 Task: Buy 4 Brake Pressure from Brake System section under best seller category for shipping address: Amber Rodriguez, 4615 Clarence Court, Fayetteville, North Carolina 28307, Cell Number 9102435488. Pay from credit card ending with 6010, CVV 682
Action: Mouse moved to (16, 89)
Screenshot: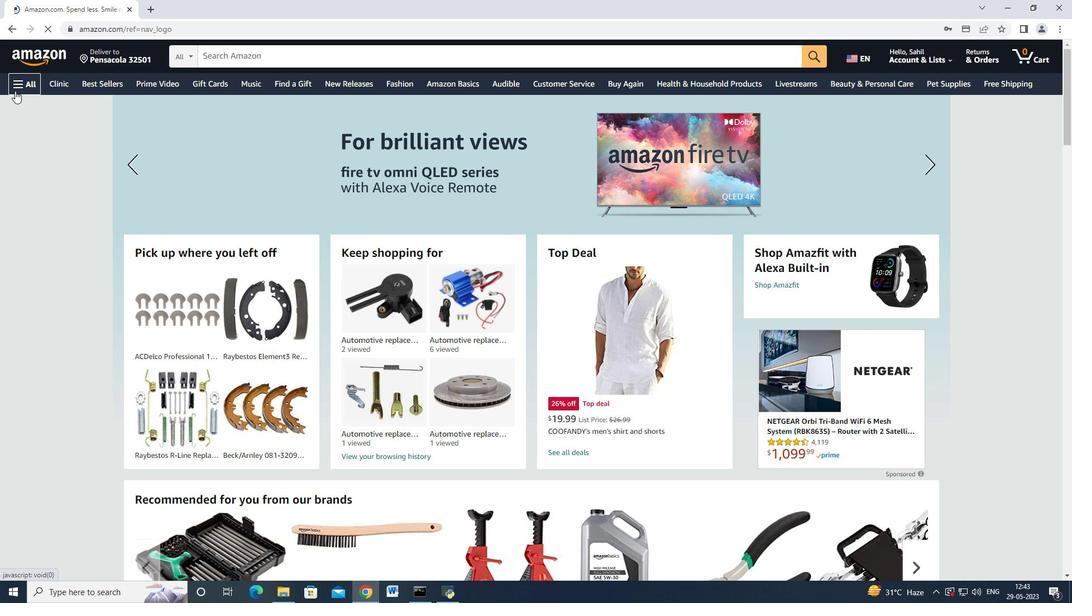 
Action: Mouse pressed left at (16, 89)
Screenshot: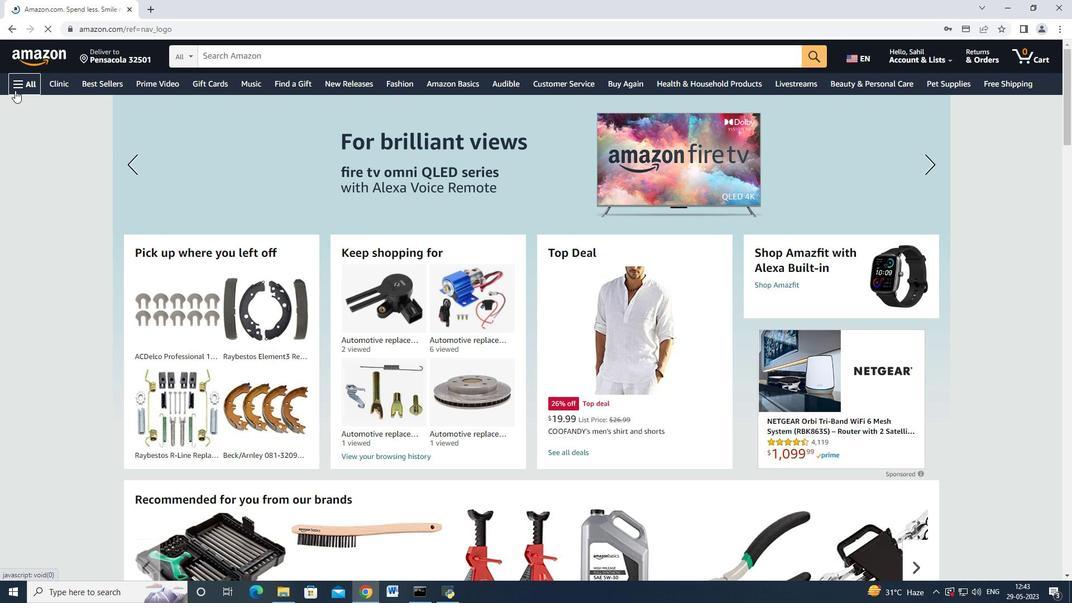 
Action: Mouse moved to (59, 399)
Screenshot: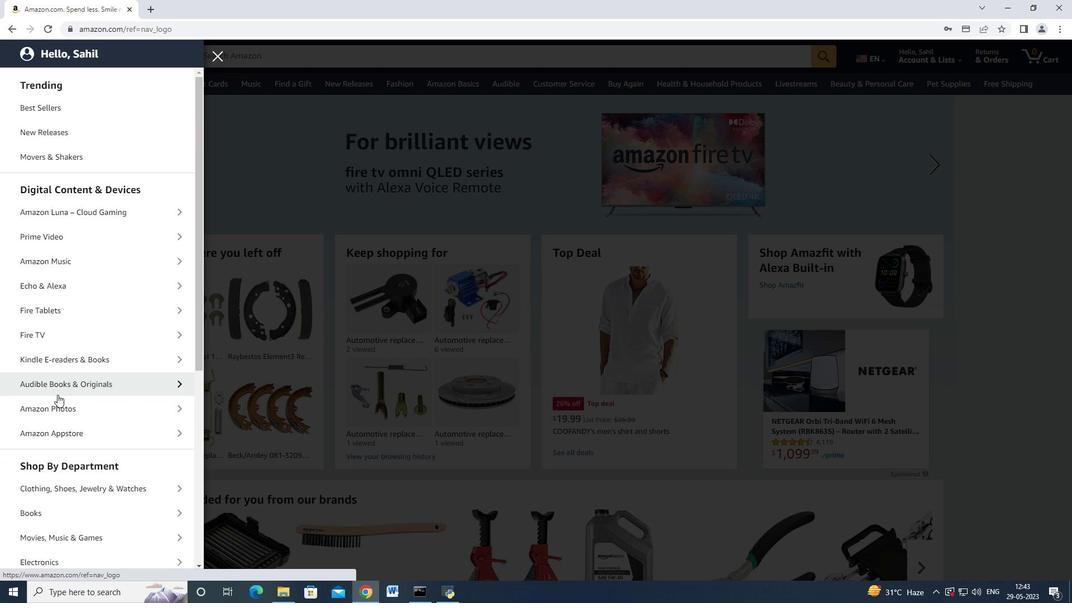 
Action: Mouse scrolled (59, 398) with delta (0, 0)
Screenshot: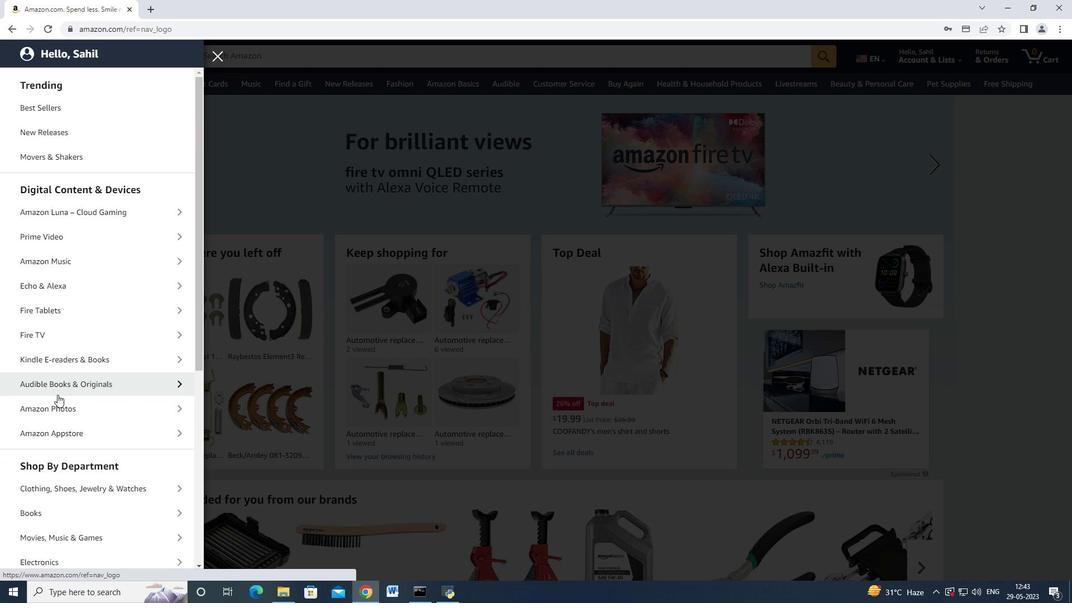 
Action: Mouse moved to (60, 399)
Screenshot: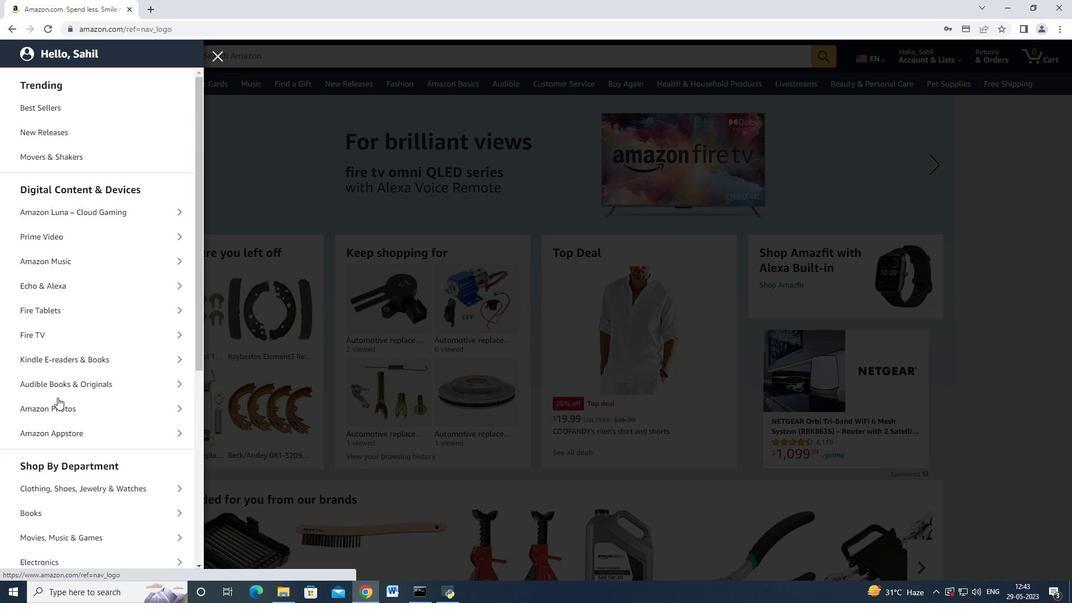 
Action: Mouse scrolled (60, 398) with delta (0, 0)
Screenshot: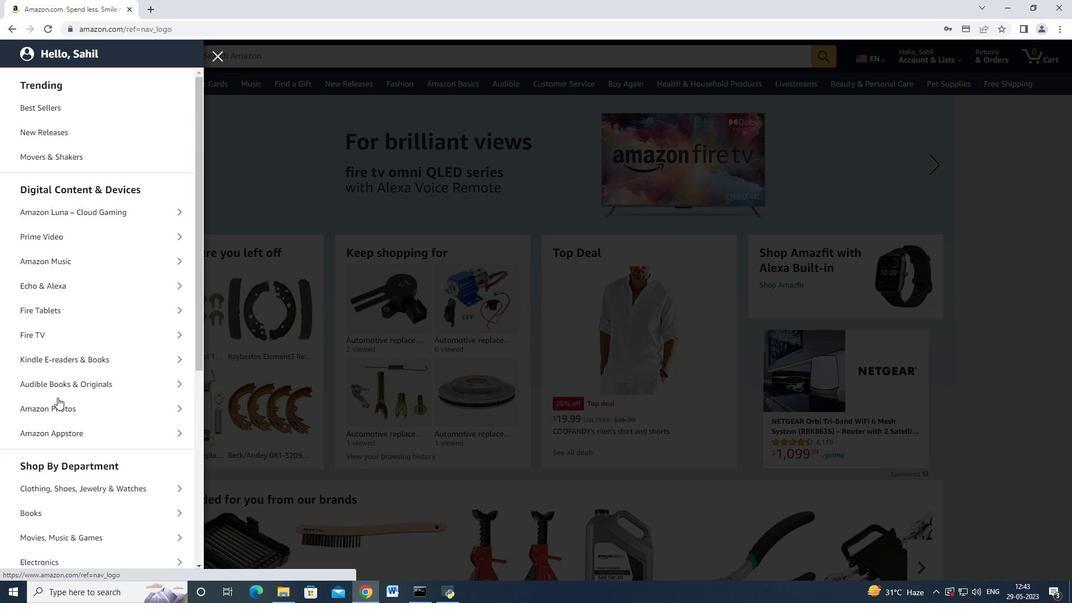 
Action: Mouse moved to (60, 399)
Screenshot: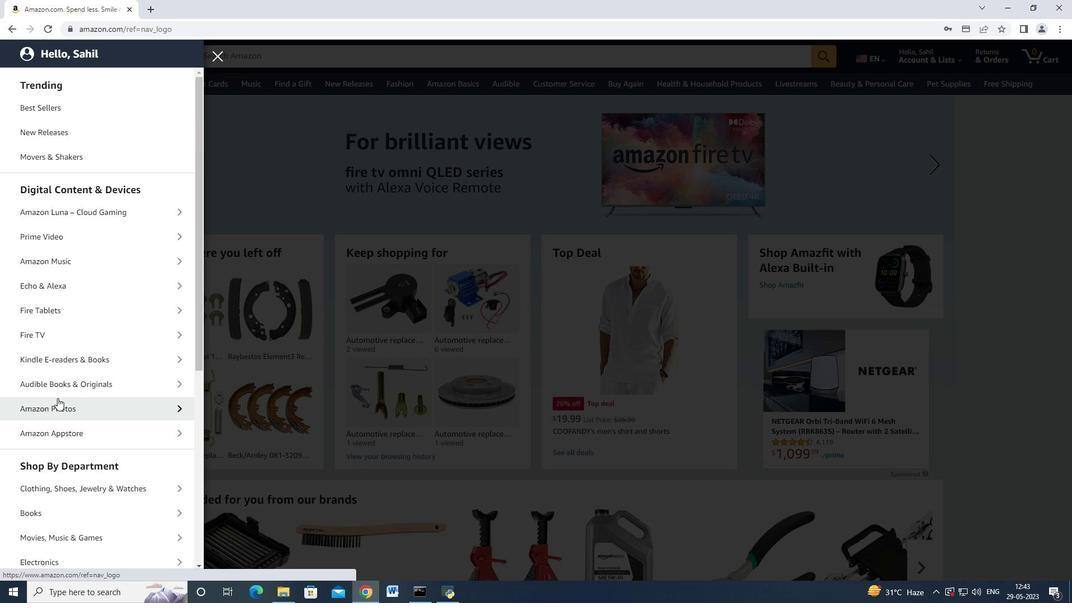 
Action: Mouse scrolled (60, 398) with delta (0, 0)
Screenshot: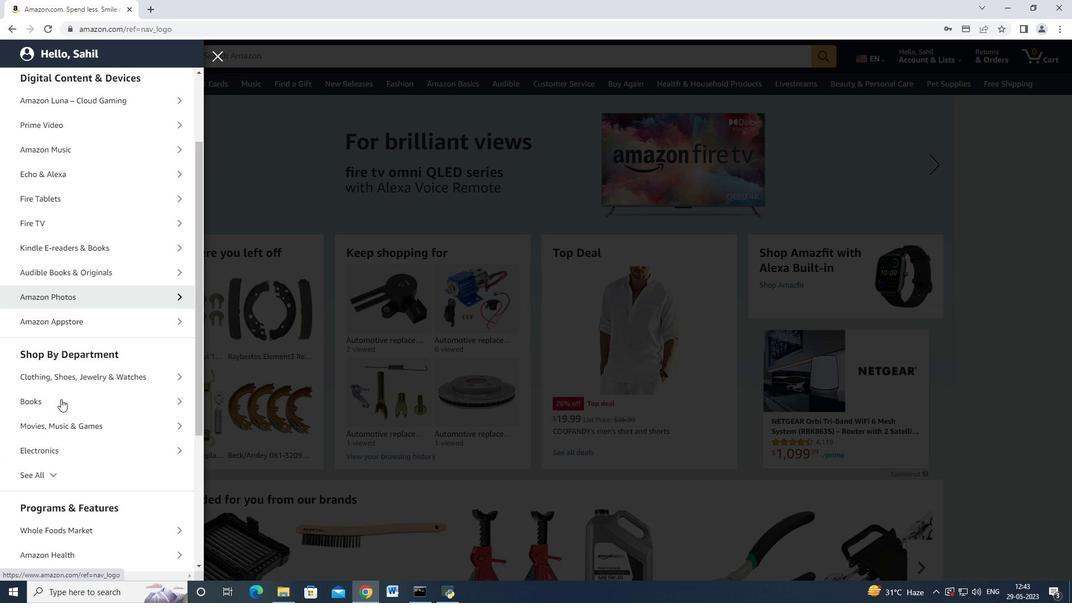
Action: Mouse moved to (48, 417)
Screenshot: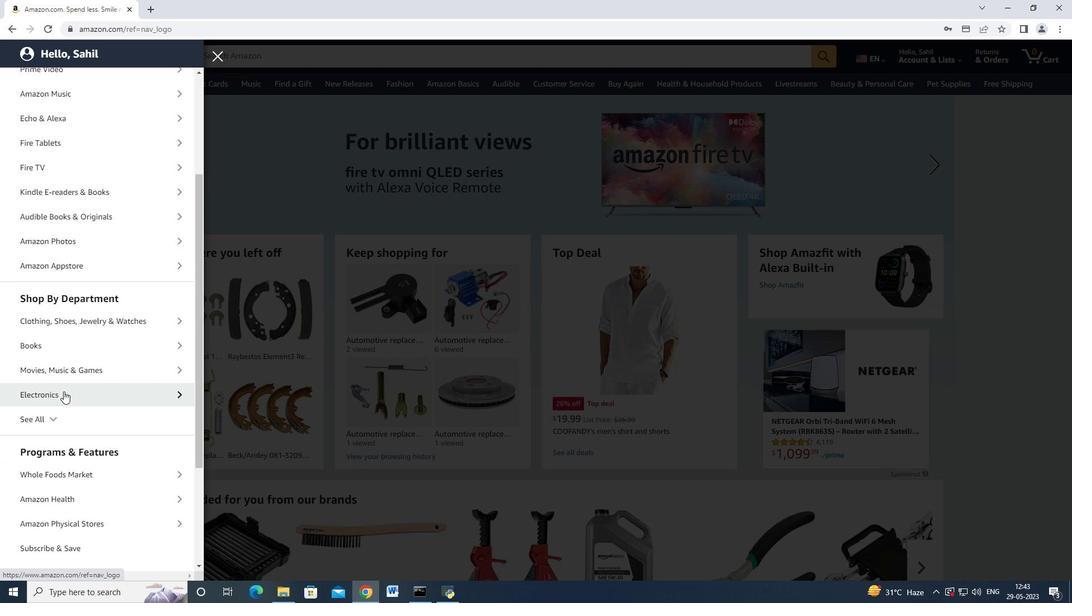 
Action: Mouse pressed left at (48, 417)
Screenshot: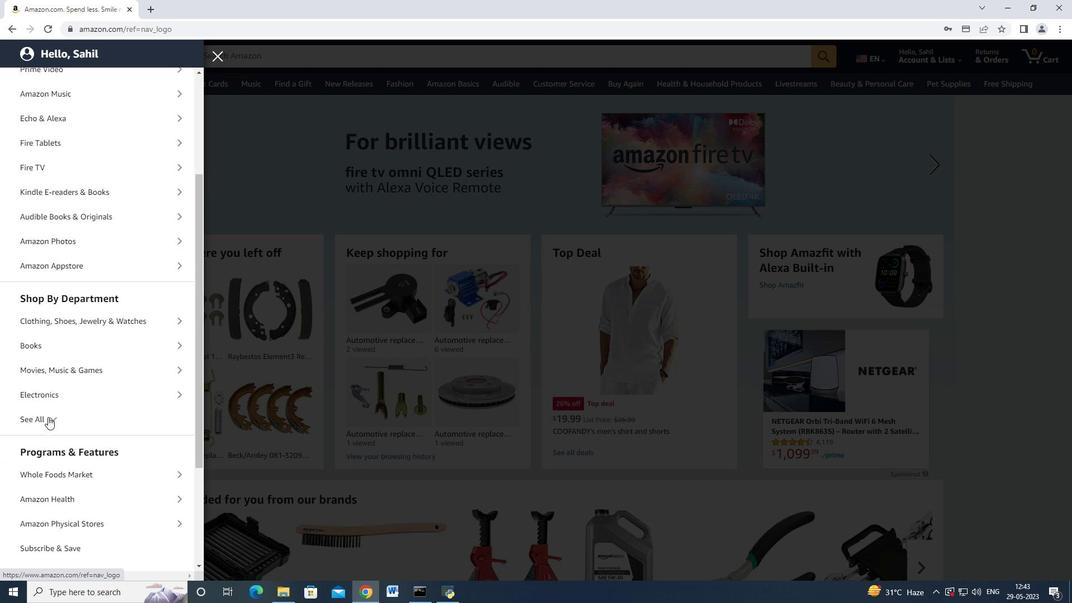 
Action: Mouse moved to (56, 411)
Screenshot: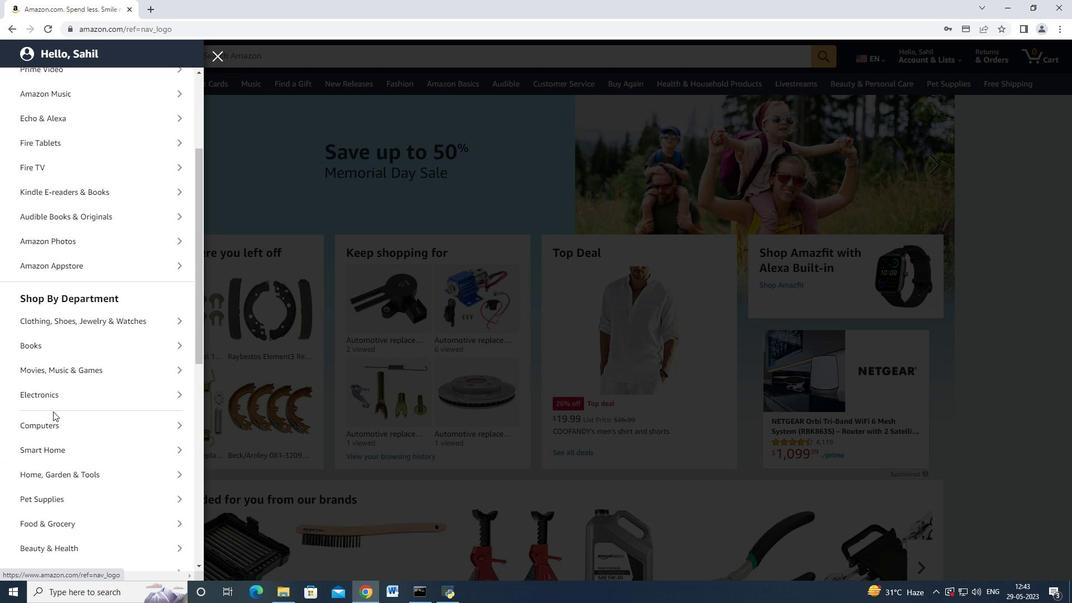 
Action: Mouse scrolled (56, 410) with delta (0, 0)
Screenshot: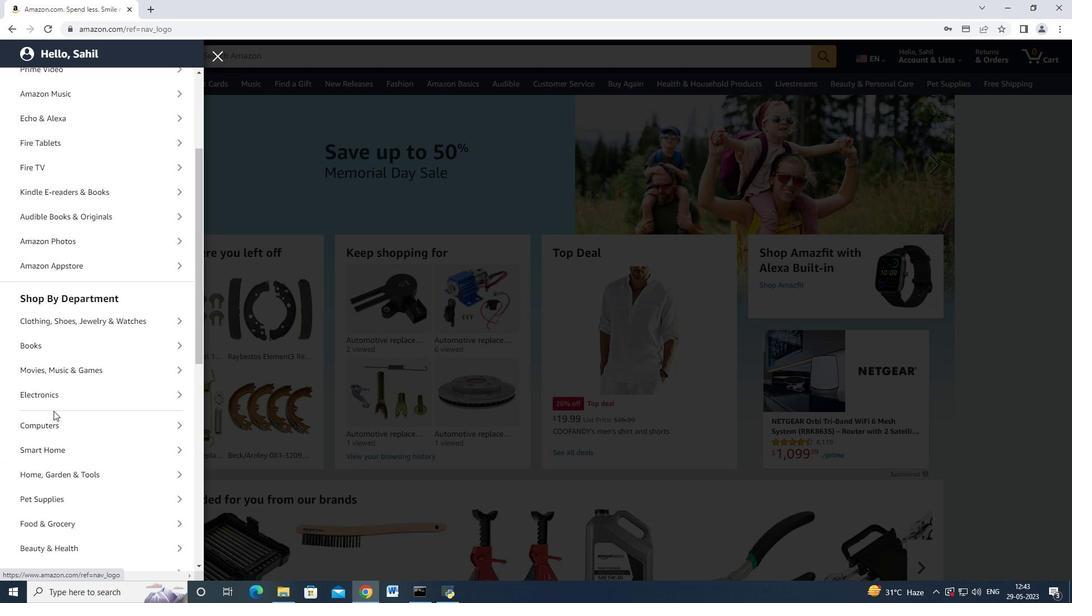 
Action: Mouse scrolled (56, 410) with delta (0, 0)
Screenshot: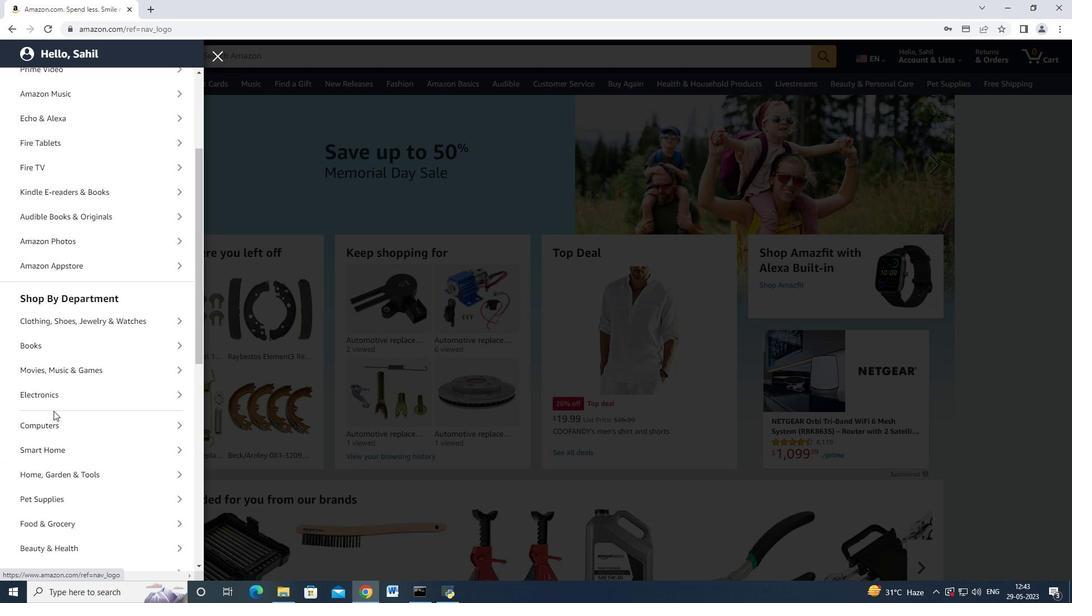 
Action: Mouse scrolled (56, 410) with delta (0, 0)
Screenshot: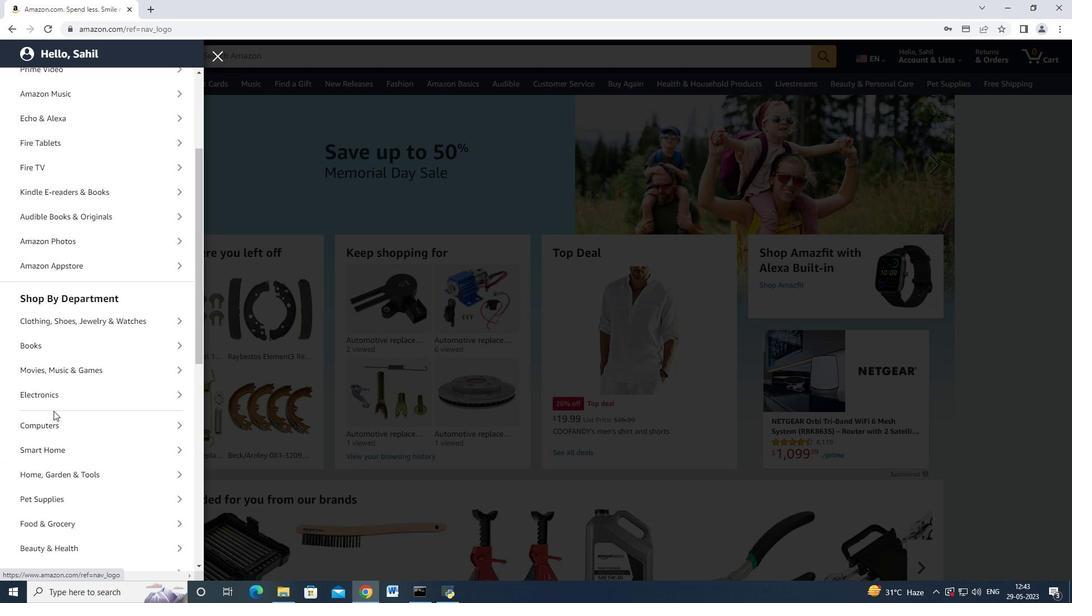 
Action: Mouse moved to (56, 411)
Screenshot: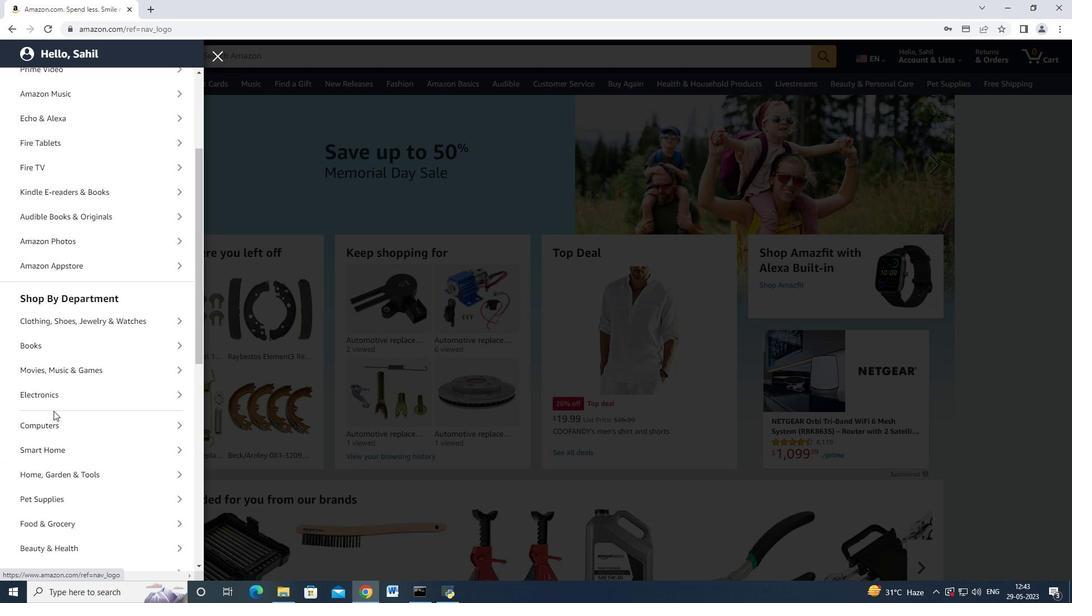 
Action: Mouse scrolled (56, 410) with delta (0, 0)
Screenshot: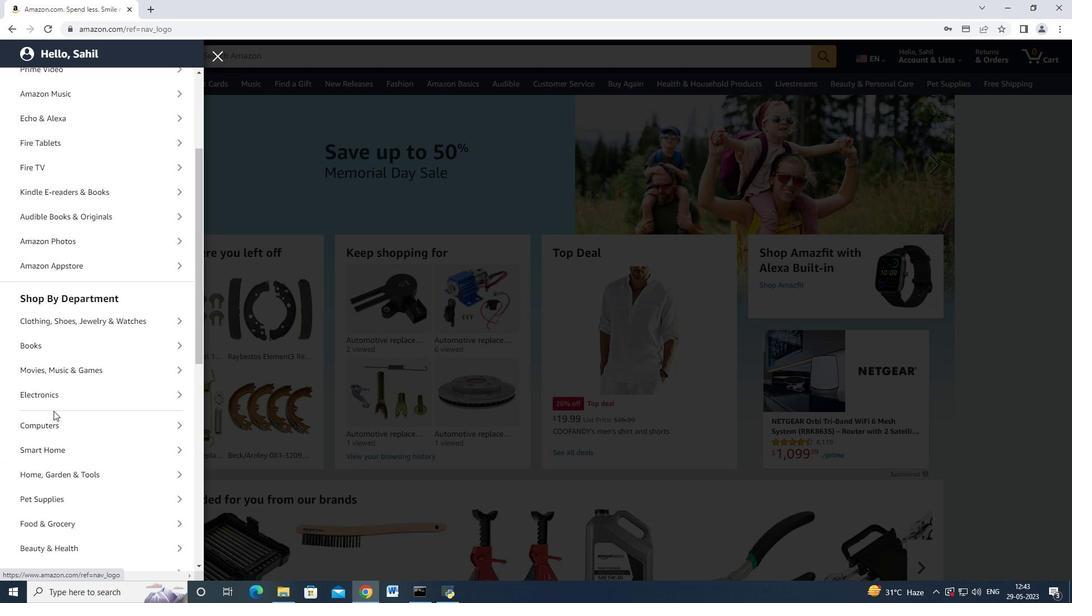 
Action: Mouse moved to (61, 441)
Screenshot: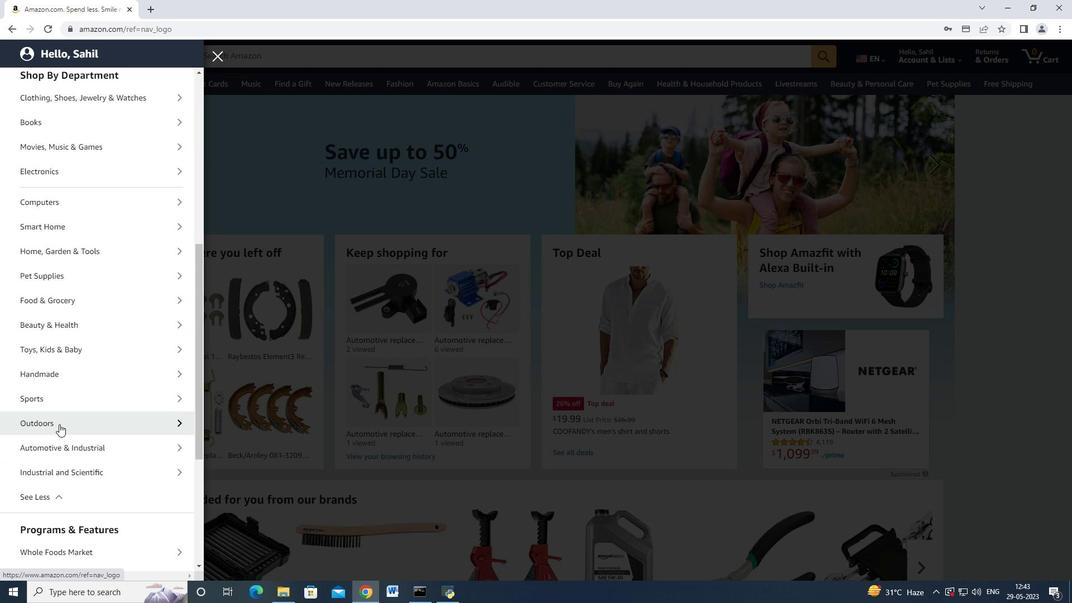 
Action: Mouse pressed left at (61, 441)
Screenshot: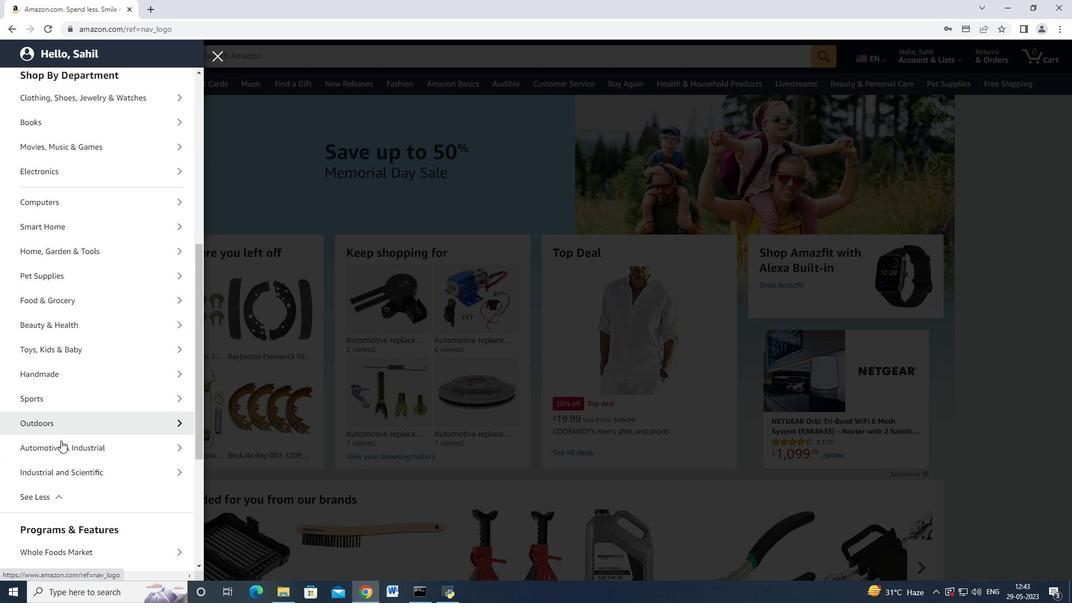 
Action: Mouse moved to (94, 128)
Screenshot: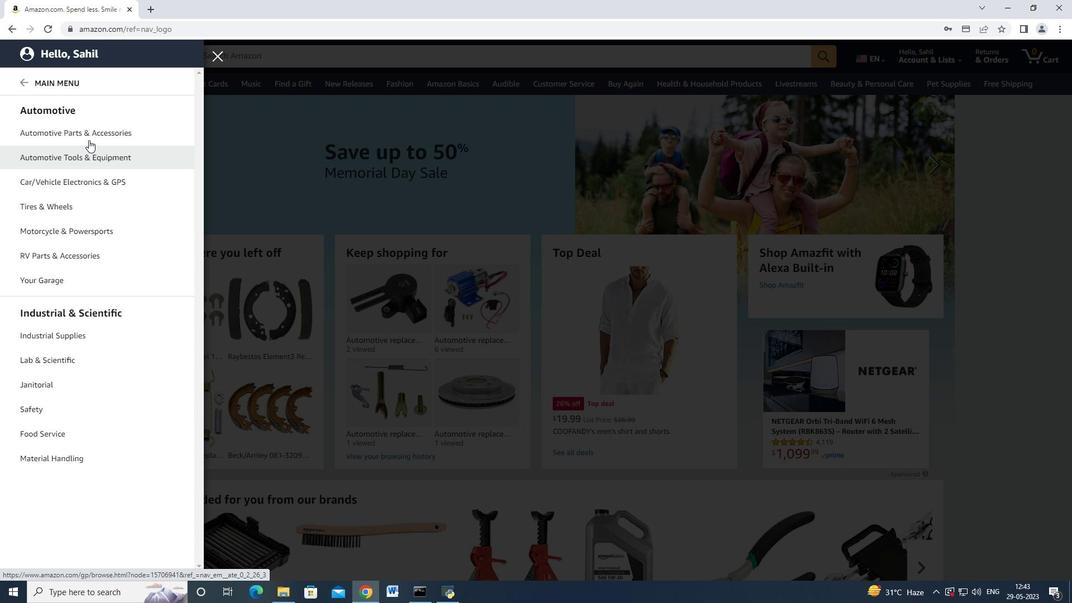 
Action: Mouse pressed left at (94, 128)
Screenshot: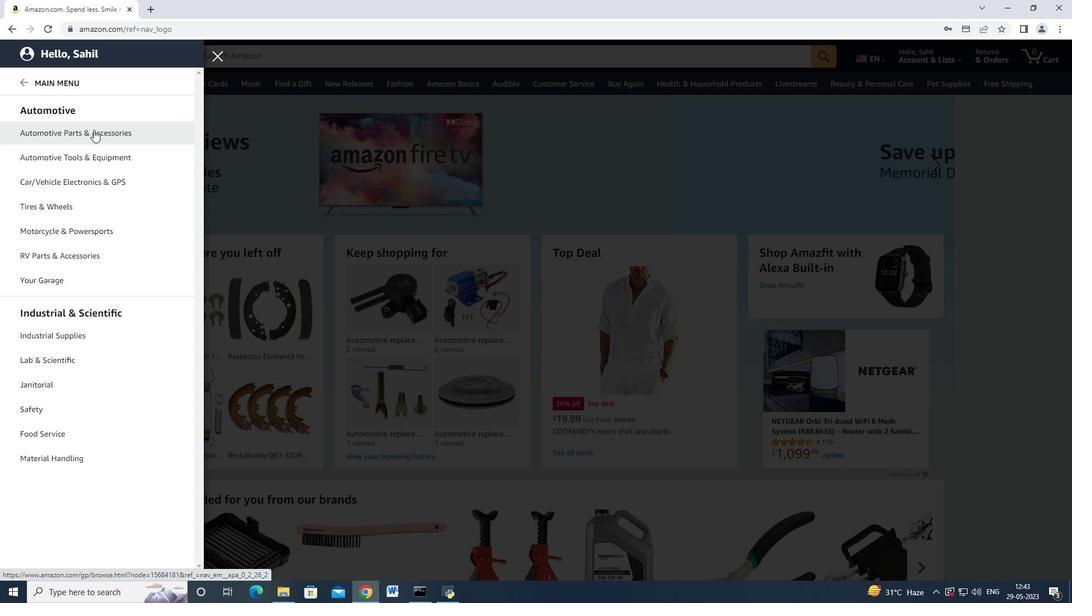 
Action: Mouse moved to (353, 287)
Screenshot: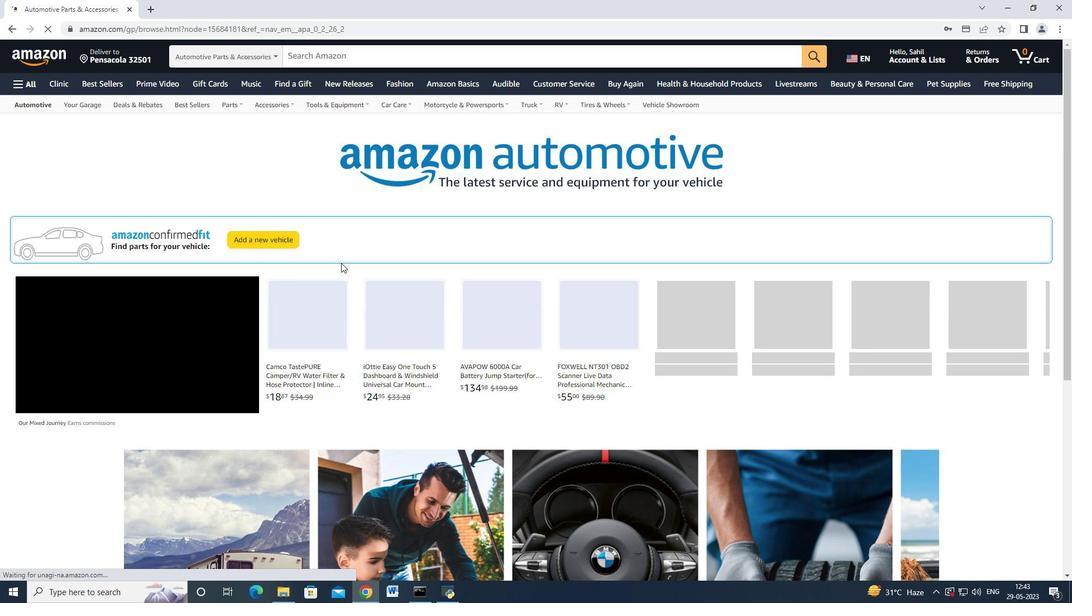 
Action: Mouse scrolled (353, 287) with delta (0, 0)
Screenshot: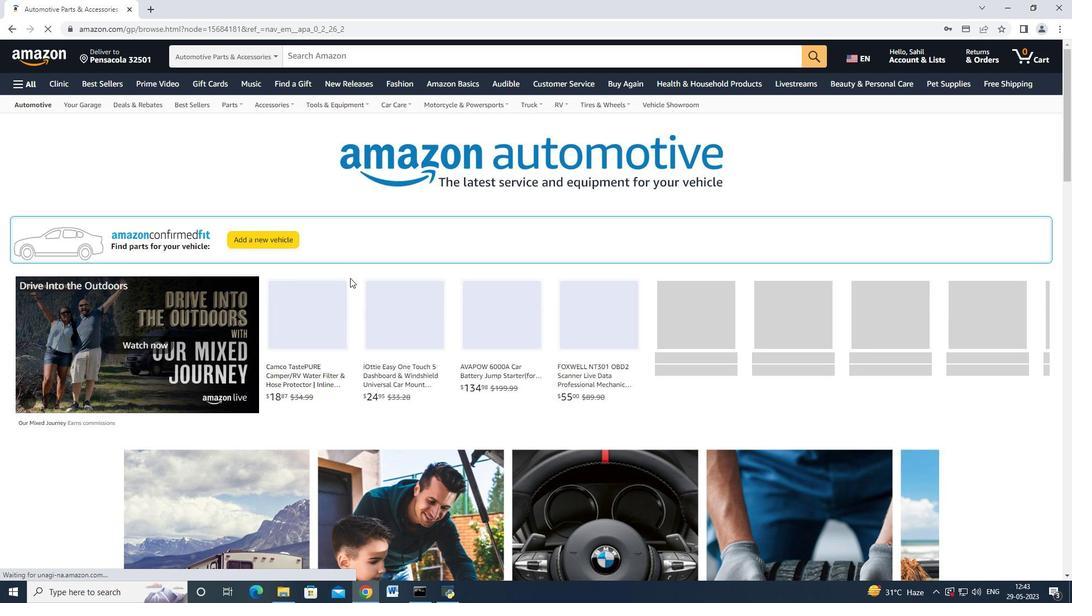 
Action: Mouse scrolled (353, 287) with delta (0, 0)
Screenshot: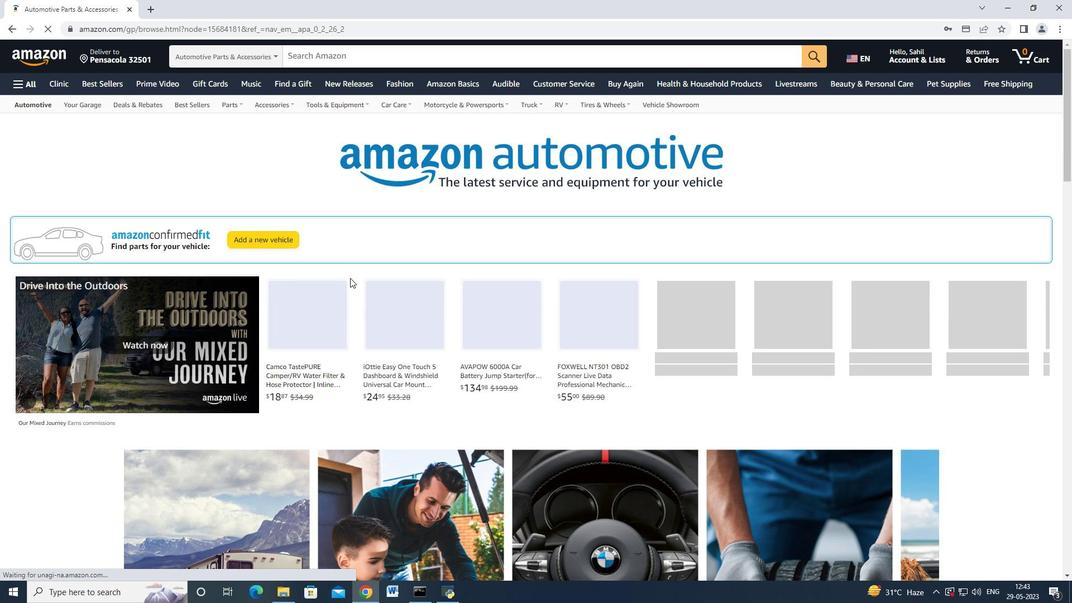 
Action: Mouse scrolled (353, 288) with delta (0, 0)
Screenshot: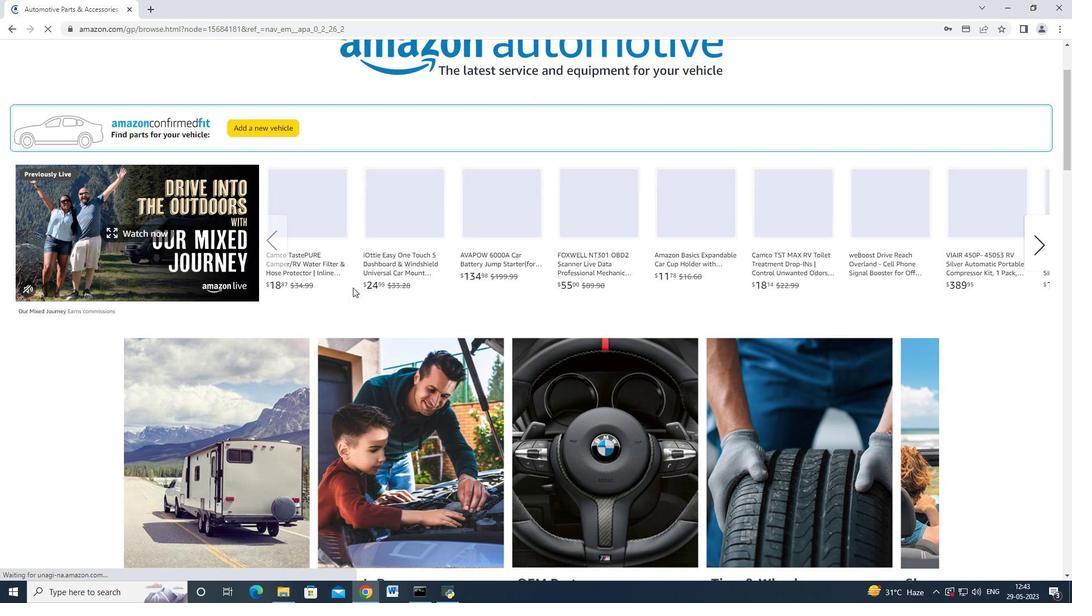 
Action: Mouse scrolled (353, 288) with delta (0, 0)
Screenshot: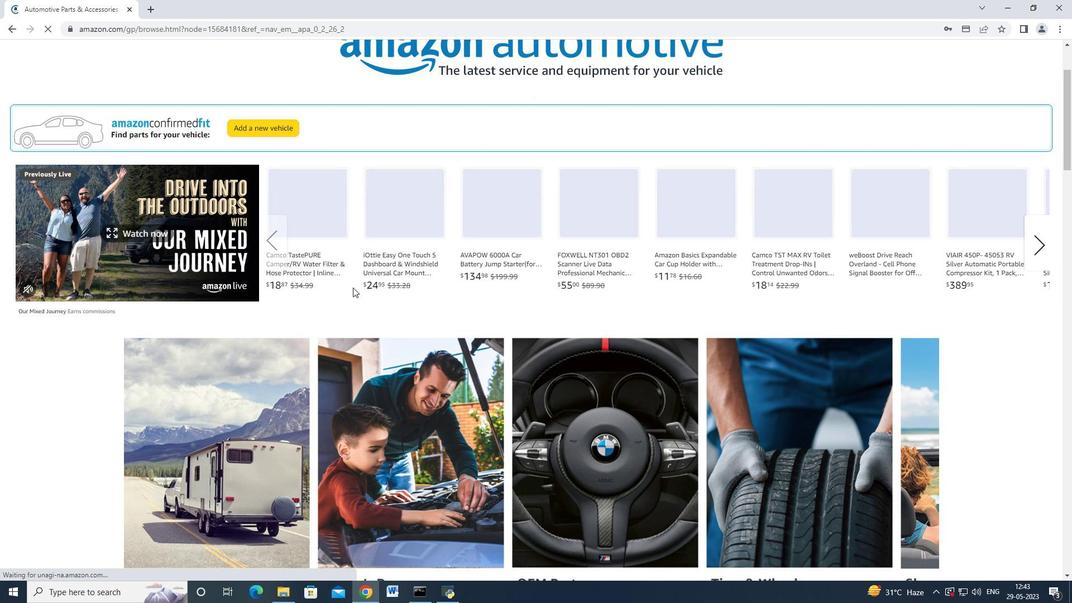
Action: Mouse scrolled (353, 288) with delta (0, 0)
Screenshot: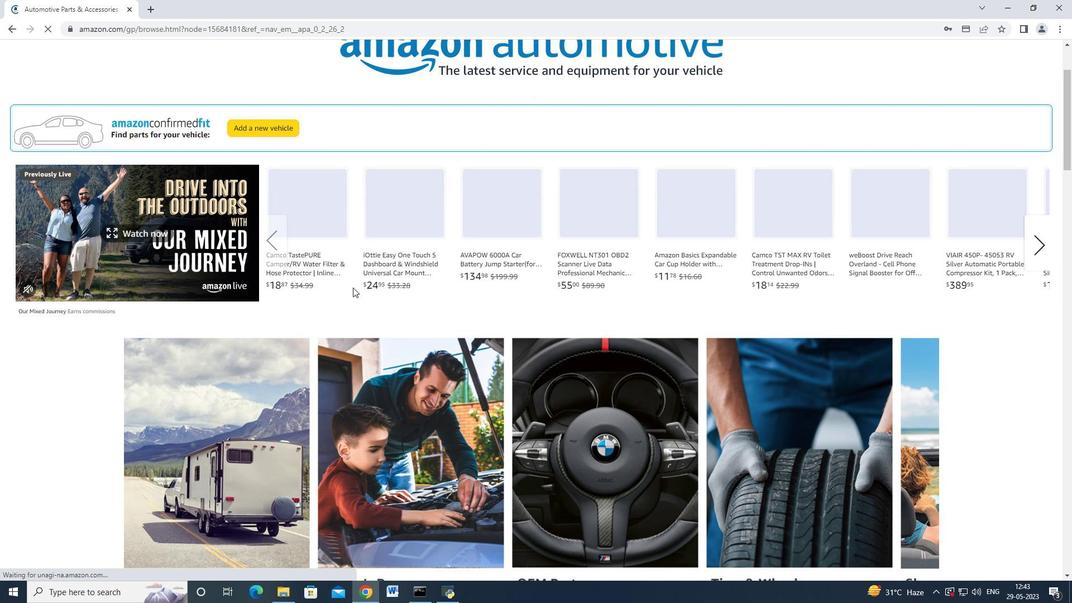 
Action: Mouse moved to (354, 285)
Screenshot: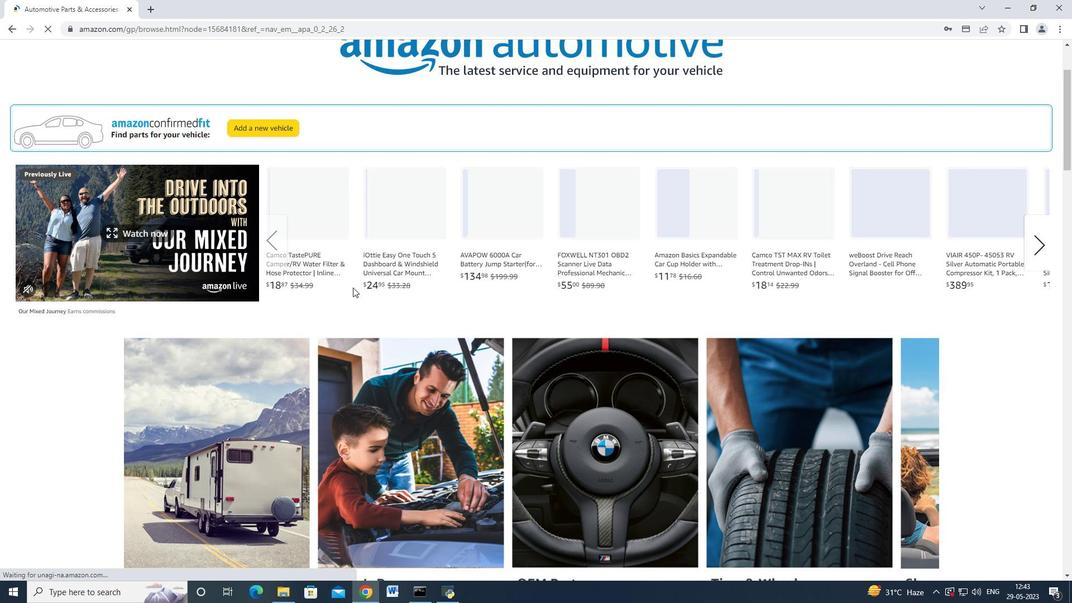 
Action: Mouse scrolled (354, 286) with delta (0, 0)
Screenshot: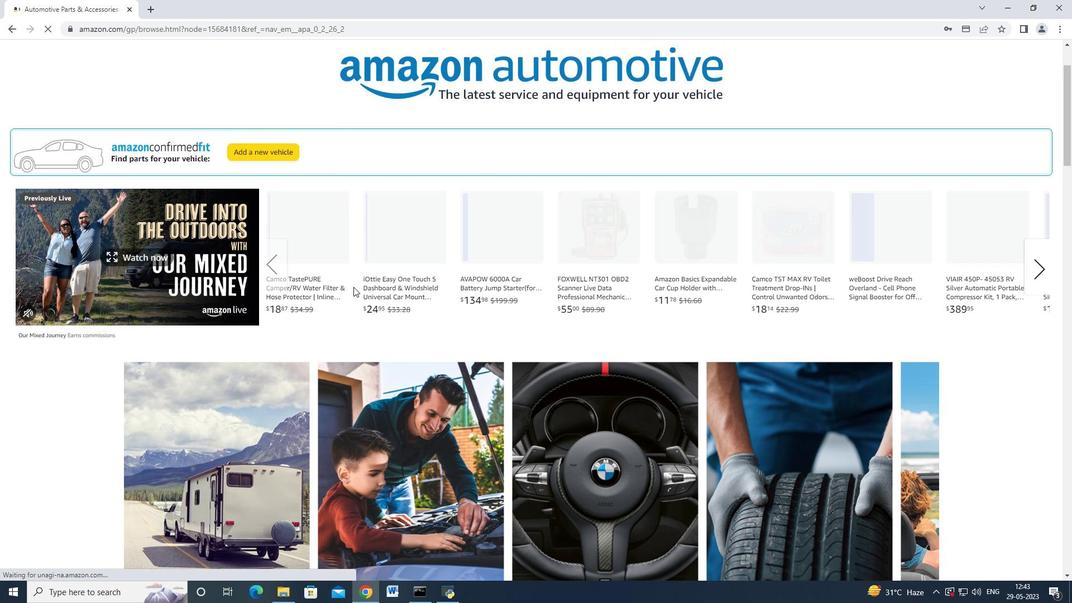 
Action: Mouse scrolled (354, 286) with delta (0, 0)
Screenshot: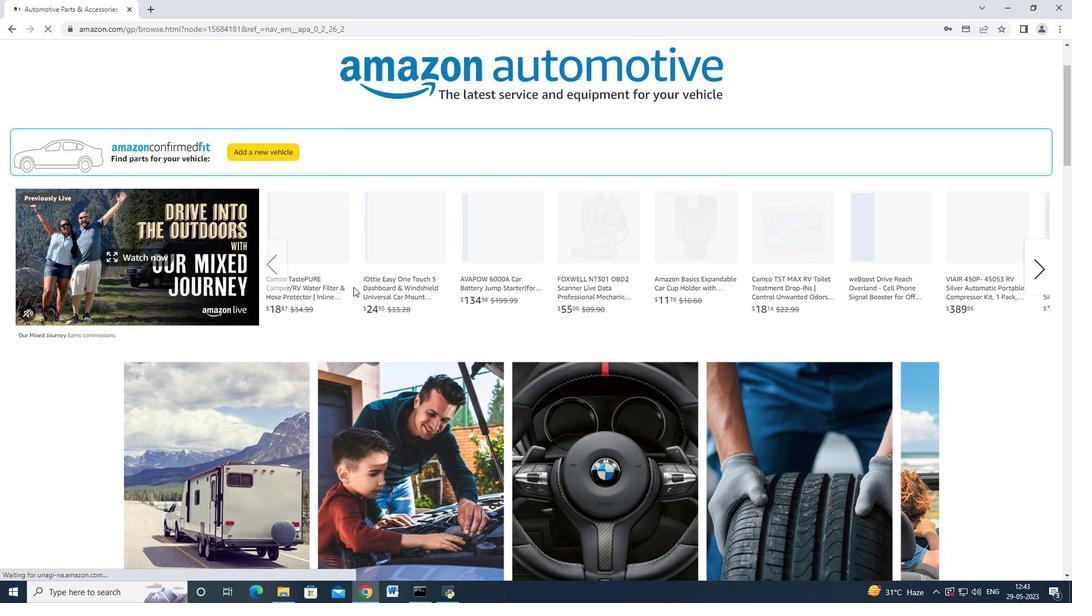 
Action: Mouse scrolled (354, 286) with delta (0, 0)
Screenshot: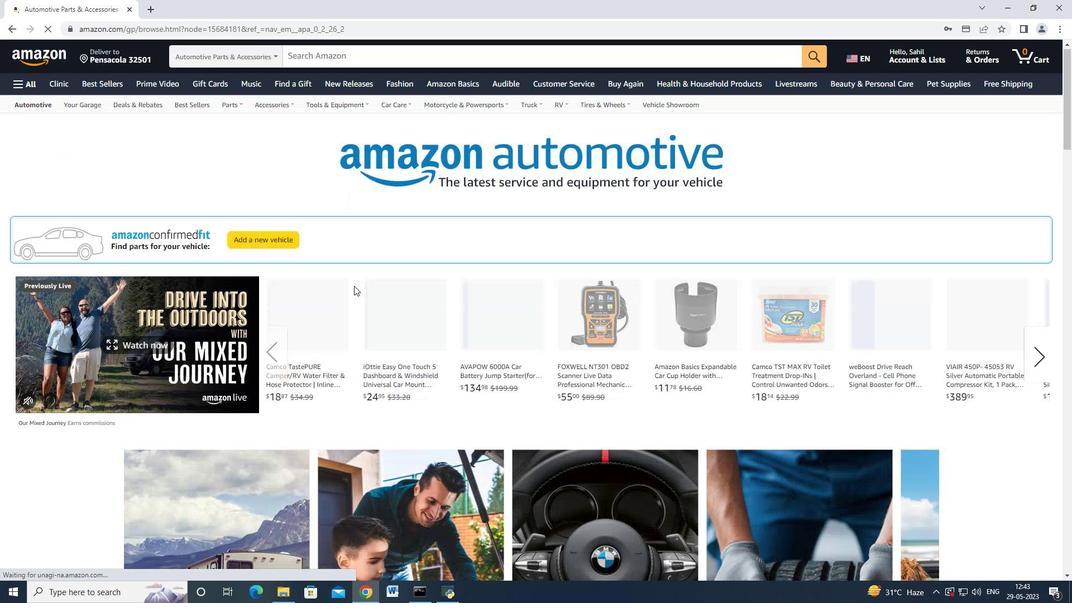 
Action: Mouse moved to (177, 104)
Screenshot: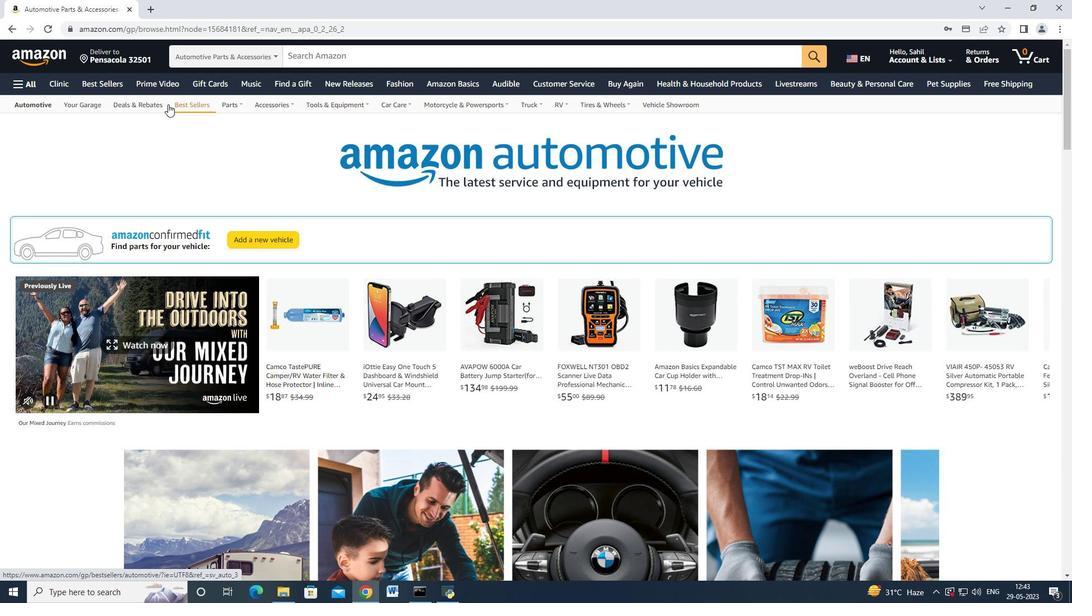 
Action: Mouse pressed left at (177, 104)
Screenshot: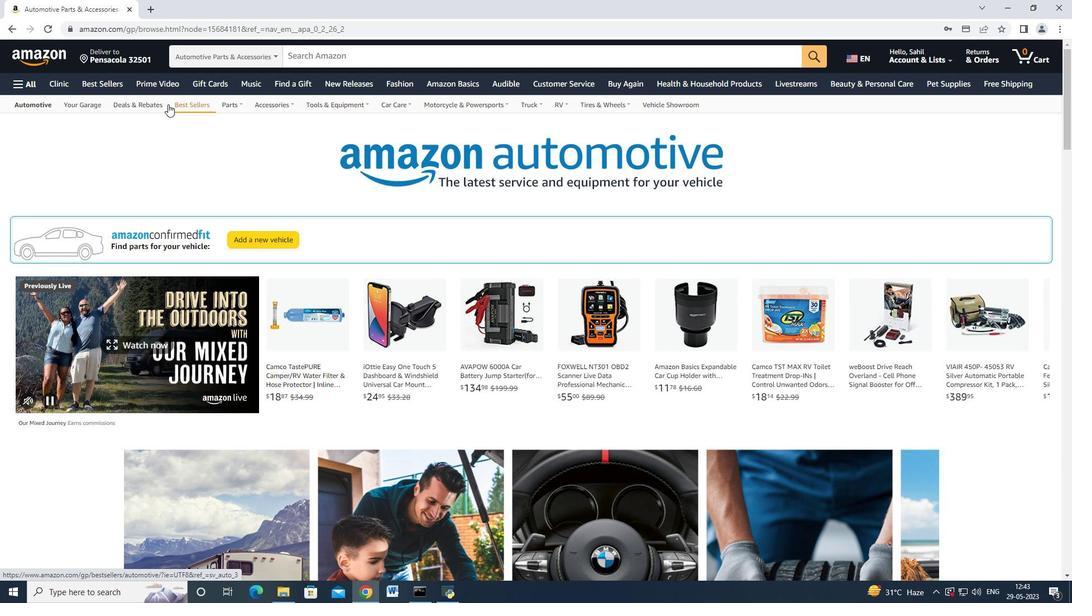 
Action: Mouse moved to (244, 192)
Screenshot: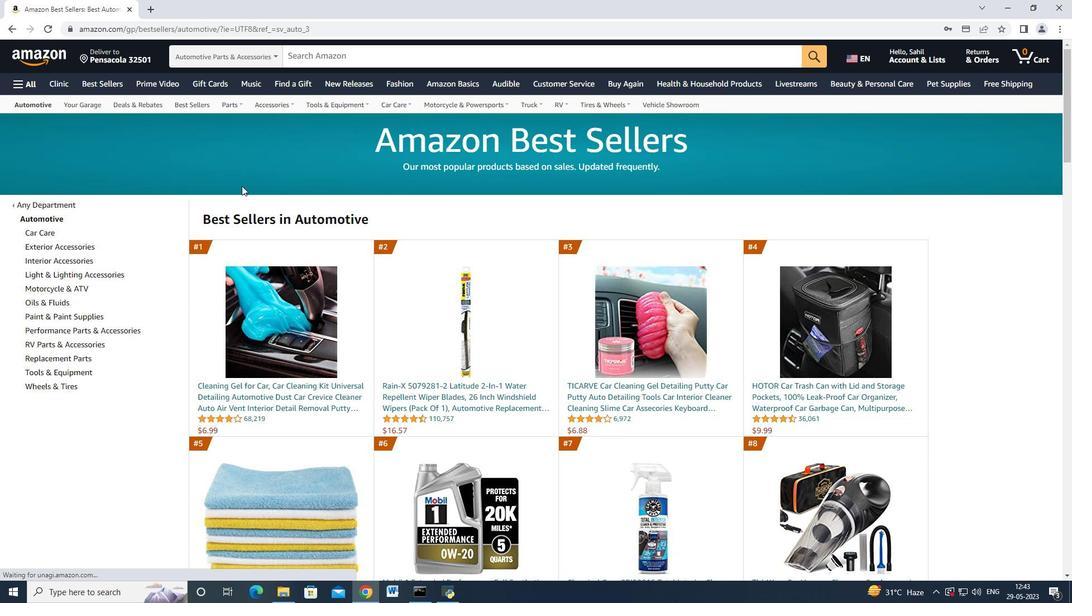 
Action: Mouse scrolled (244, 191) with delta (0, 0)
Screenshot: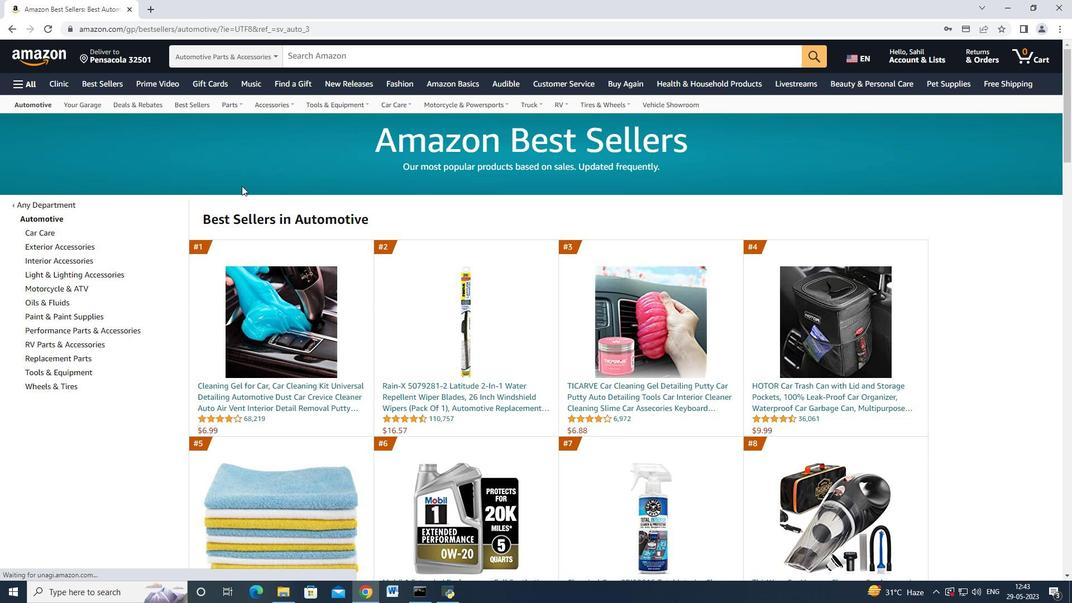 
Action: Mouse moved to (85, 297)
Screenshot: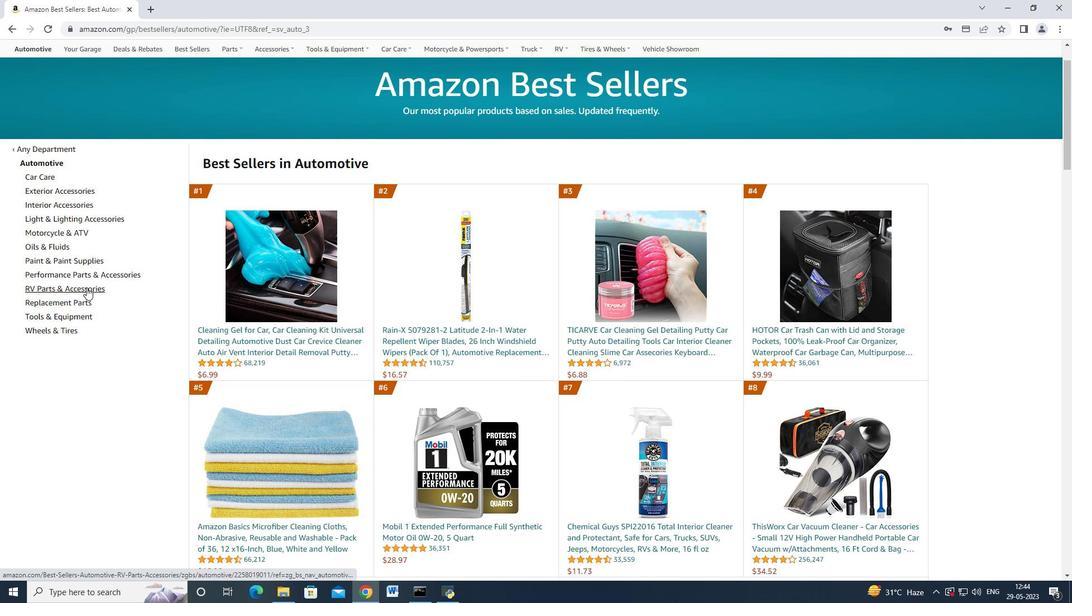 
Action: Mouse pressed left at (85, 297)
Screenshot: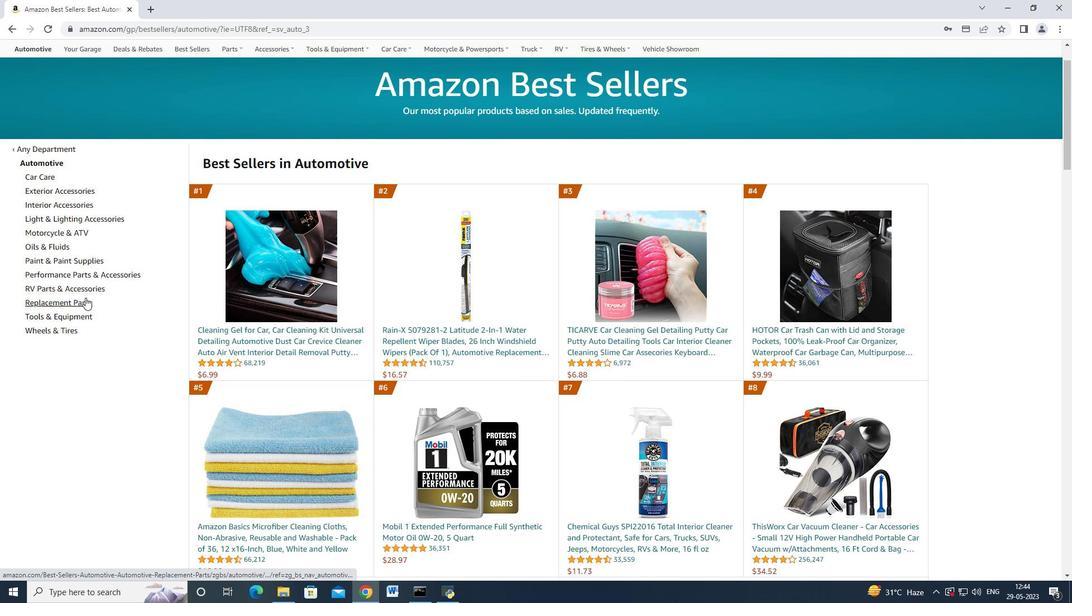 
Action: Mouse moved to (81, 339)
Screenshot: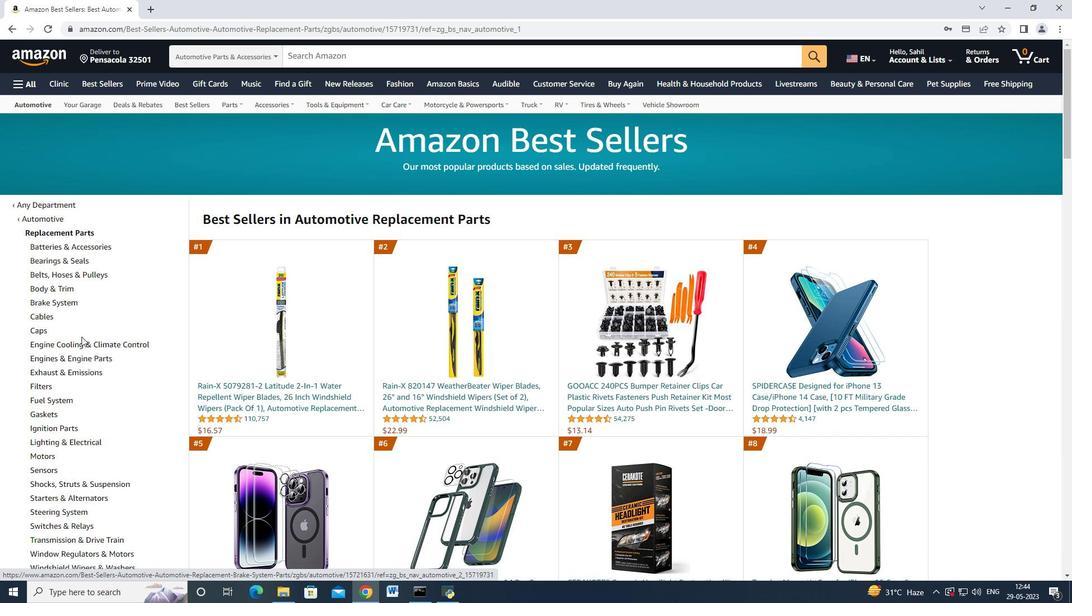 
Action: Mouse scrolled (81, 338) with delta (0, 0)
Screenshot: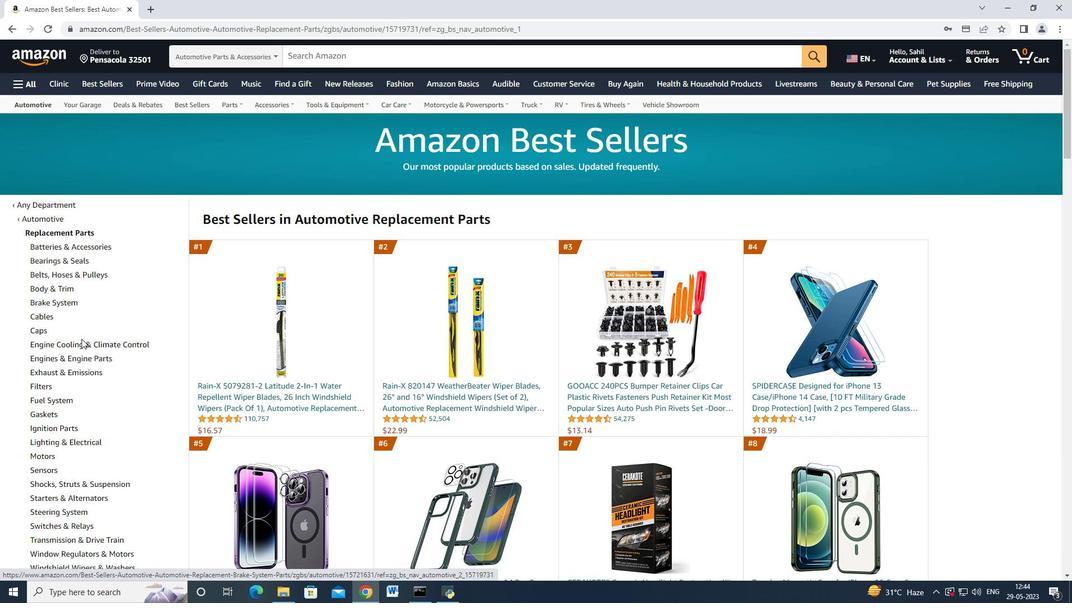 
Action: Mouse moved to (76, 364)
Screenshot: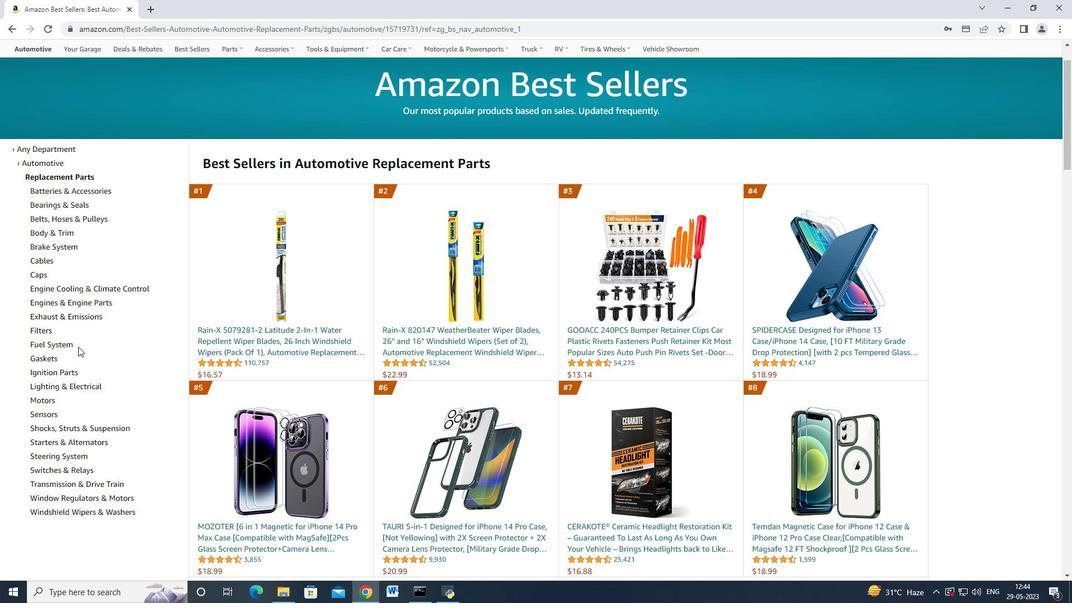 
Action: Mouse scrolled (76, 363) with delta (0, 0)
Screenshot: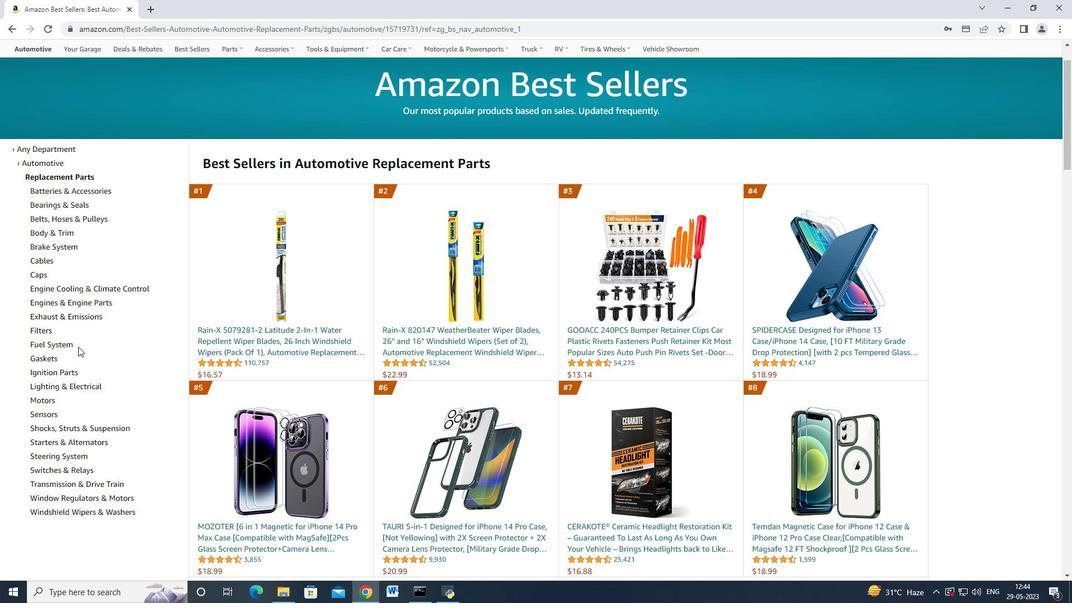 
Action: Mouse moved to (51, 187)
Screenshot: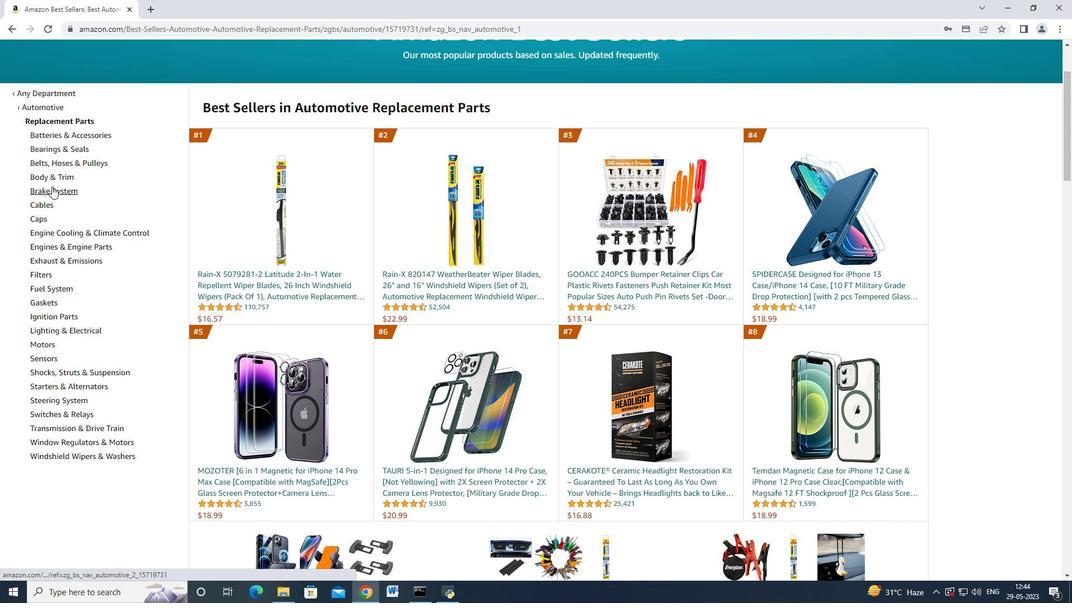 
Action: Mouse pressed left at (51, 187)
Screenshot: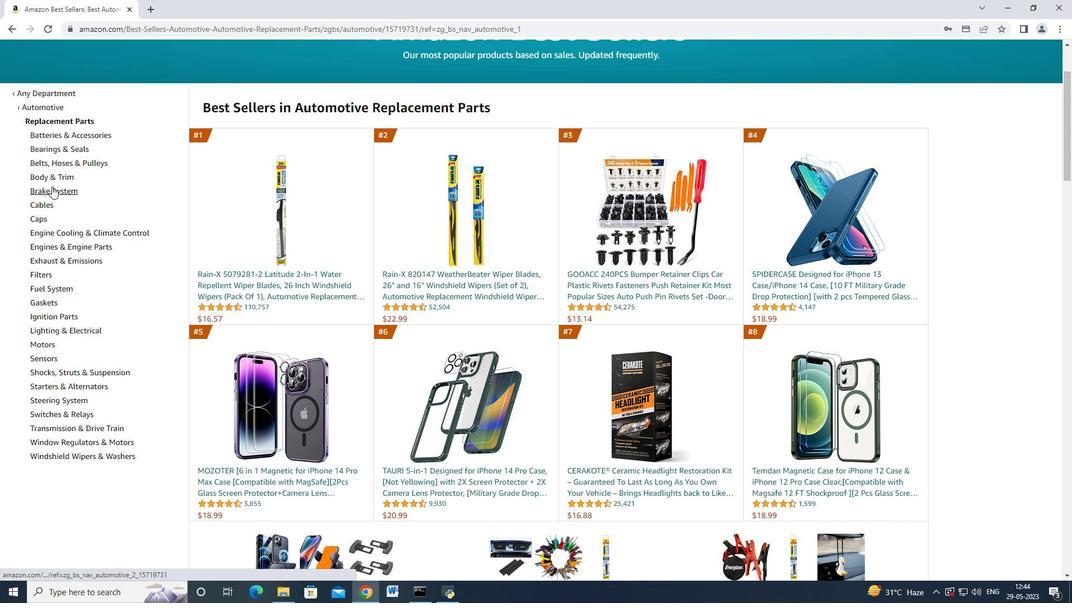 
Action: Mouse moved to (98, 361)
Screenshot: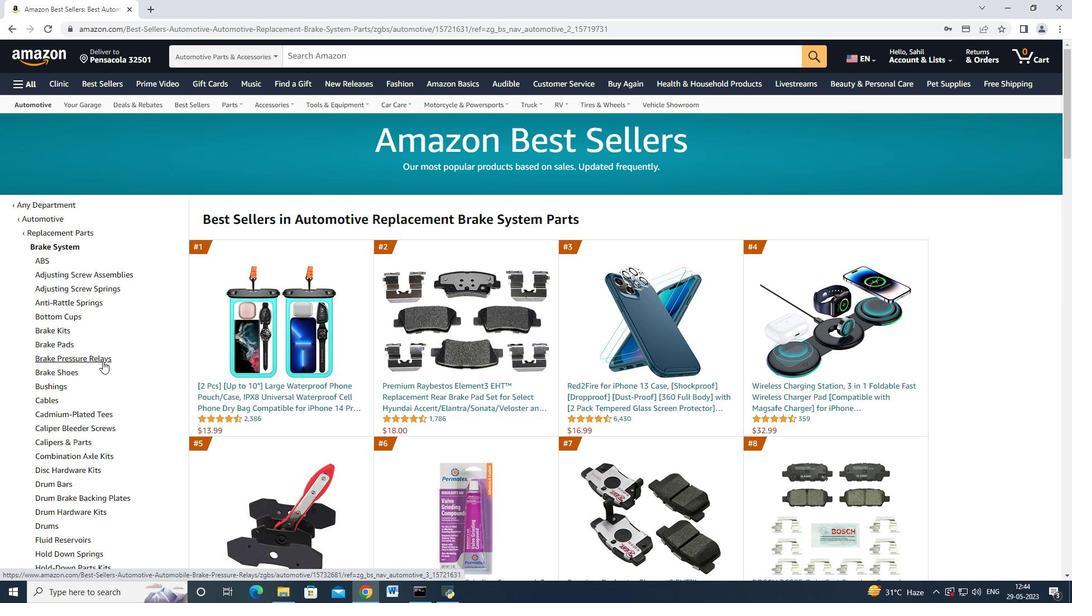 
Action: Mouse pressed left at (98, 361)
Screenshot: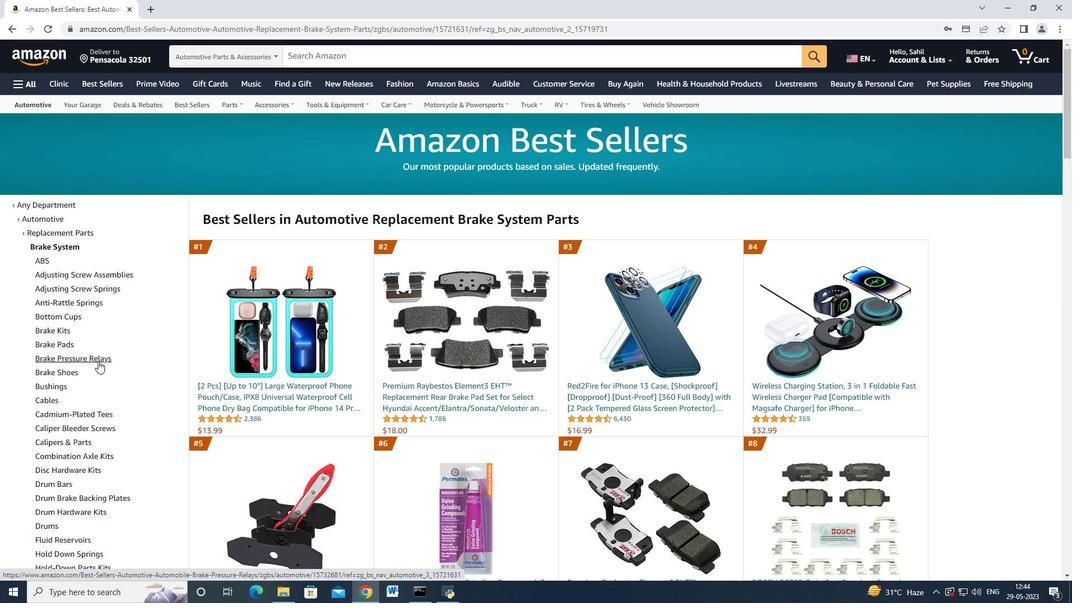 
Action: Mouse moved to (335, 426)
Screenshot: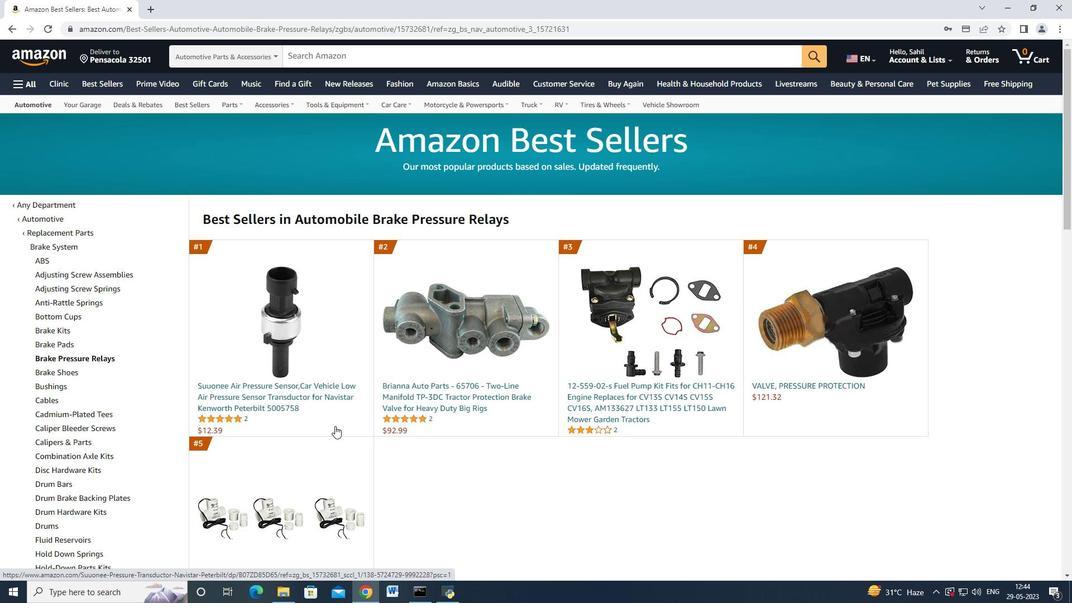 
Action: Mouse scrolled (335, 426) with delta (0, 0)
Screenshot: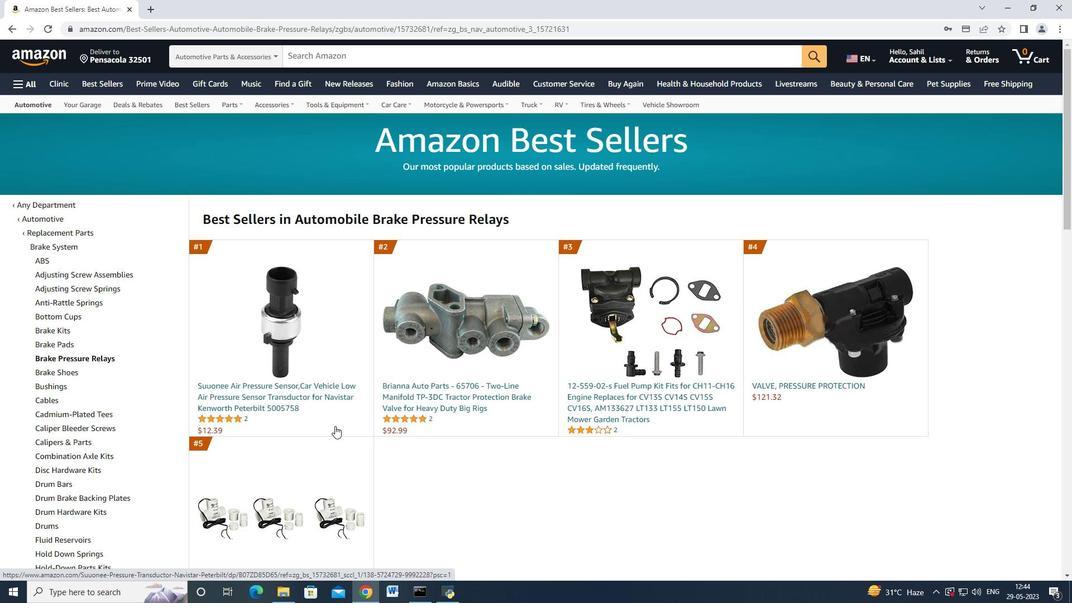 
Action: Mouse moved to (335, 427)
Screenshot: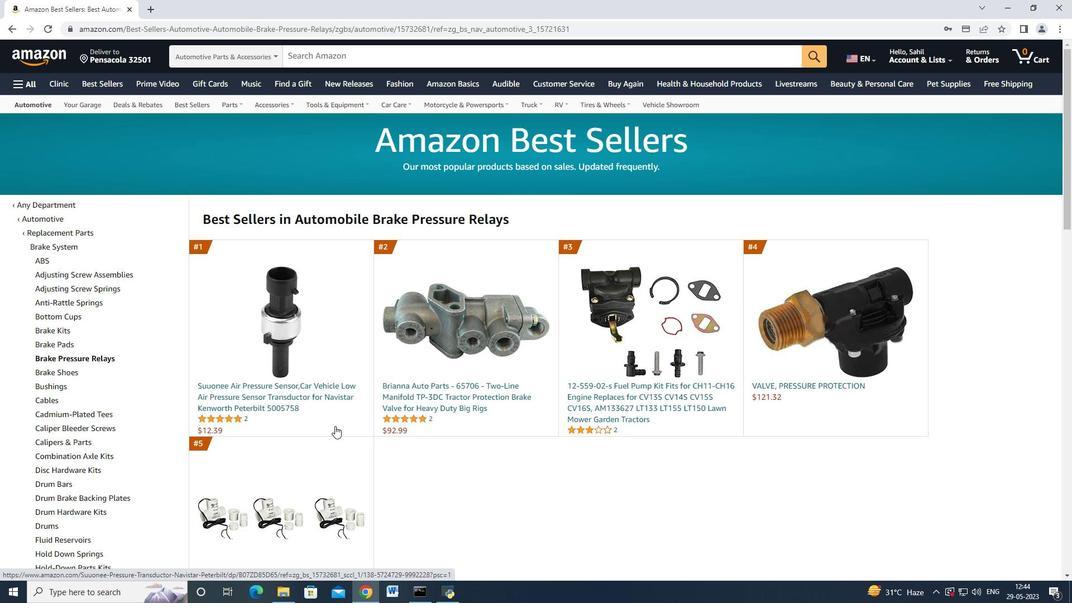 
Action: Mouse scrolled (335, 426) with delta (0, 0)
Screenshot: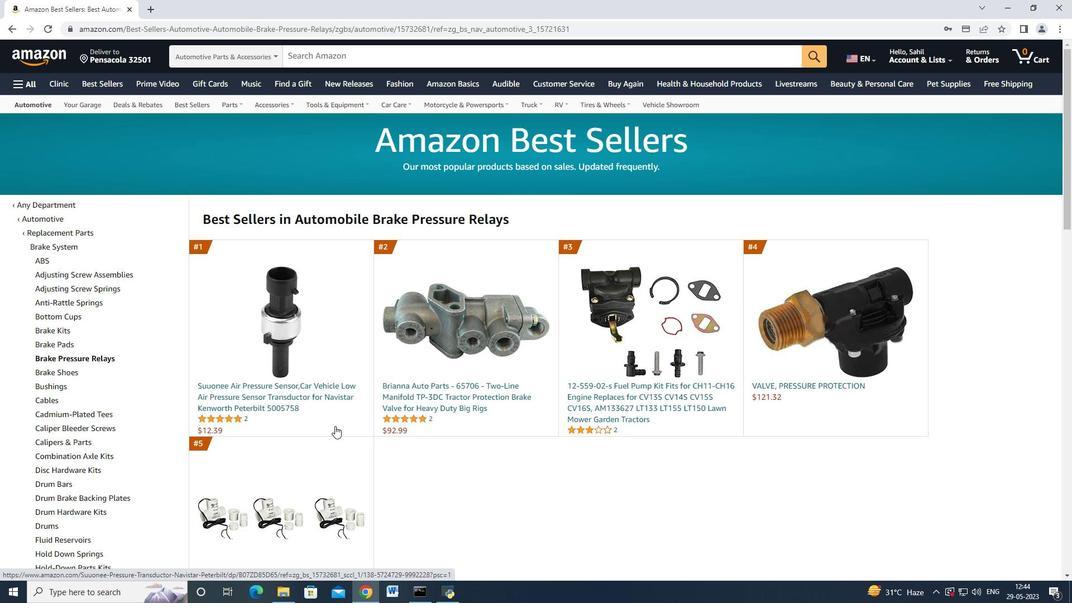 
Action: Mouse scrolled (335, 426) with delta (0, 0)
Screenshot: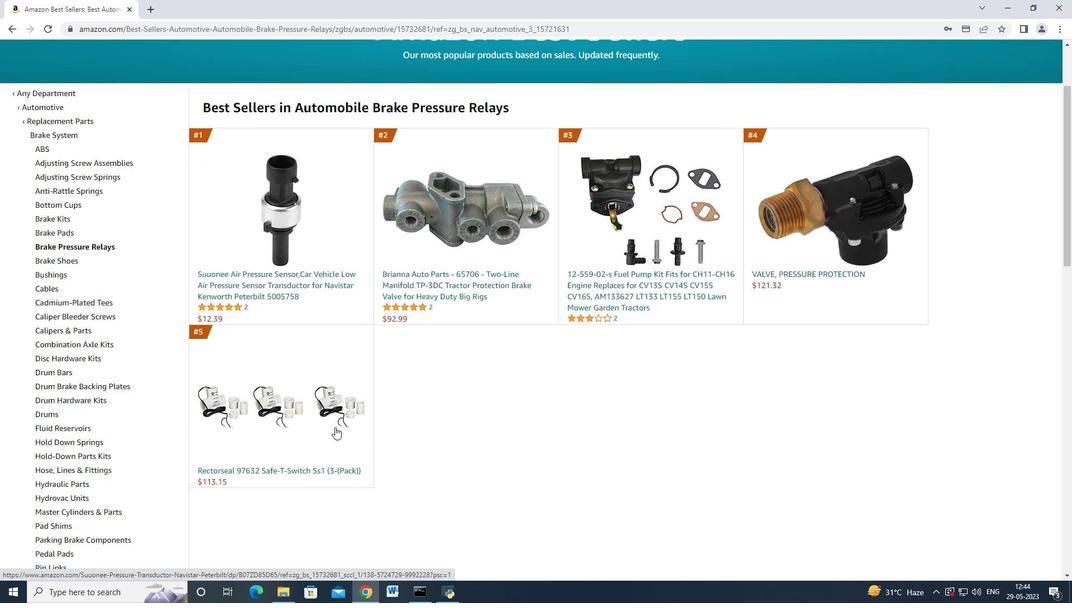
Action: Mouse moved to (370, 311)
Screenshot: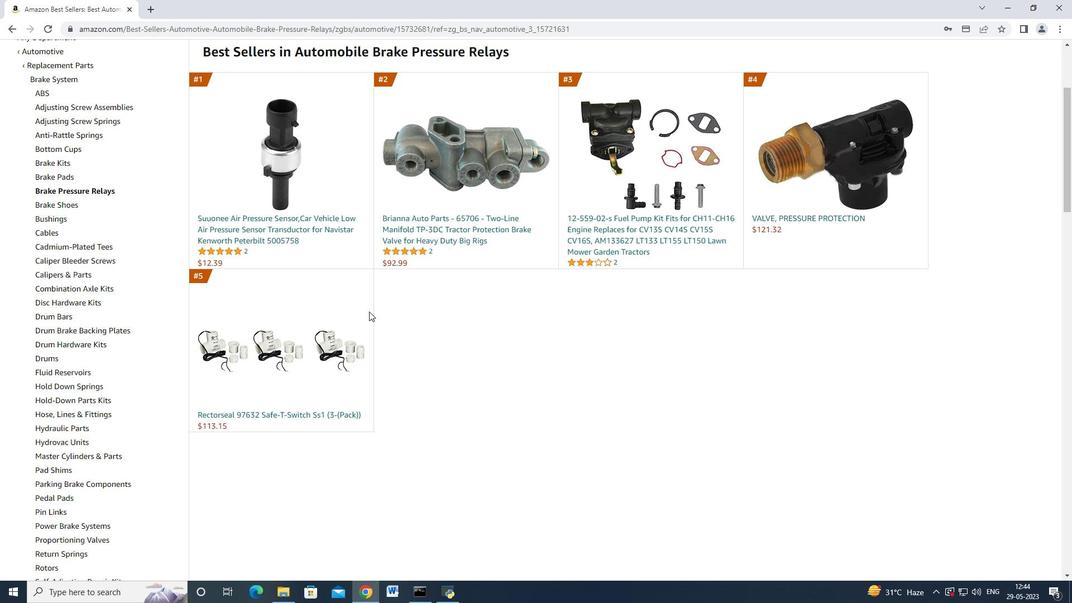 
Action: Mouse scrolled (370, 312) with delta (0, 0)
Screenshot: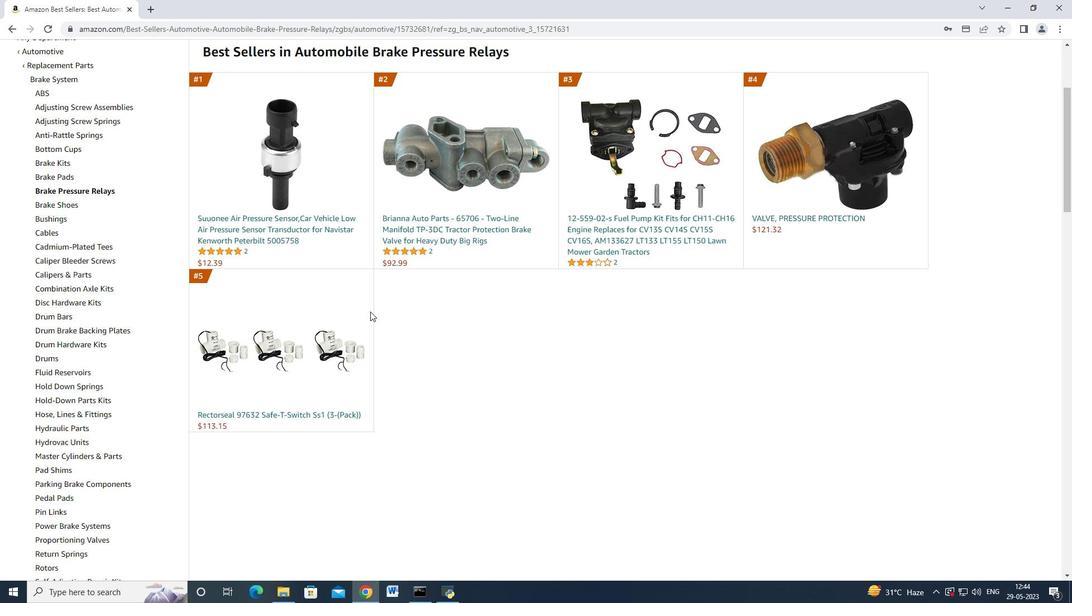 
Action: Mouse moved to (138, 269)
Screenshot: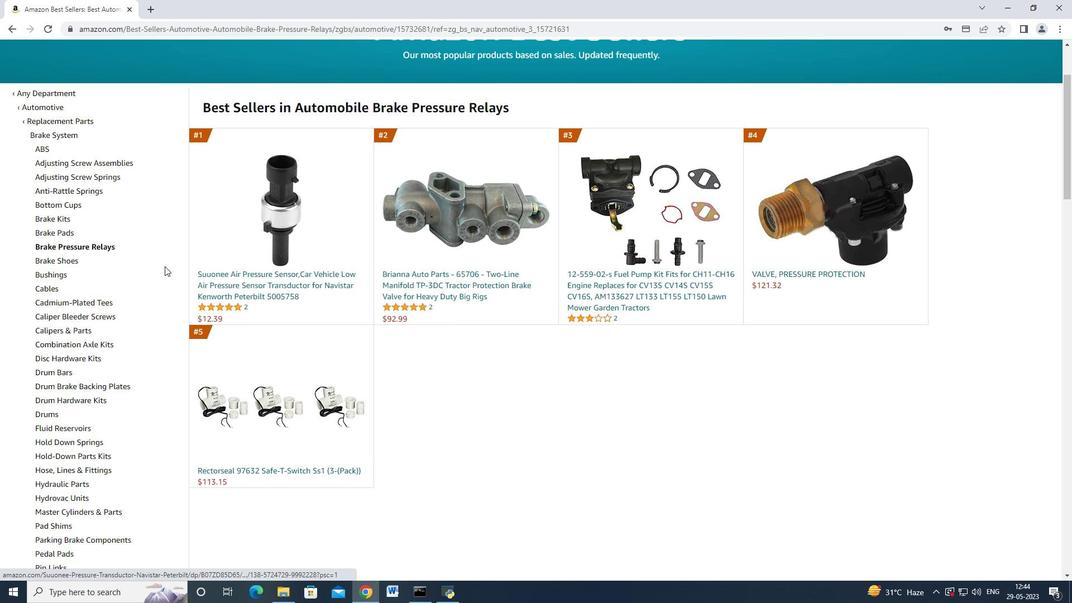
Action: Mouse scrolled (138, 268) with delta (0, 0)
Screenshot: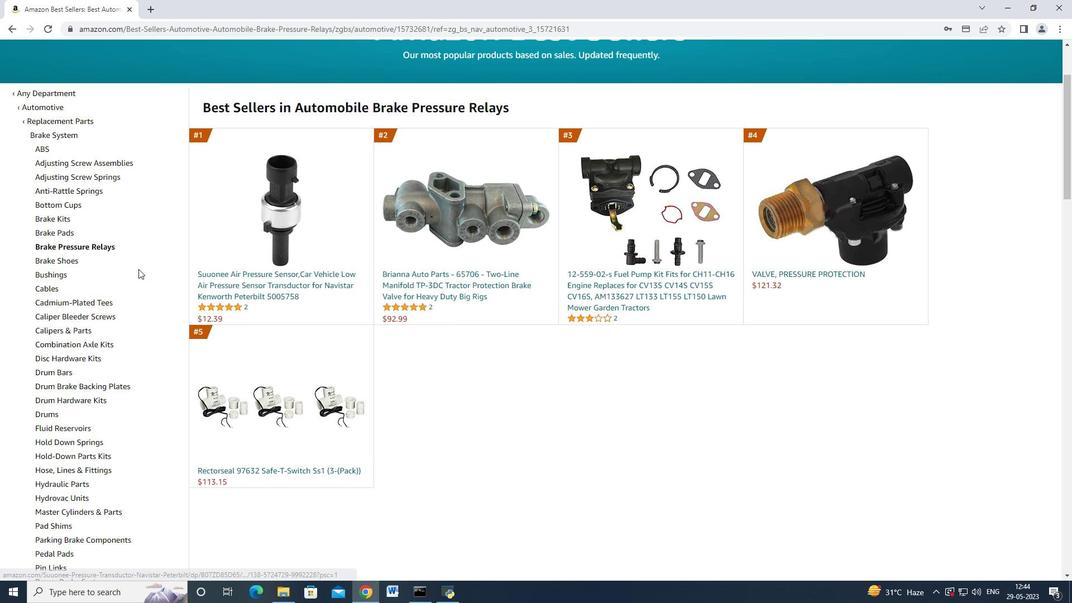
Action: Mouse scrolled (138, 268) with delta (0, 0)
Screenshot: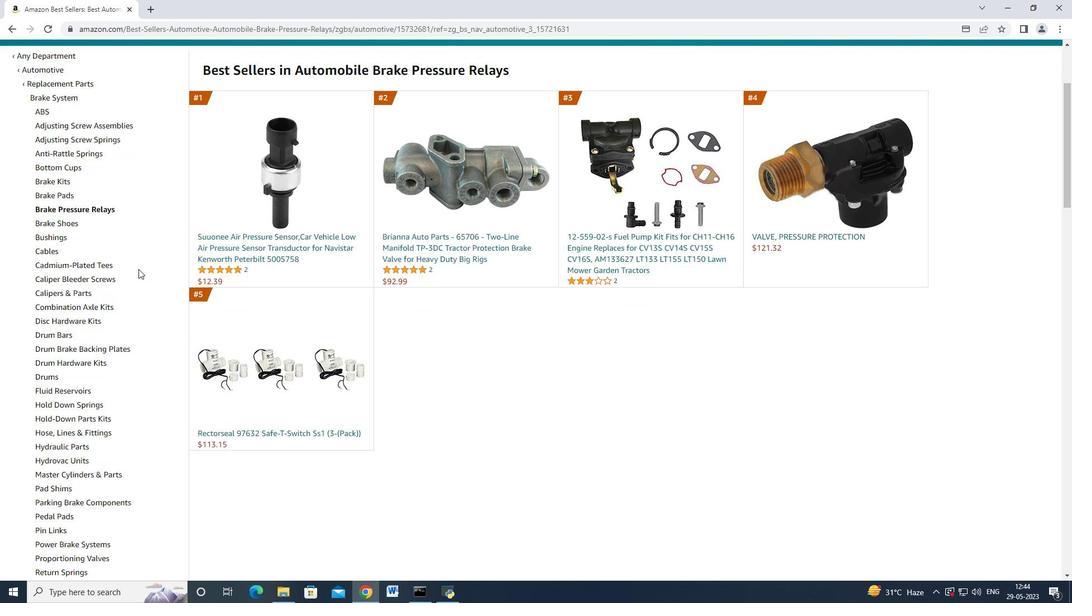 
Action: Mouse scrolled (138, 268) with delta (0, 0)
Screenshot: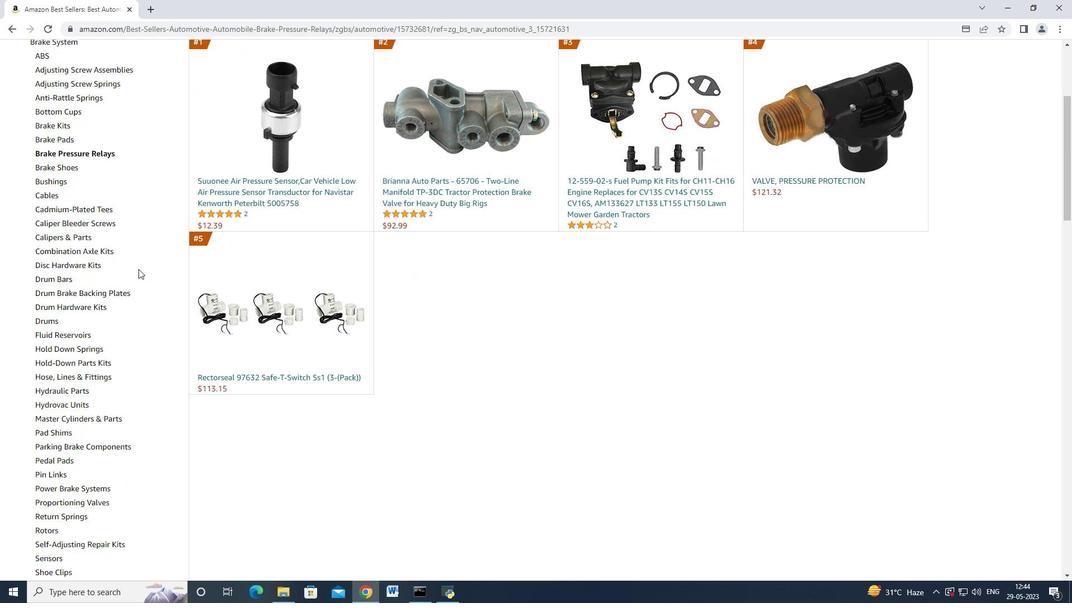 
Action: Mouse scrolled (138, 268) with delta (0, 0)
Screenshot: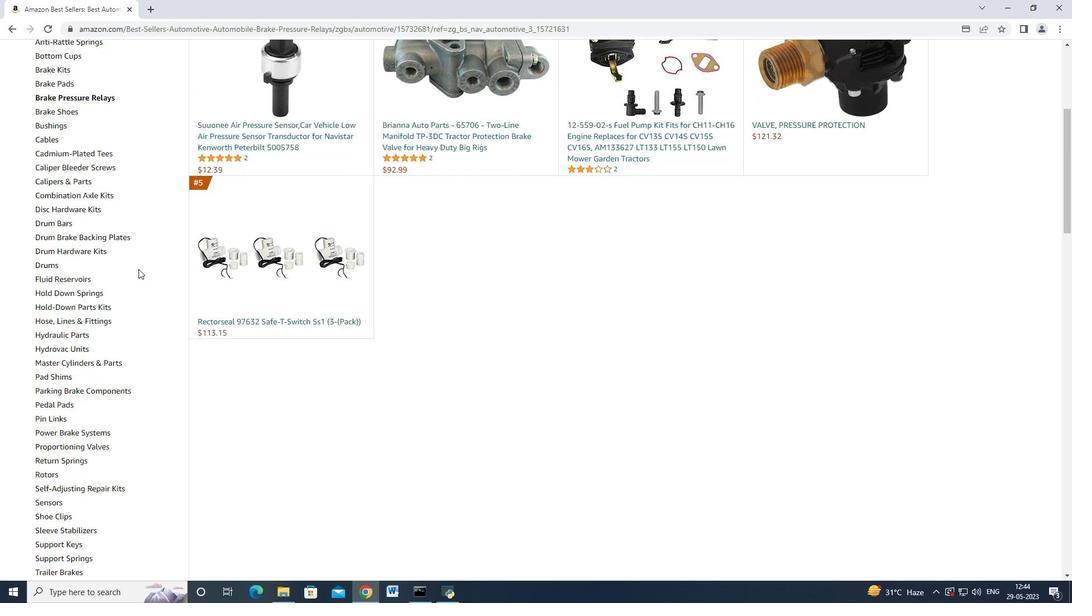 
Action: Mouse scrolled (138, 268) with delta (0, 0)
Screenshot: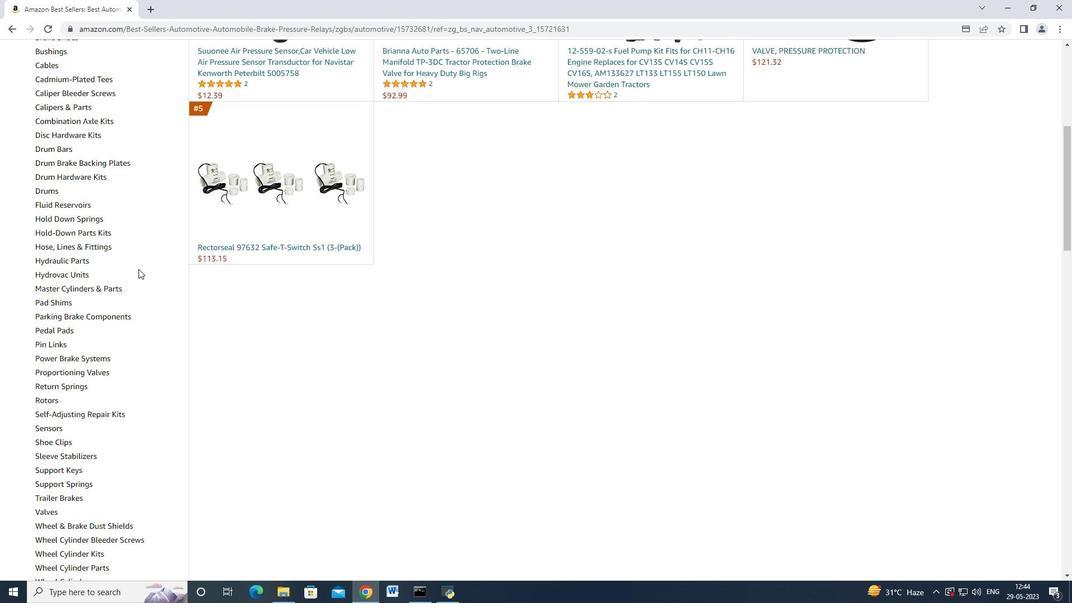 
Action: Mouse moved to (75, 440)
Screenshot: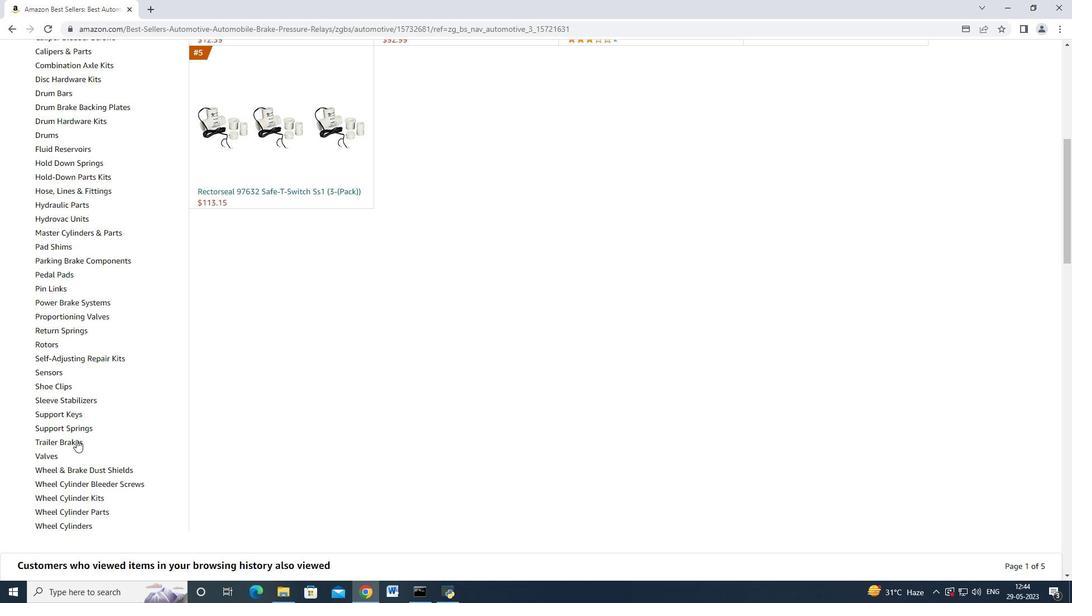
Action: Mouse pressed left at (75, 440)
Screenshot: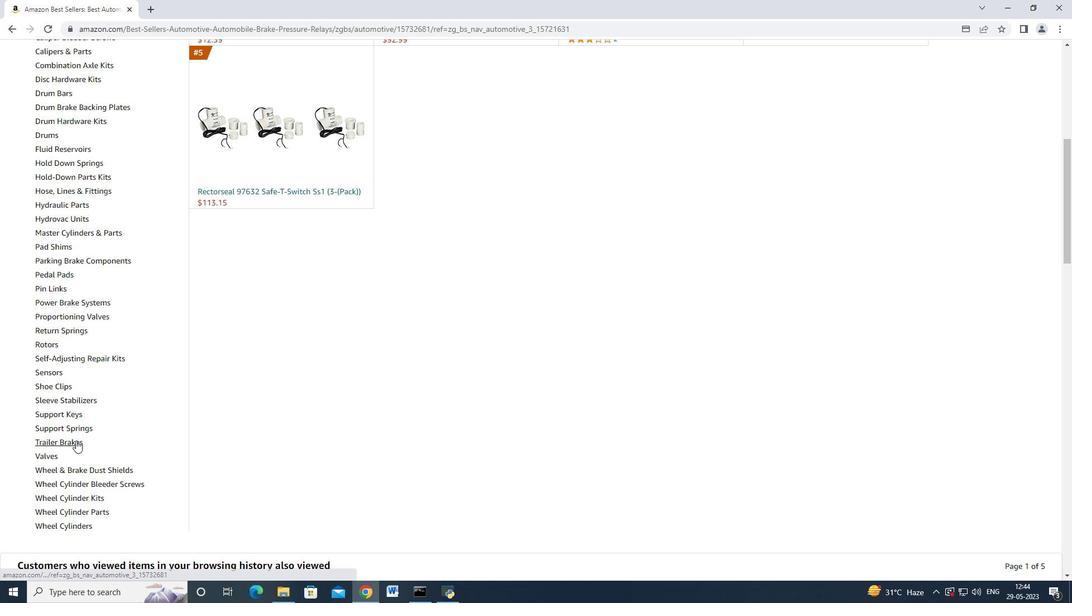 
Action: Mouse moved to (88, 418)
Screenshot: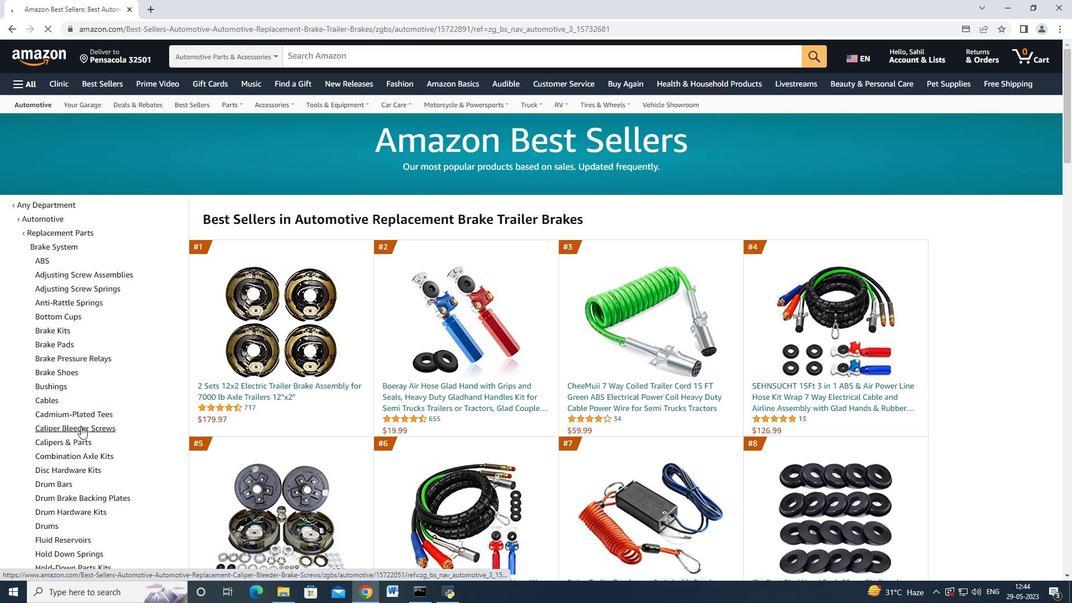 
Action: Mouse scrolled (88, 418) with delta (0, 0)
Screenshot: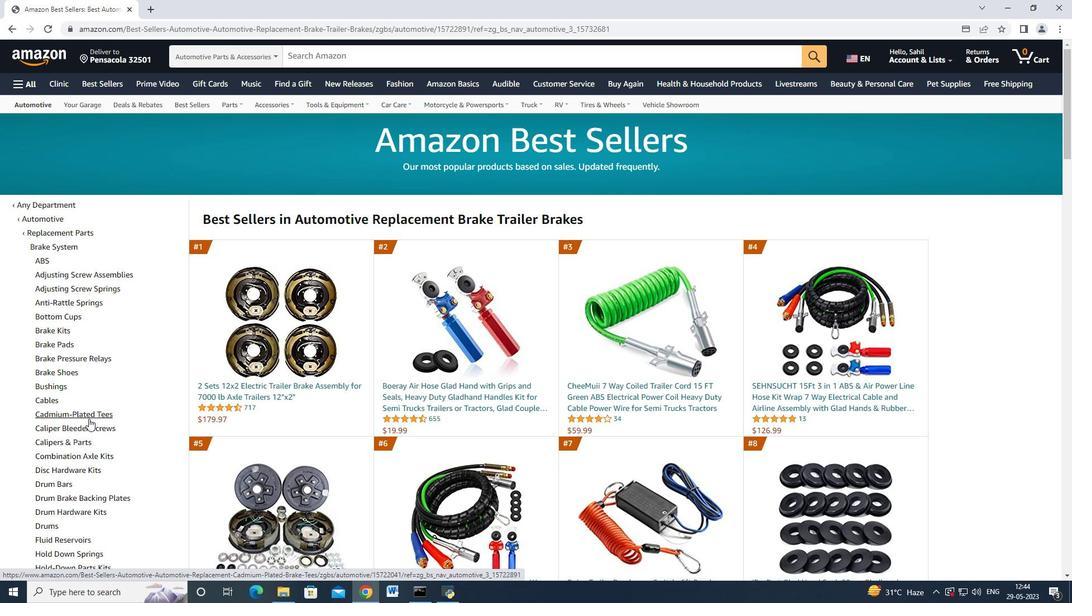 
Action: Mouse scrolled (88, 418) with delta (0, 0)
Screenshot: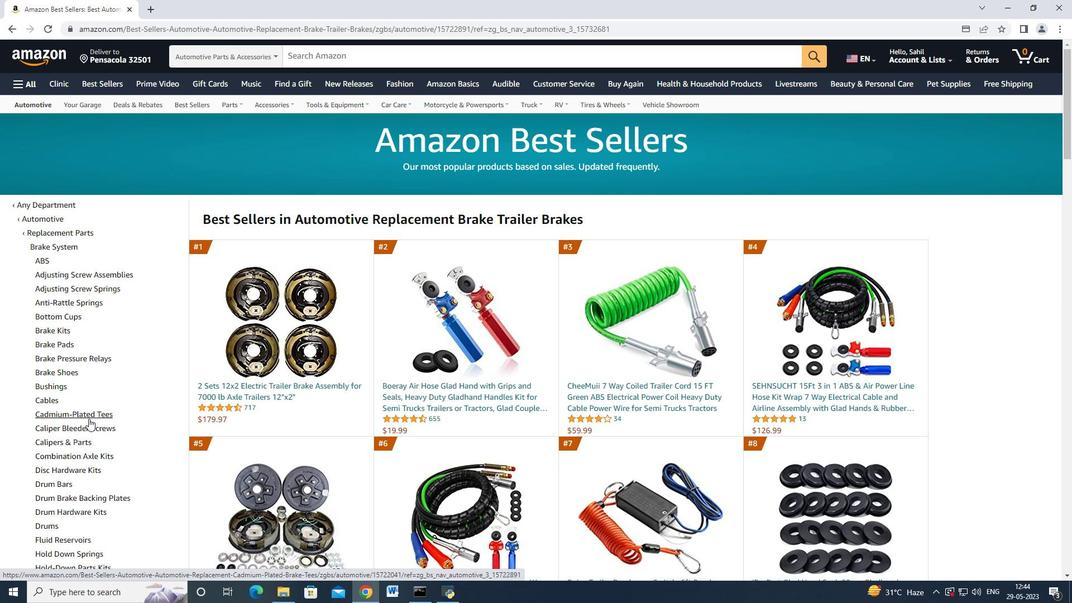 
Action: Mouse scrolled (88, 418) with delta (0, 0)
Screenshot: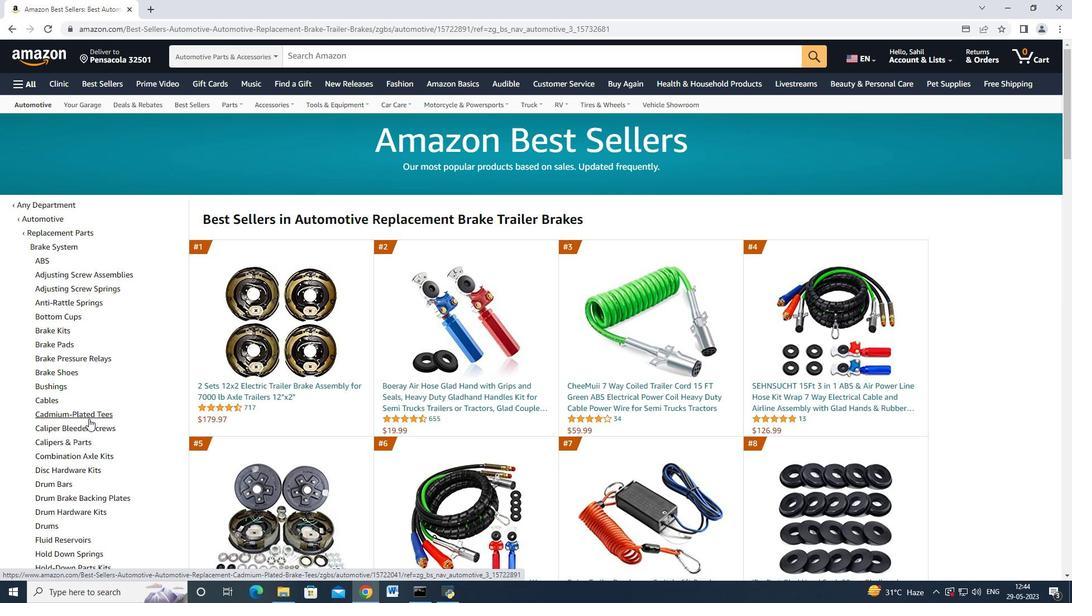 
Action: Mouse scrolled (88, 418) with delta (0, 0)
Screenshot: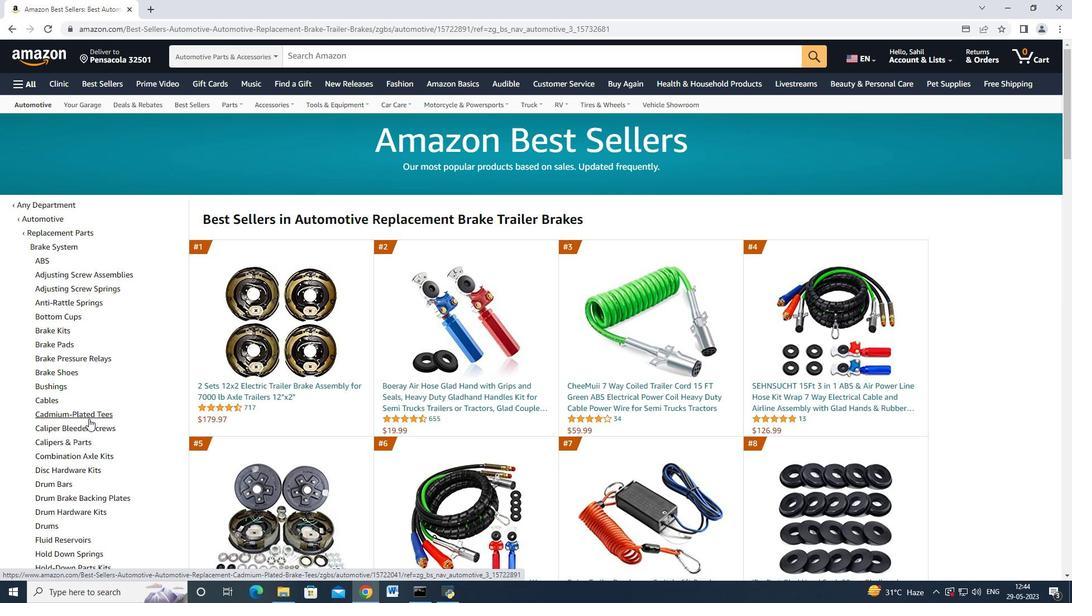 
Action: Mouse moved to (89, 418)
Screenshot: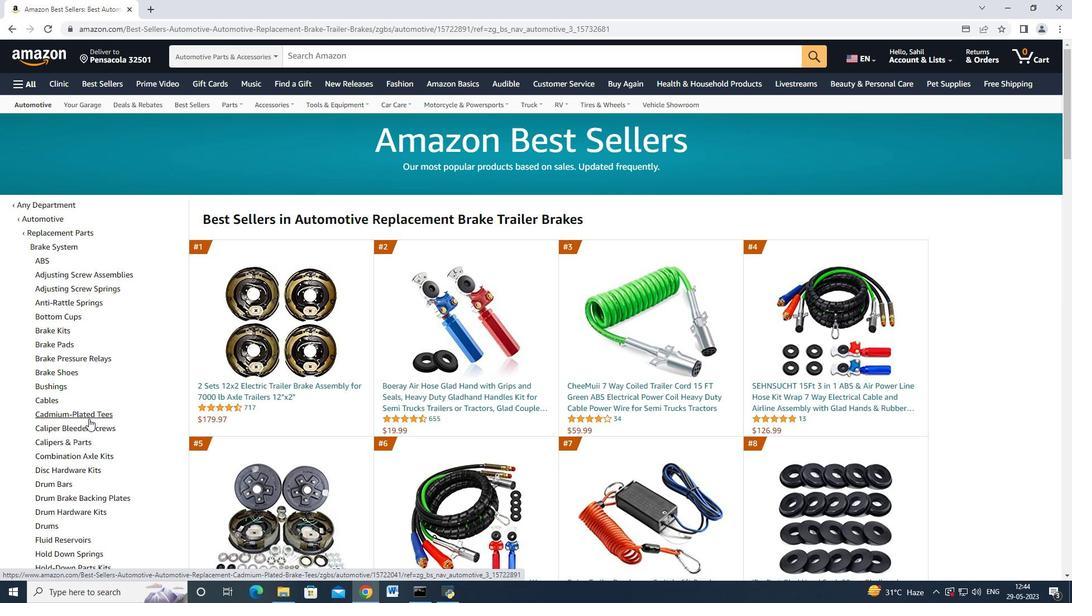 
Action: Mouse scrolled (89, 418) with delta (0, 0)
Screenshot: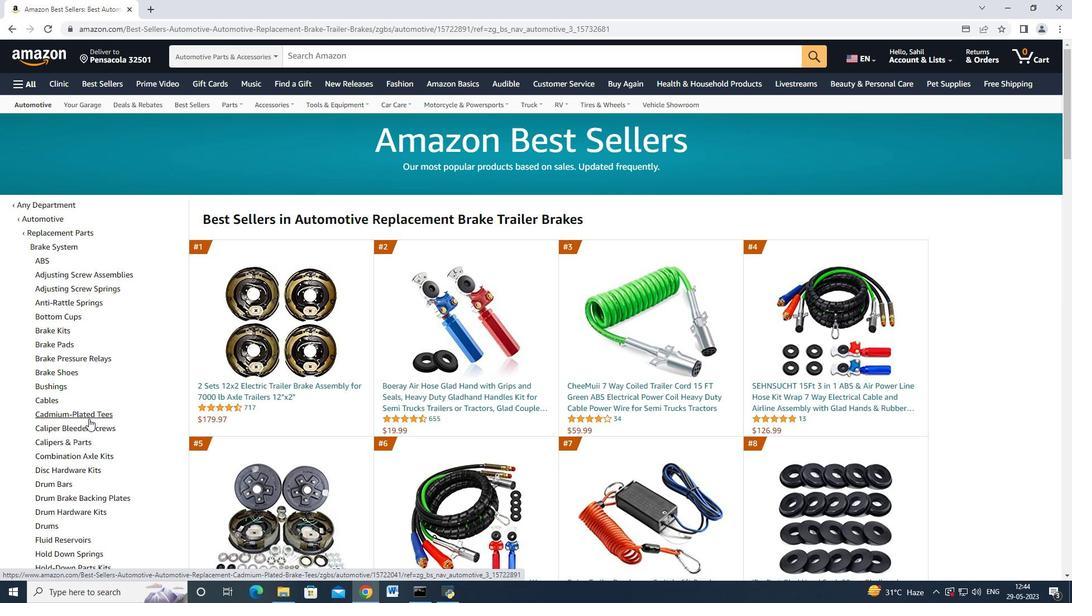 
Action: Mouse scrolled (89, 418) with delta (0, 0)
Screenshot: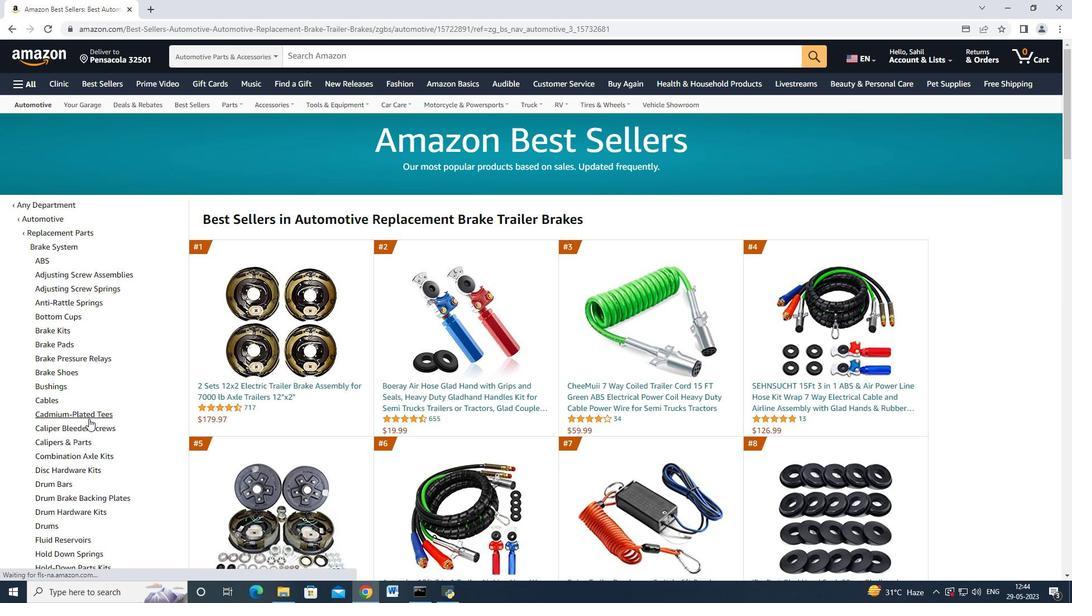 
Action: Mouse moved to (89, 418)
Screenshot: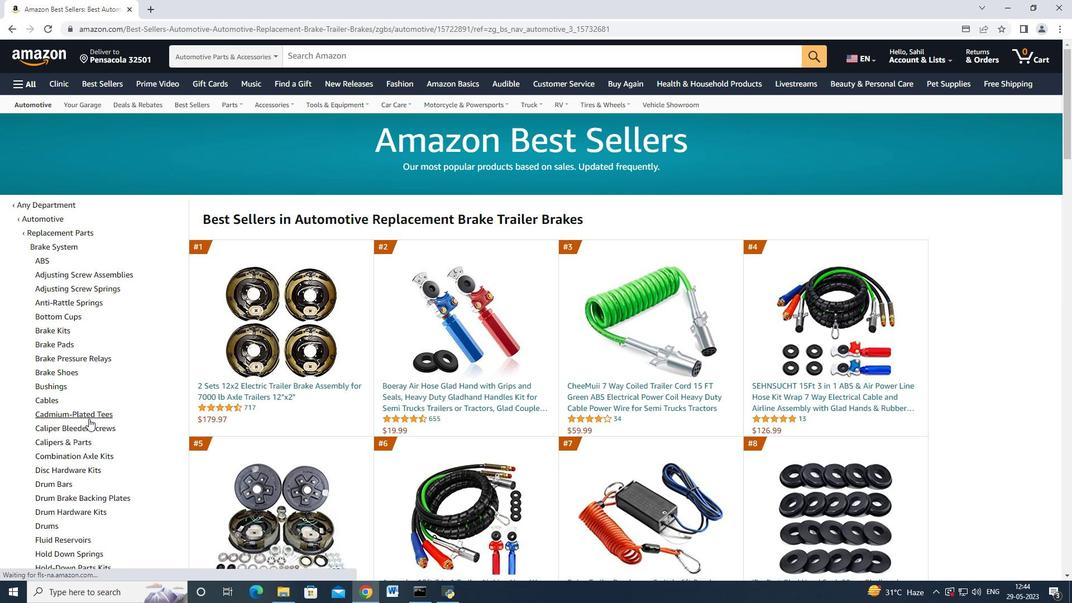 
Action: Mouse scrolled (89, 418) with delta (0, 0)
Screenshot: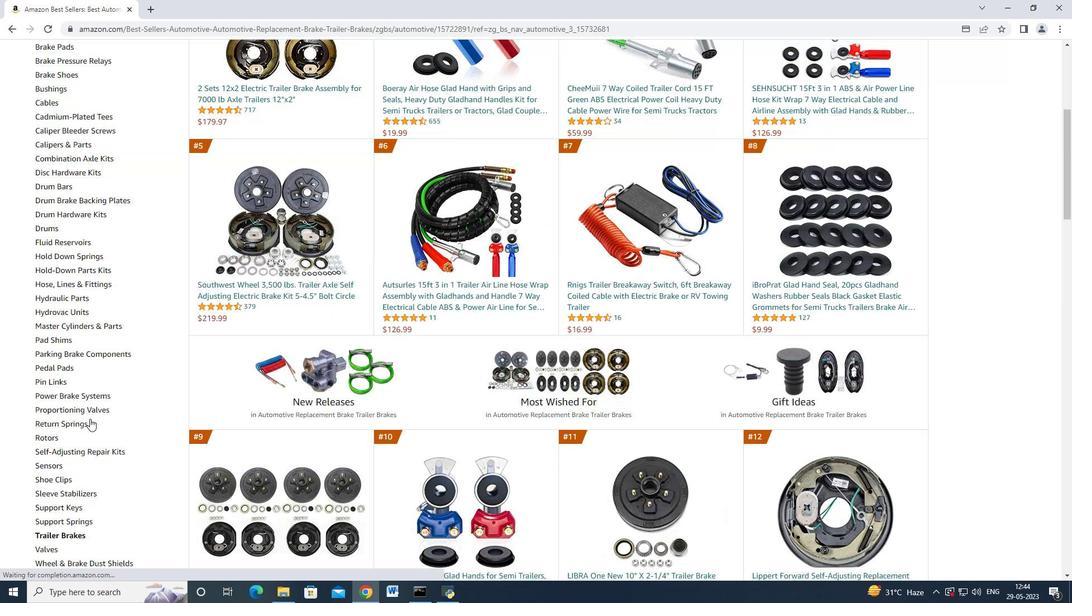 
Action: Mouse scrolled (89, 418) with delta (0, 0)
Screenshot: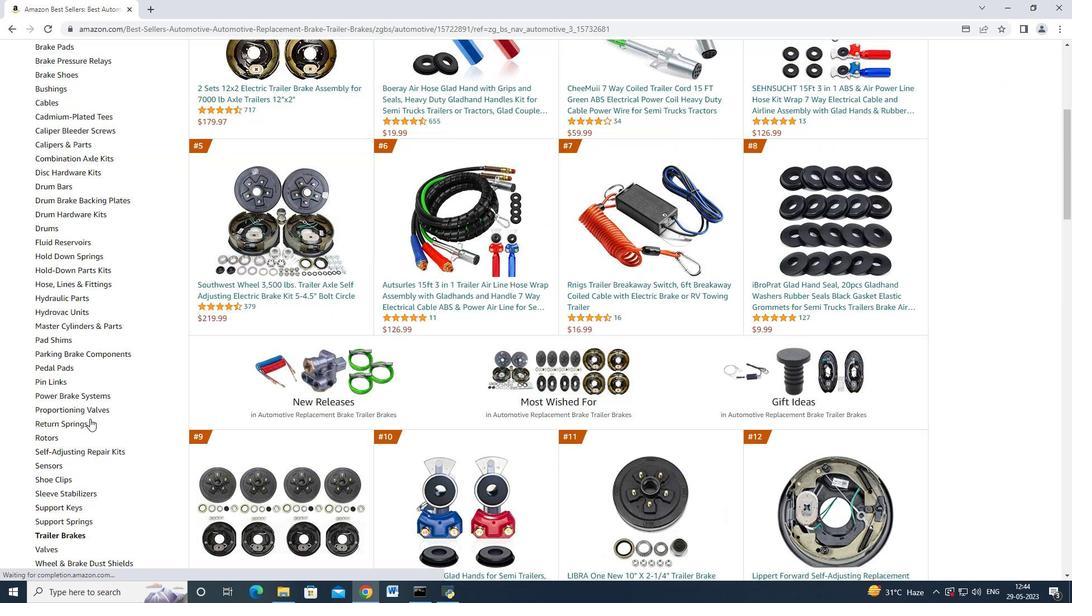 
Action: Mouse scrolled (89, 418) with delta (0, 0)
Screenshot: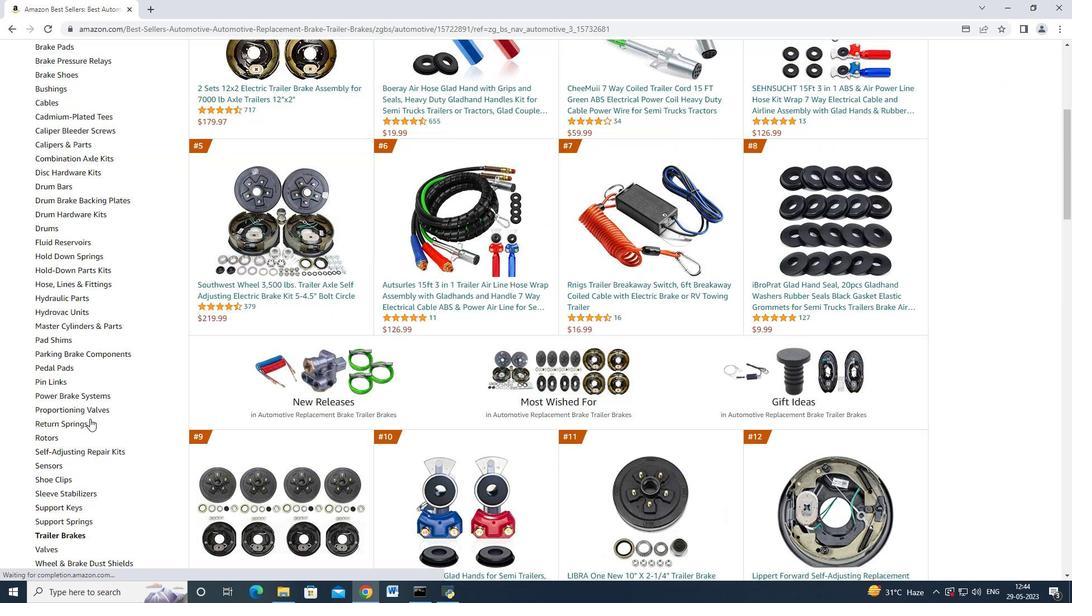 
Action: Mouse scrolled (89, 418) with delta (0, 0)
Screenshot: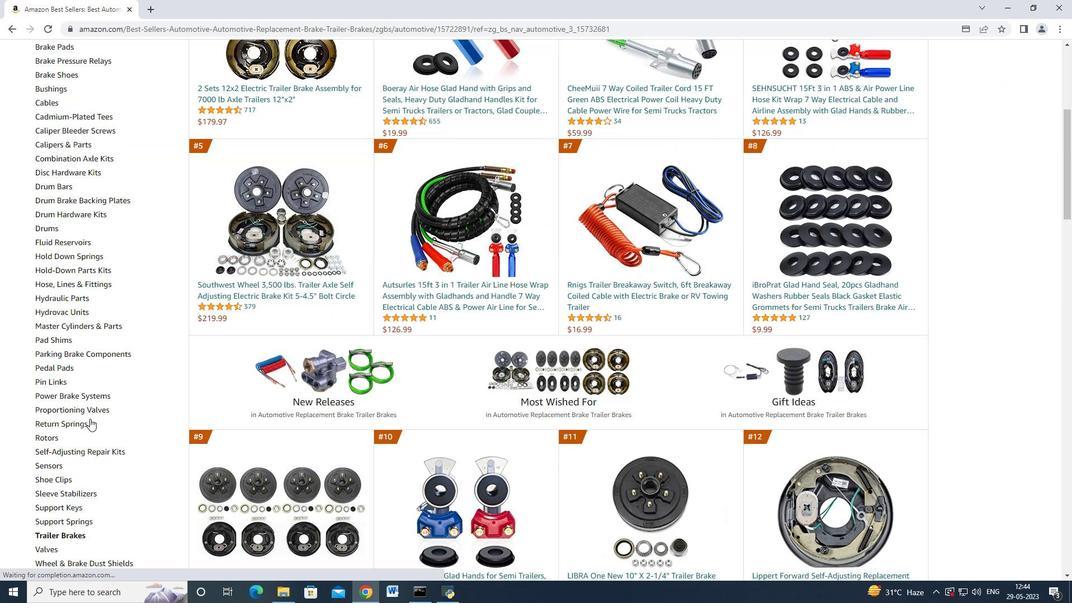 
Action: Mouse scrolled (89, 418) with delta (0, 0)
Screenshot: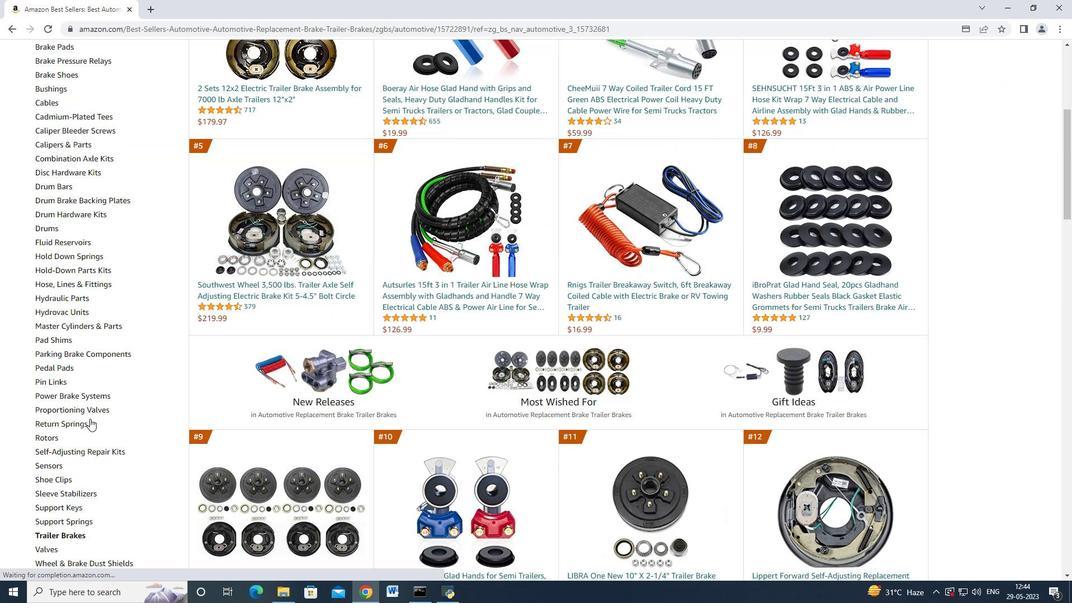
Action: Mouse scrolled (89, 418) with delta (0, 0)
Screenshot: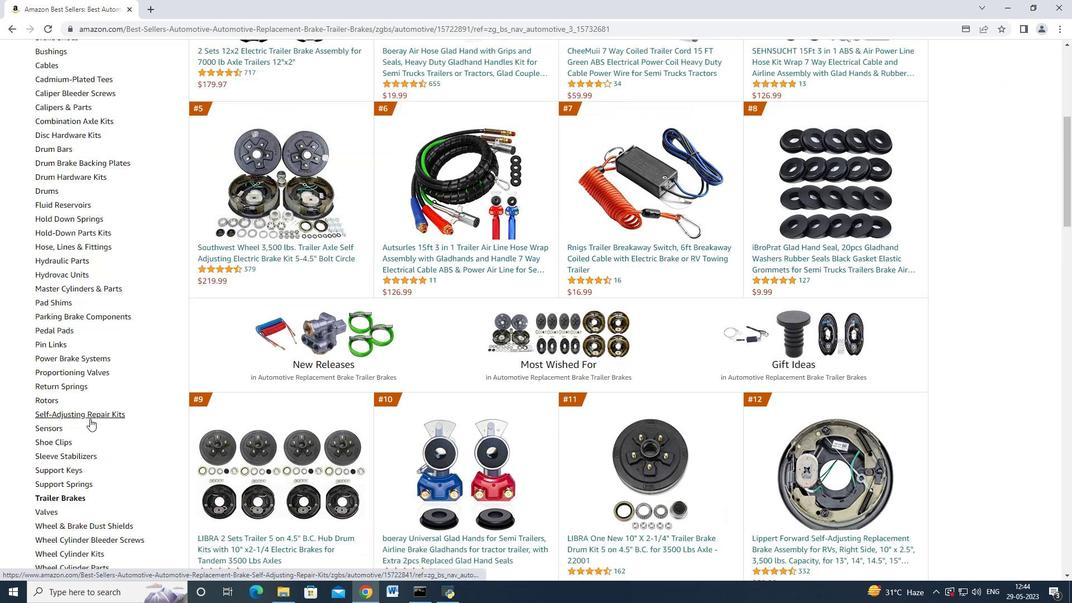 
Action: Mouse moved to (89, 418)
Screenshot: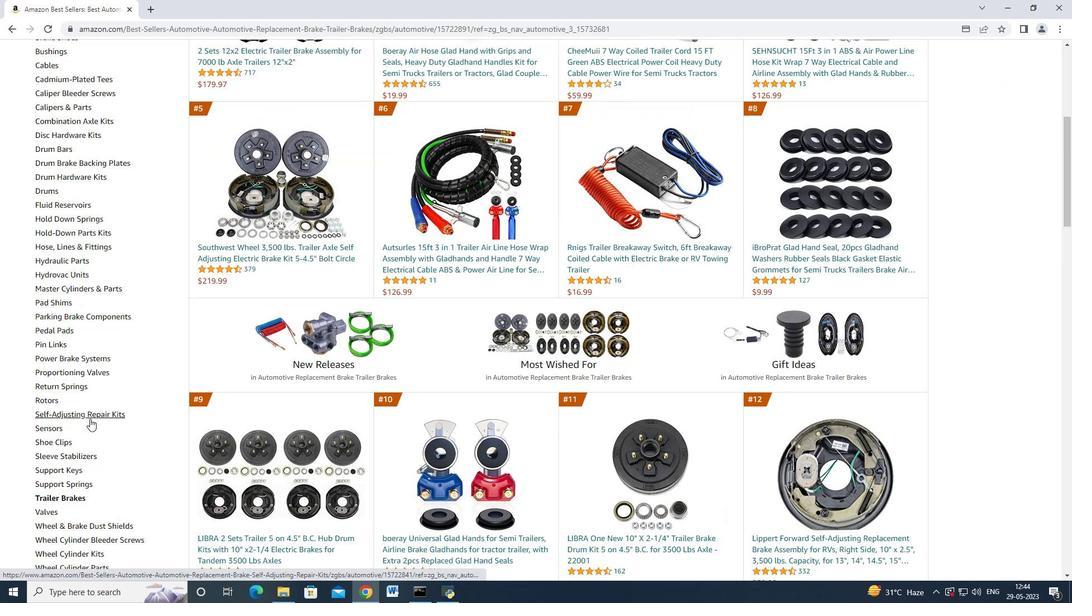 
Action: Mouse scrolled (89, 419) with delta (0, 0)
Screenshot: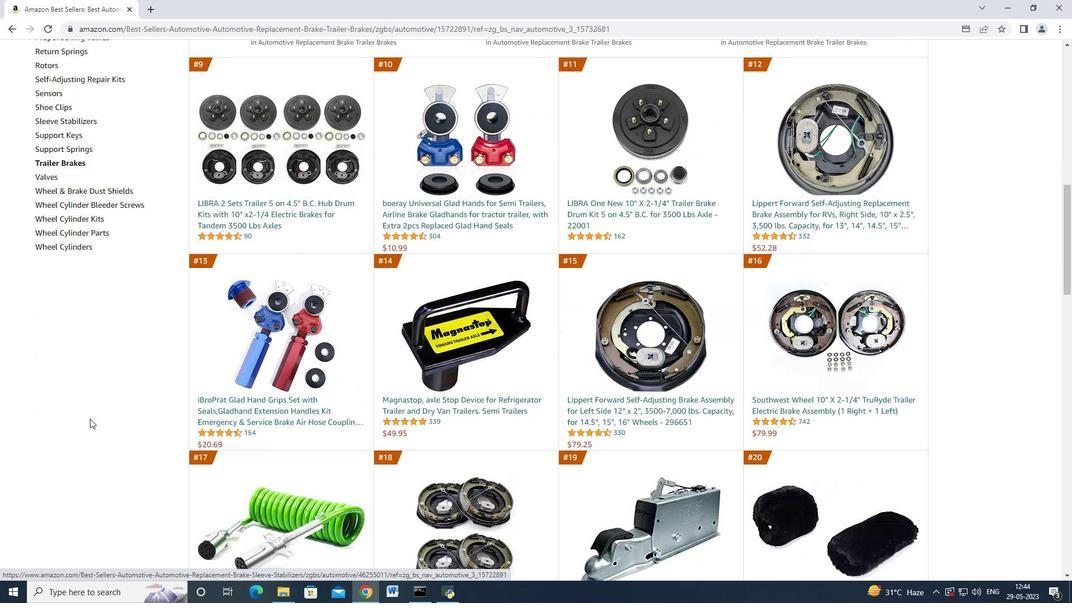 
Action: Mouse scrolled (89, 419) with delta (0, 0)
Screenshot: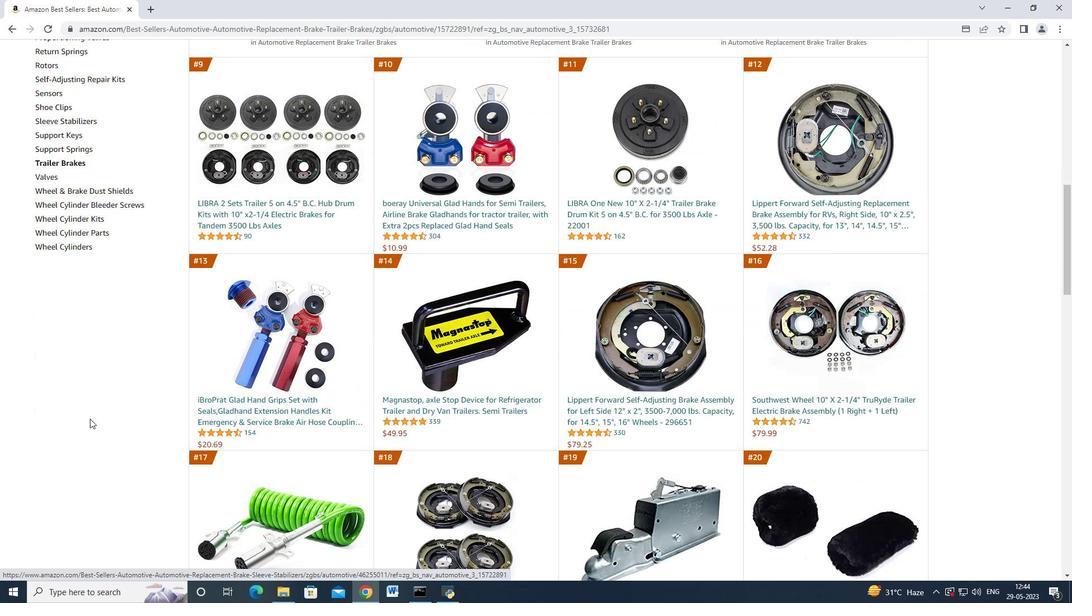 
Action: Mouse scrolled (89, 419) with delta (0, 0)
Screenshot: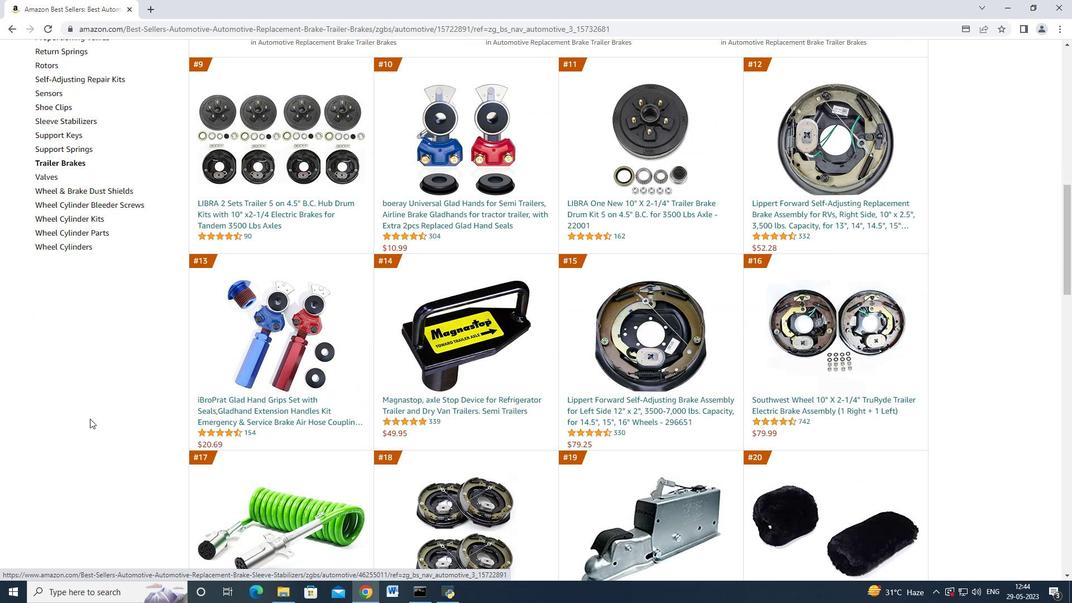 
Action: Mouse scrolled (89, 419) with delta (0, 0)
Screenshot: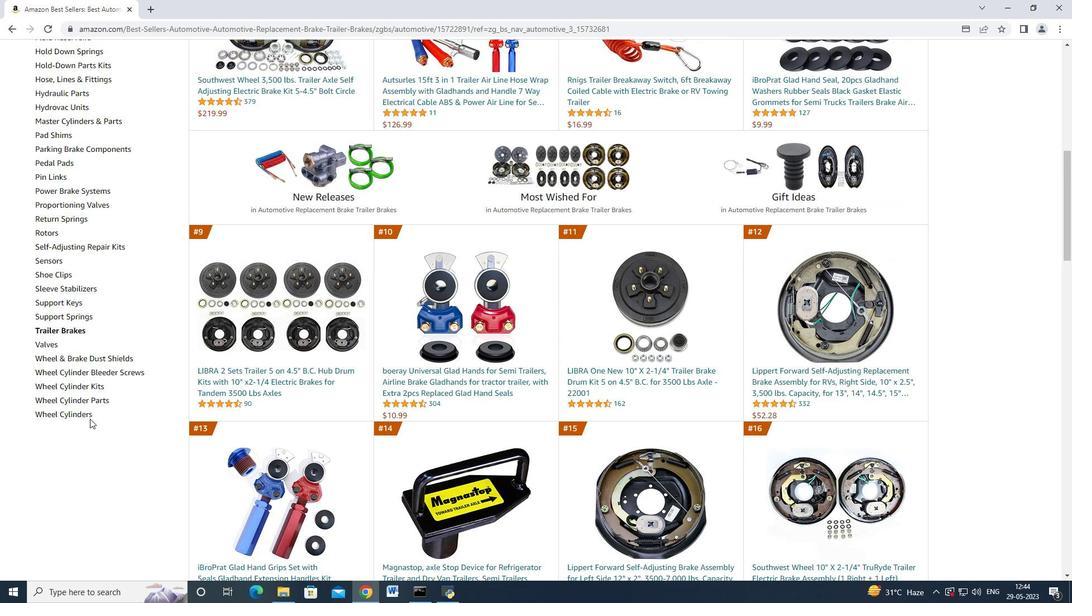 
Action: Mouse scrolled (89, 419) with delta (0, 0)
Screenshot: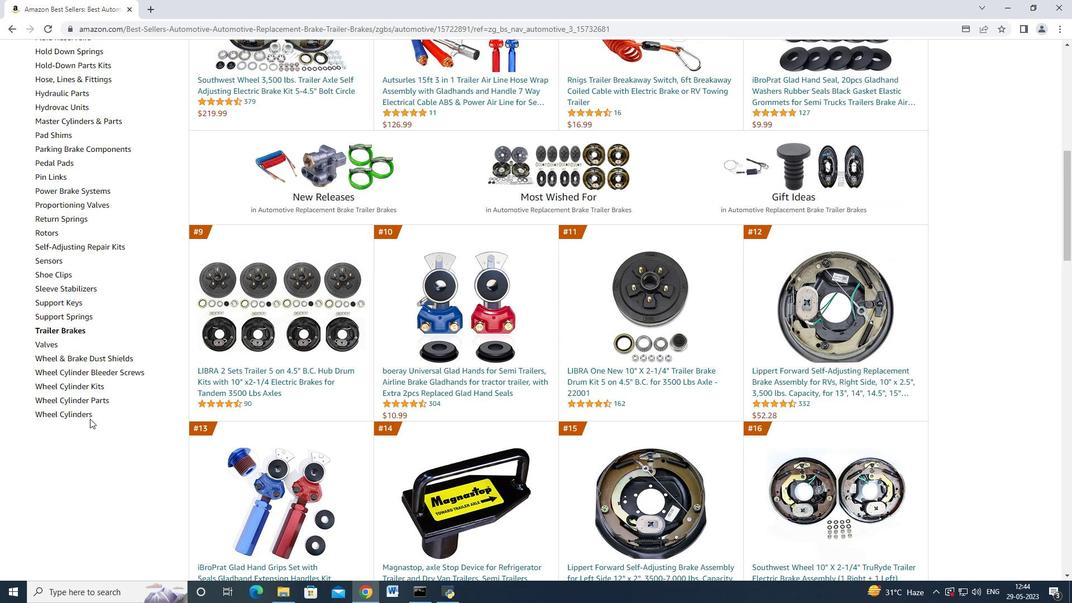 
Action: Mouse scrolled (89, 419) with delta (0, 0)
Screenshot: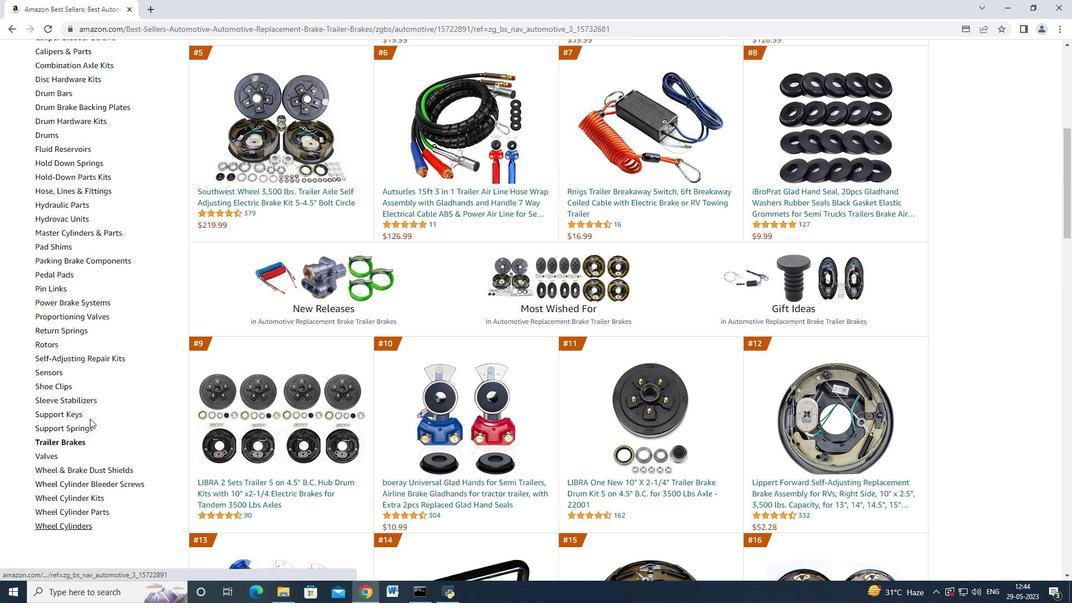 
Action: Mouse scrolled (89, 419) with delta (0, 0)
Screenshot: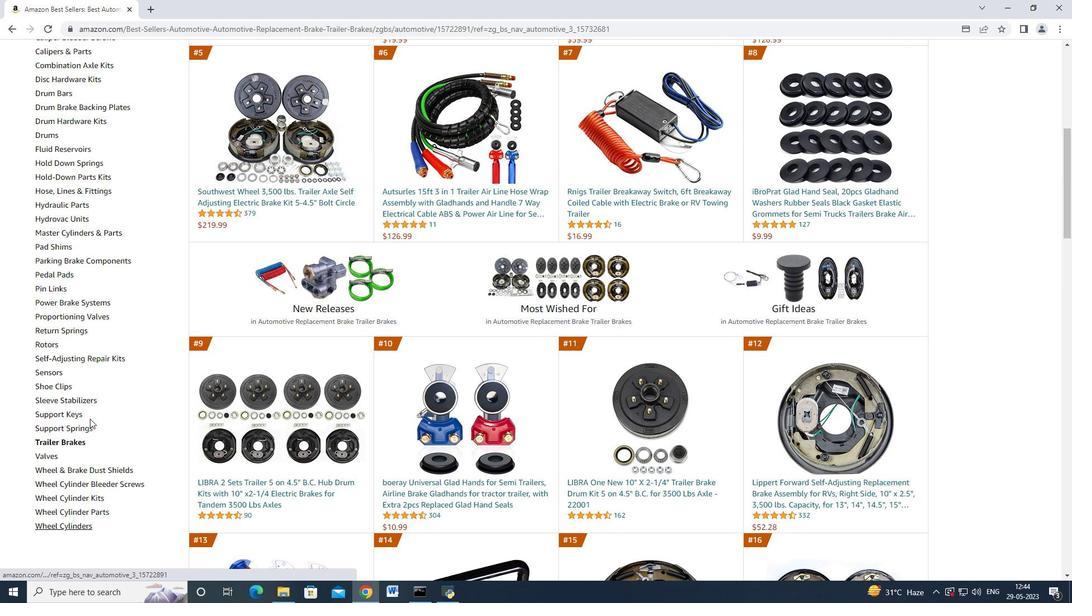 
Action: Mouse scrolled (89, 419) with delta (0, 0)
Screenshot: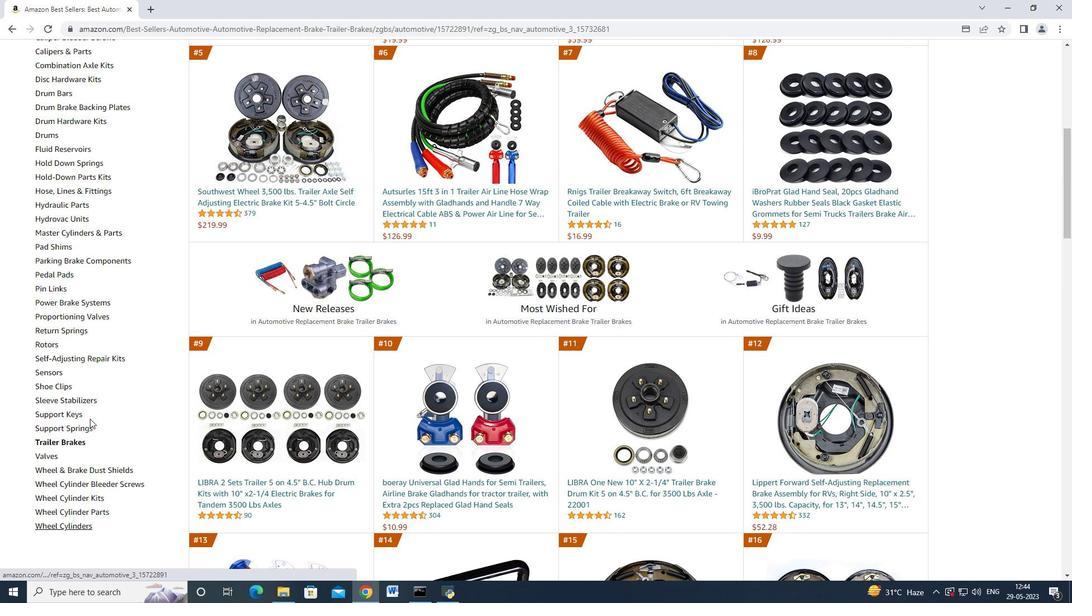 
Action: Mouse scrolled (89, 419) with delta (0, 0)
Screenshot: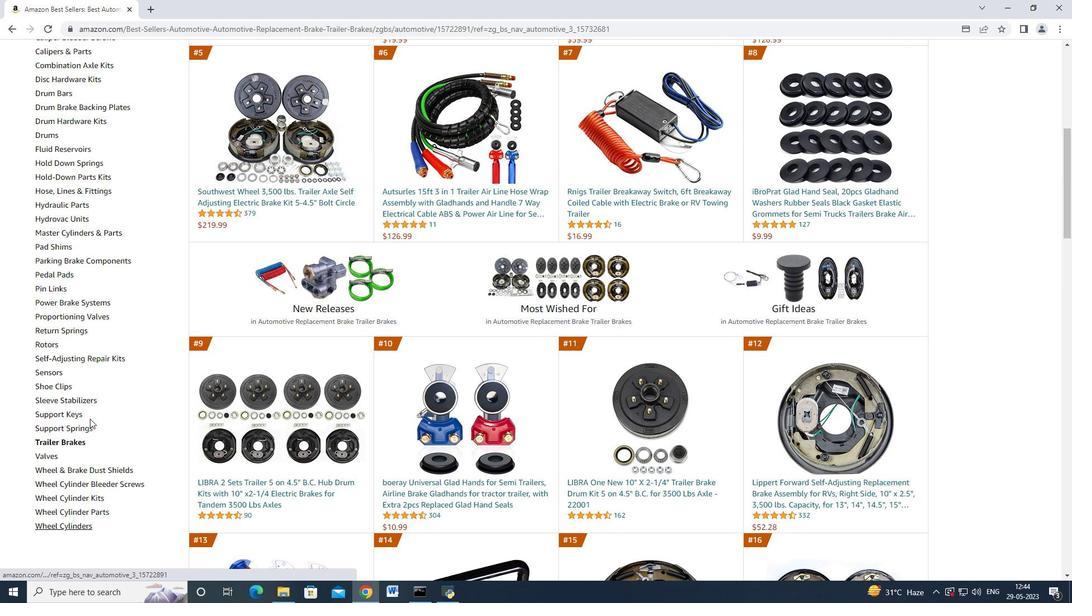 
Action: Mouse scrolled (89, 419) with delta (0, 0)
Screenshot: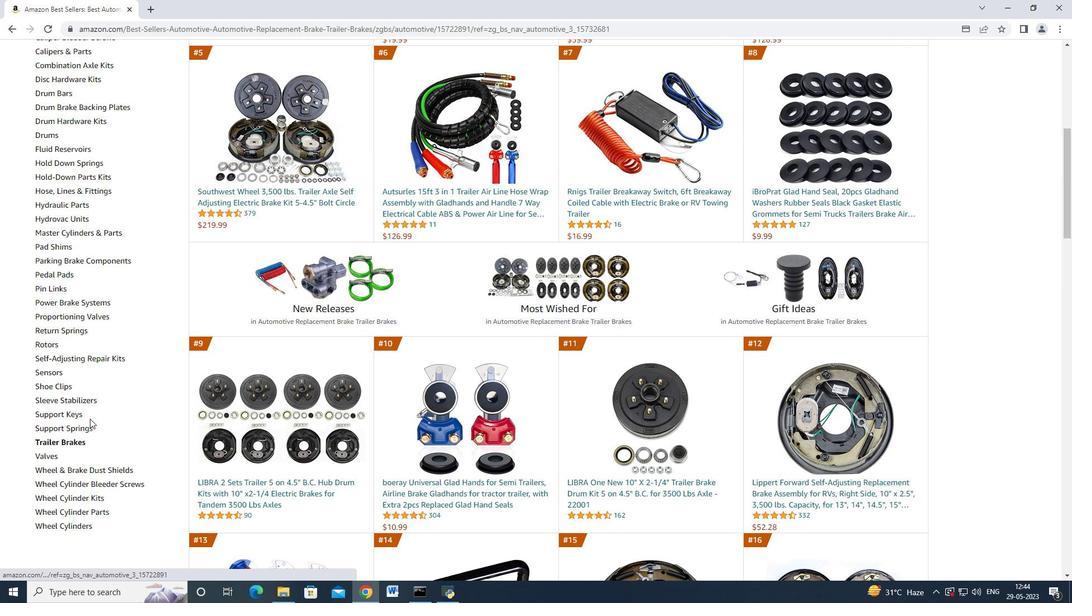 
Action: Mouse moved to (73, 244)
Screenshot: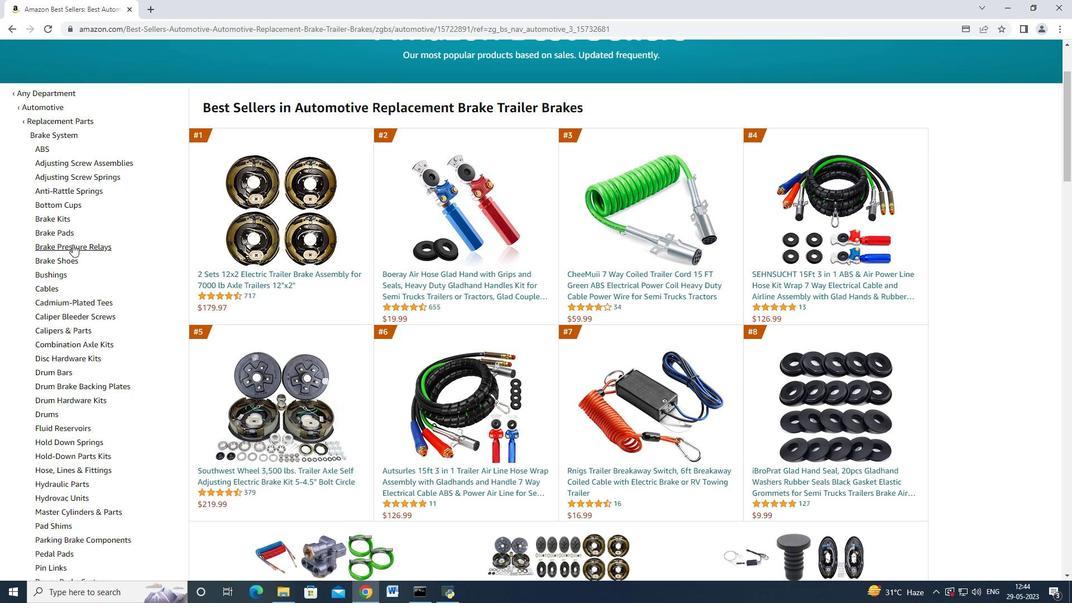 
Action: Mouse pressed left at (73, 244)
Screenshot: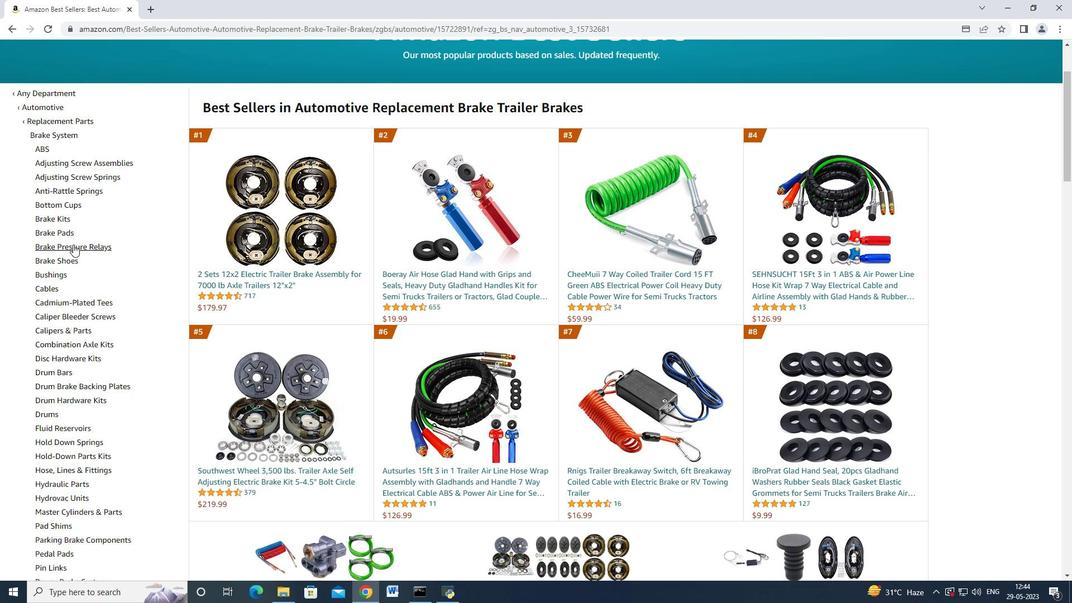 
Action: Mouse moved to (298, 267)
Screenshot: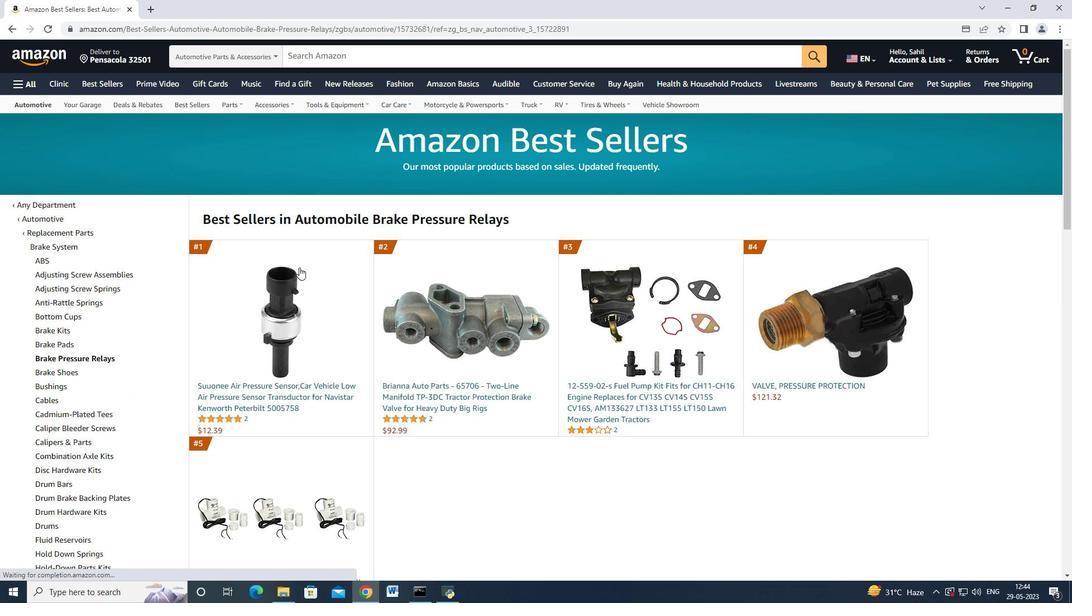 
Action: Mouse scrolled (298, 266) with delta (0, 0)
Screenshot: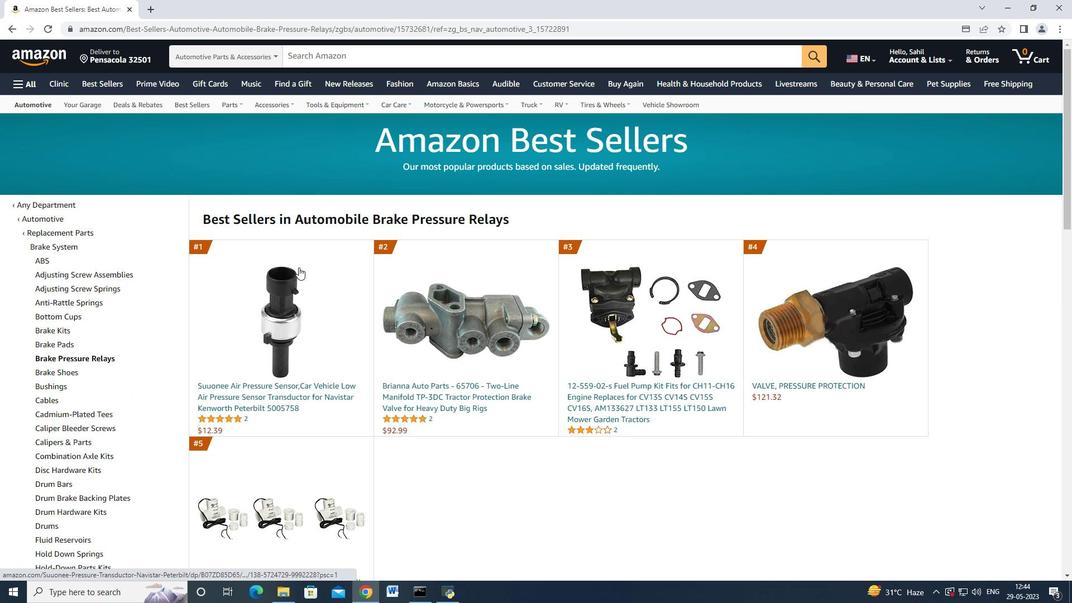 
Action: Mouse moved to (315, 340)
Screenshot: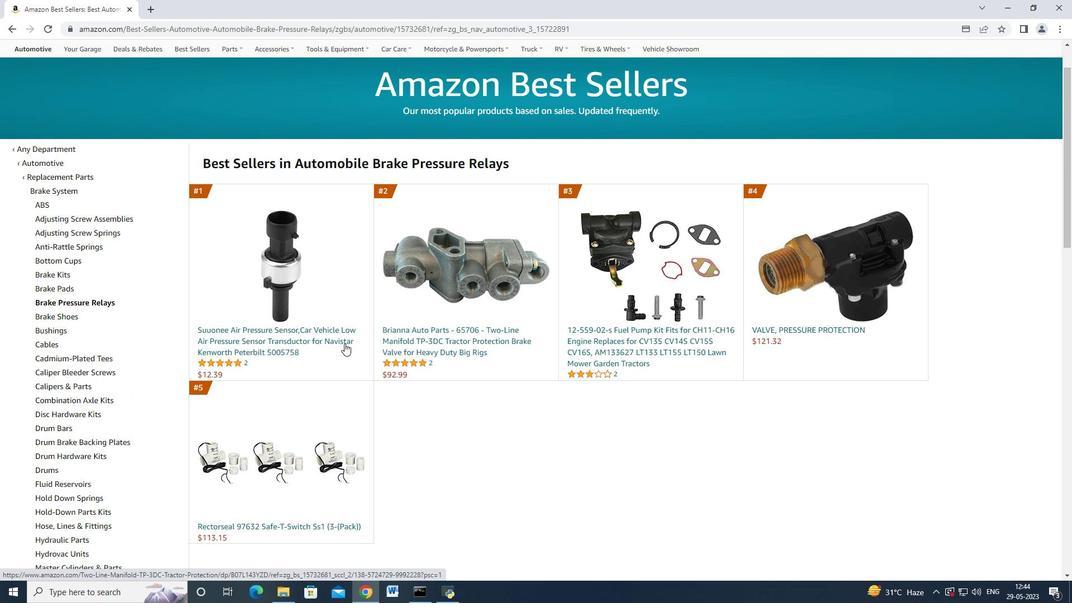 
Action: Mouse pressed left at (315, 340)
Screenshot: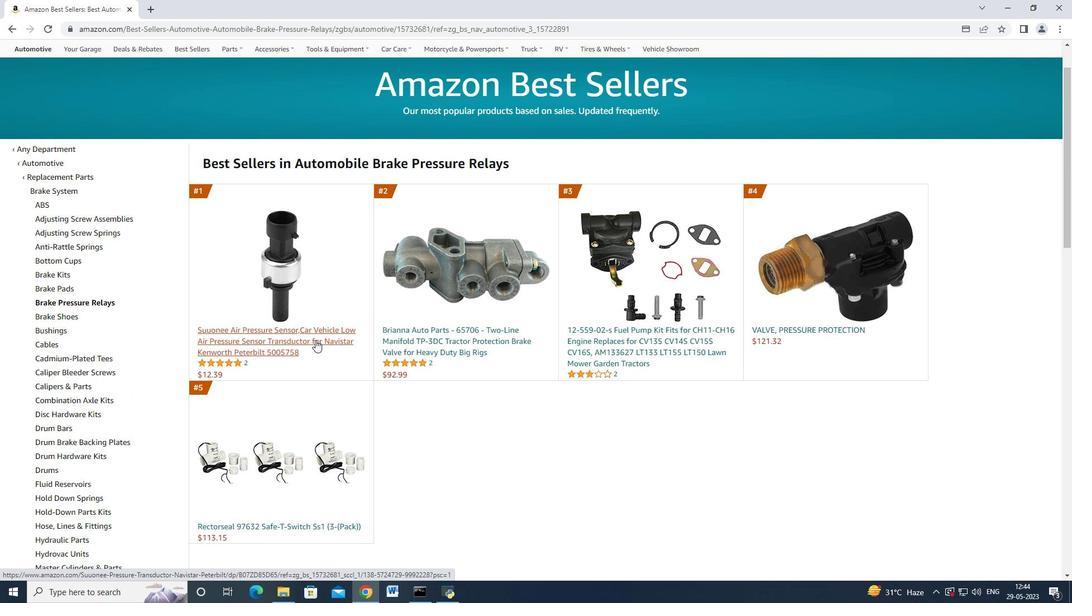 
Action: Mouse moved to (840, 365)
Screenshot: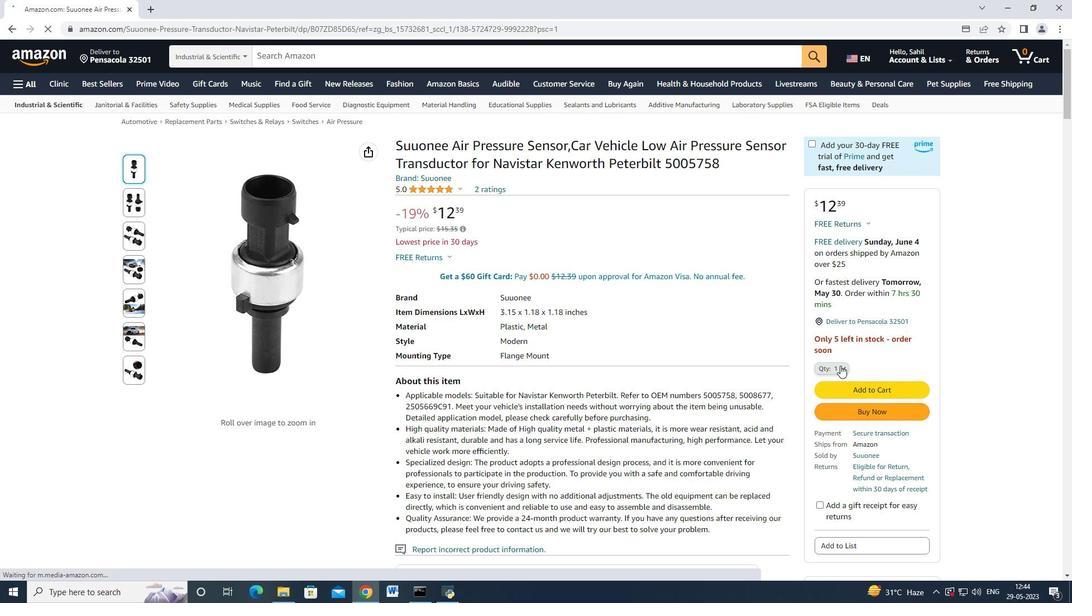 
Action: Mouse pressed left at (840, 365)
Screenshot: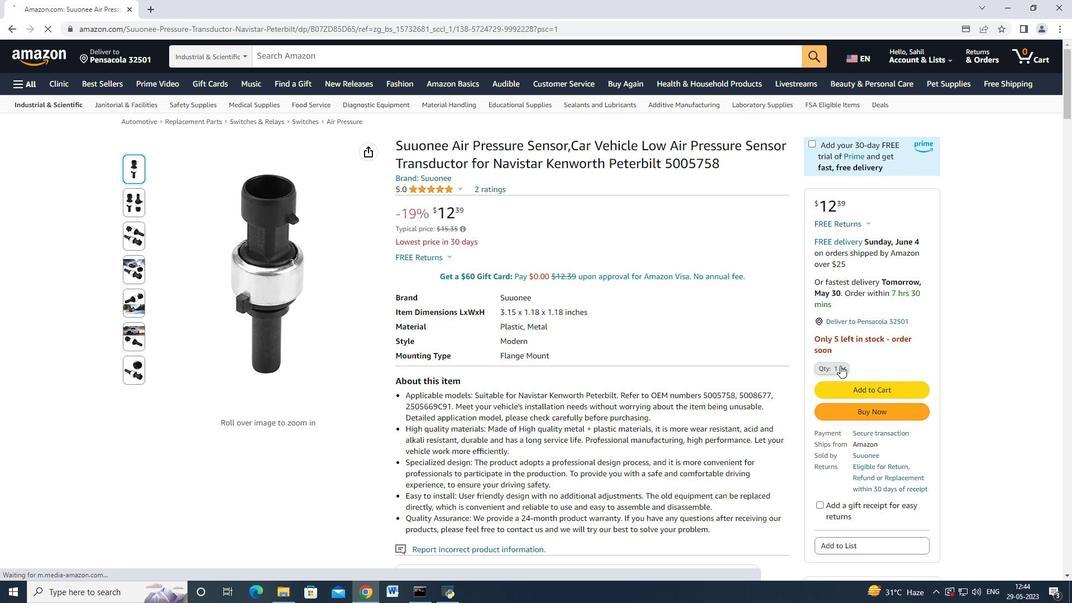 
Action: Mouse moved to (825, 418)
Screenshot: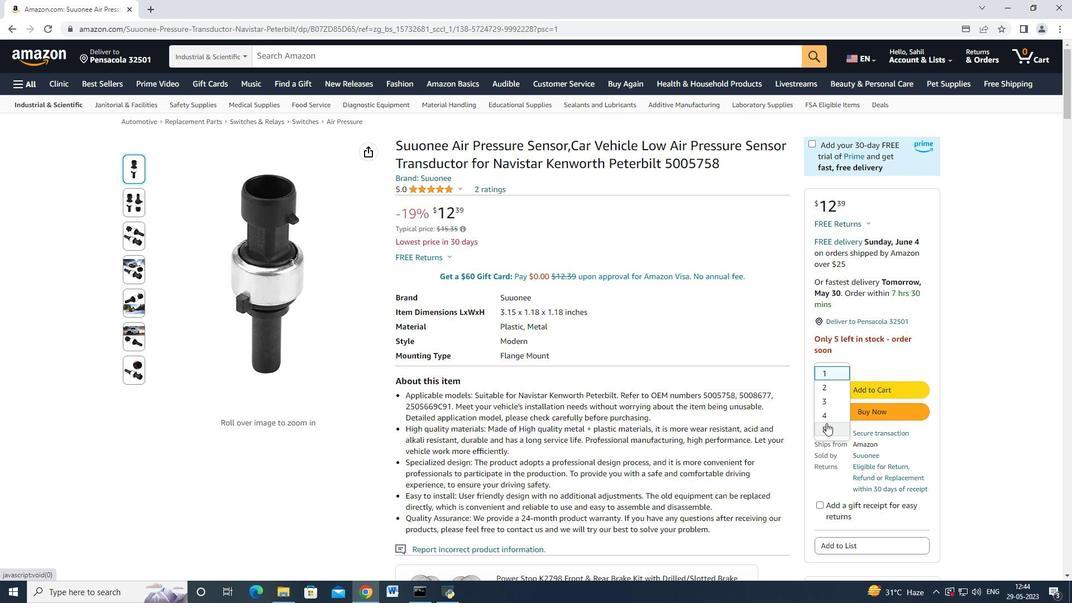 
Action: Mouse pressed left at (825, 418)
Screenshot: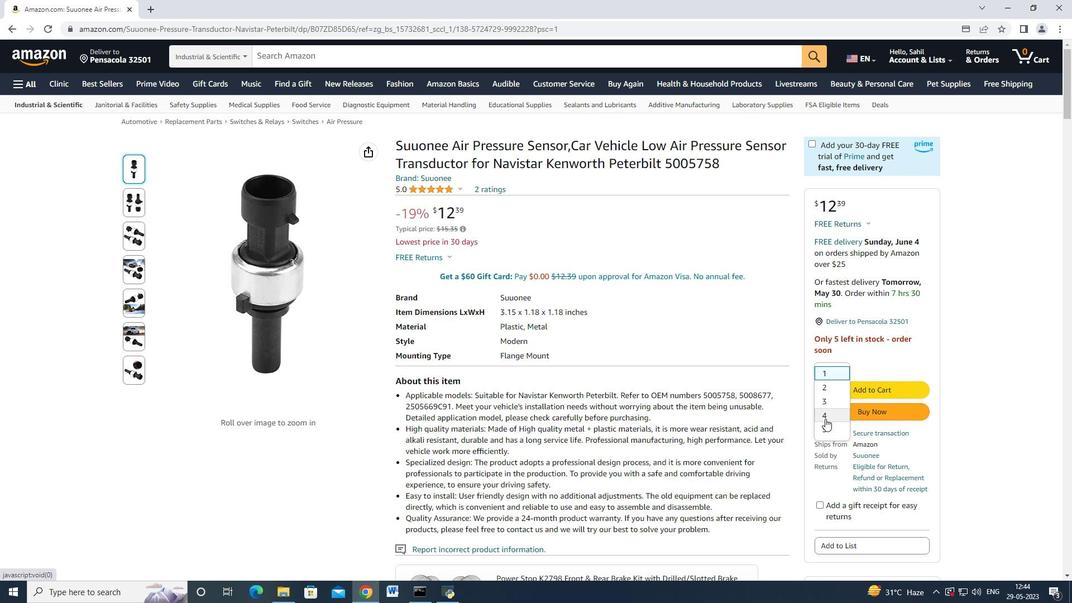 
Action: Mouse moved to (862, 353)
Screenshot: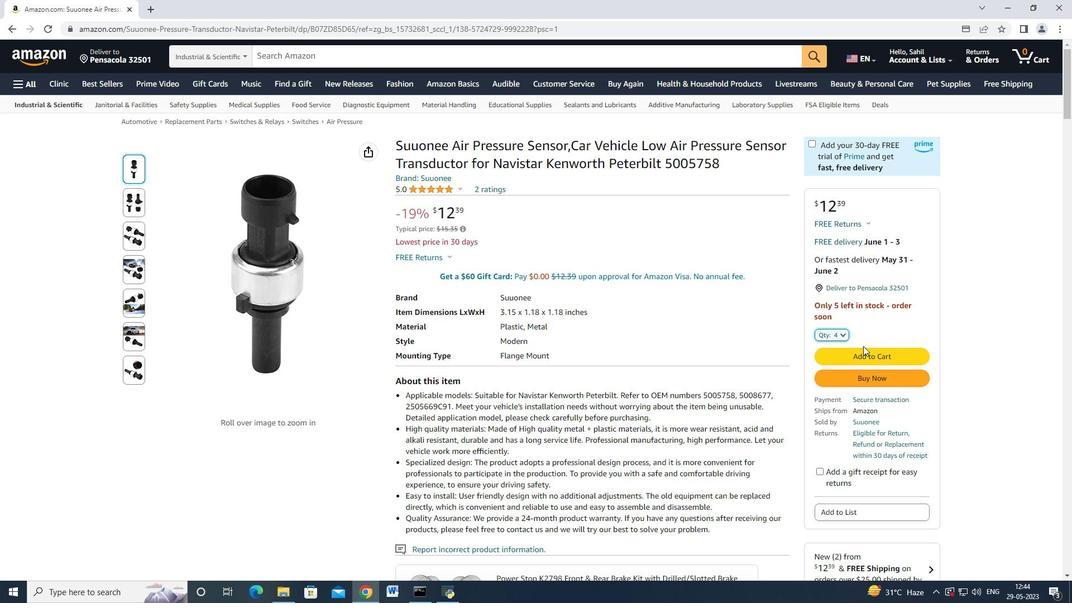 
Action: Mouse pressed left at (862, 353)
Screenshot: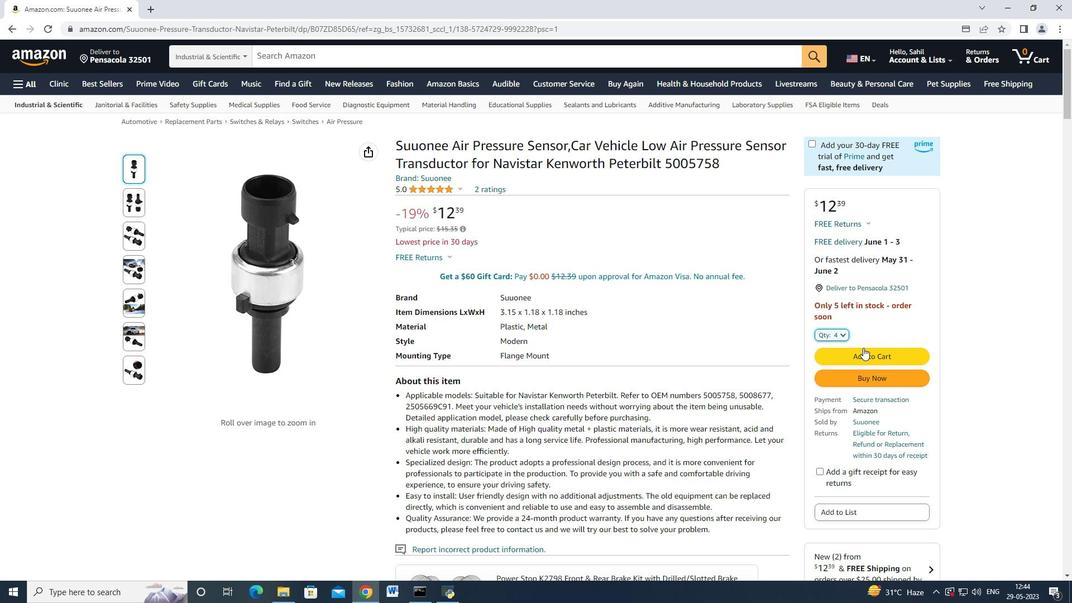 
Action: Mouse moved to (813, 135)
Screenshot: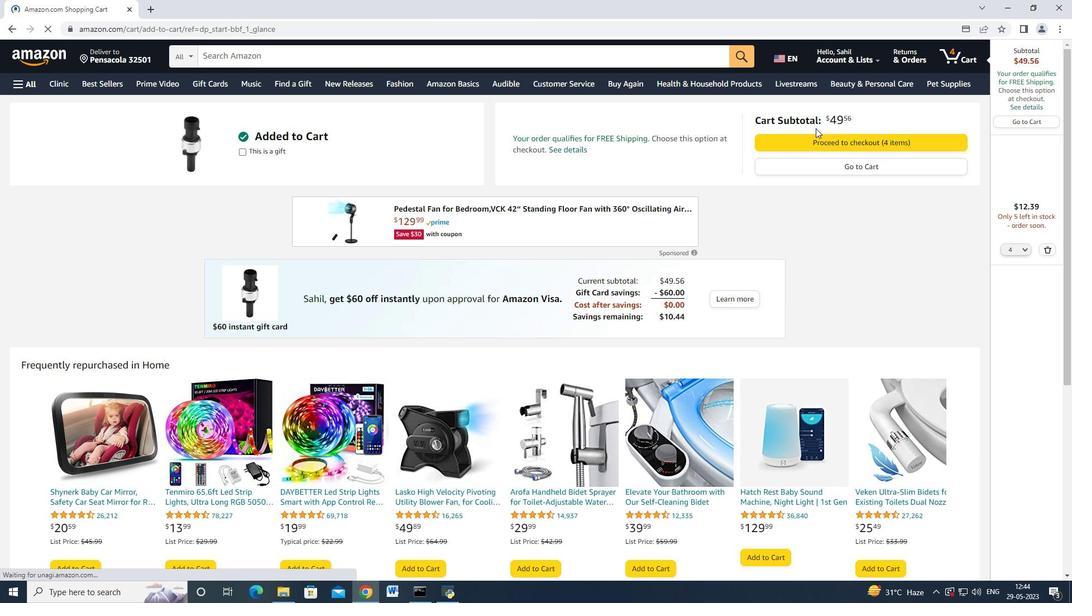 
Action: Mouse pressed left at (813, 135)
Screenshot: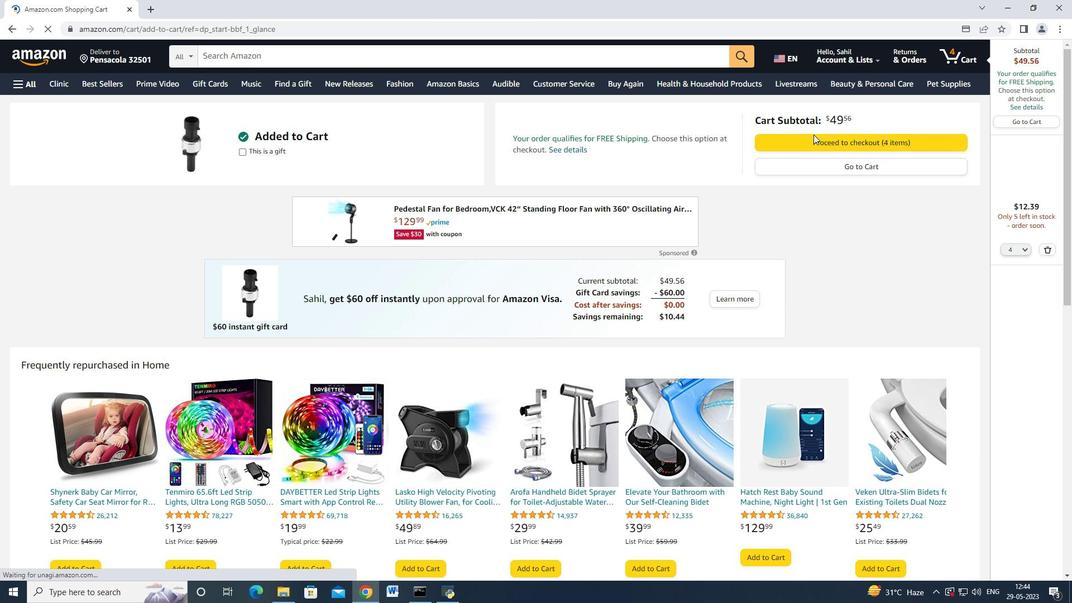 
Action: Mouse moved to (460, 264)
Screenshot: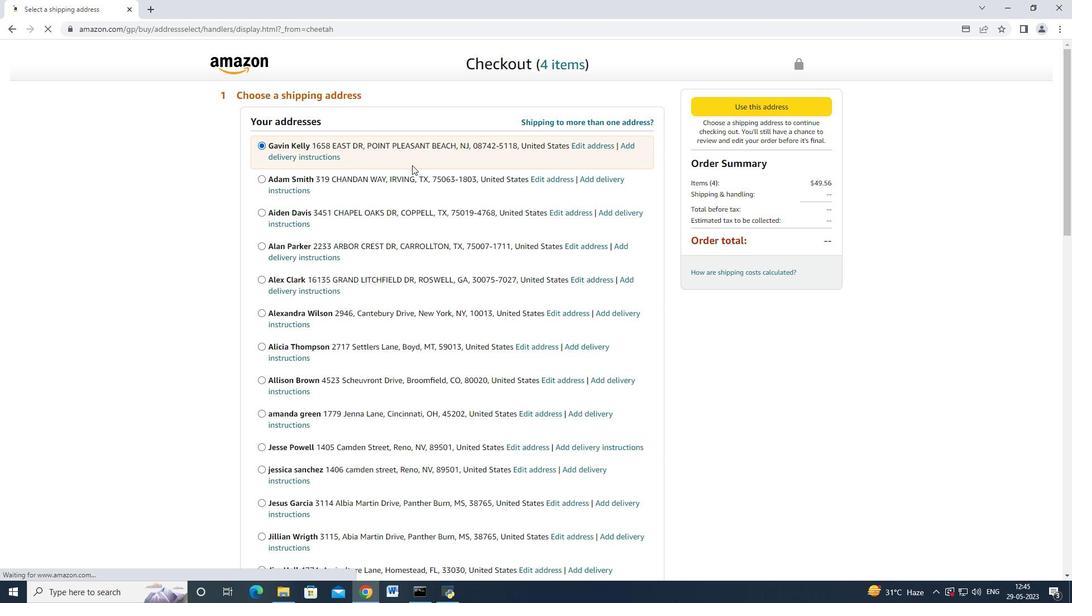 
Action: Mouse scrolled (460, 263) with delta (0, 0)
Screenshot: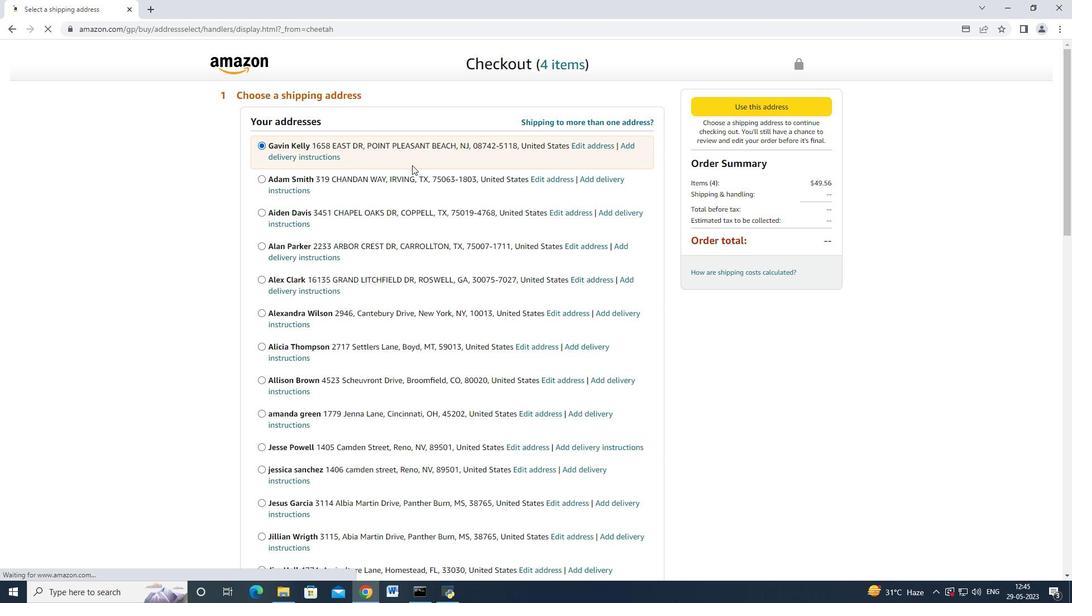 
Action: Mouse moved to (460, 264)
Screenshot: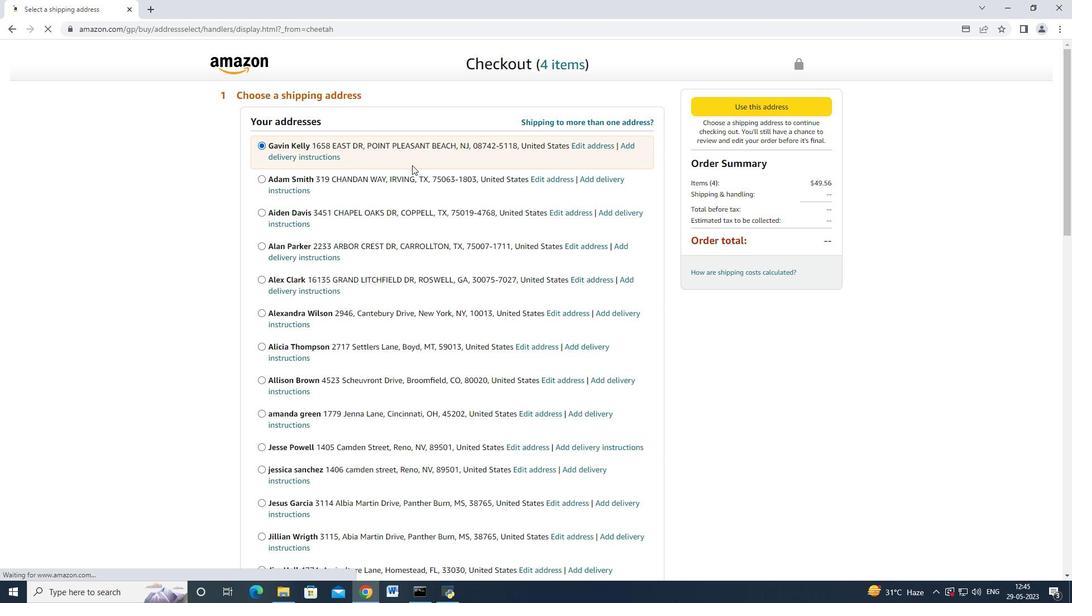 
Action: Mouse scrolled (460, 264) with delta (0, 0)
Screenshot: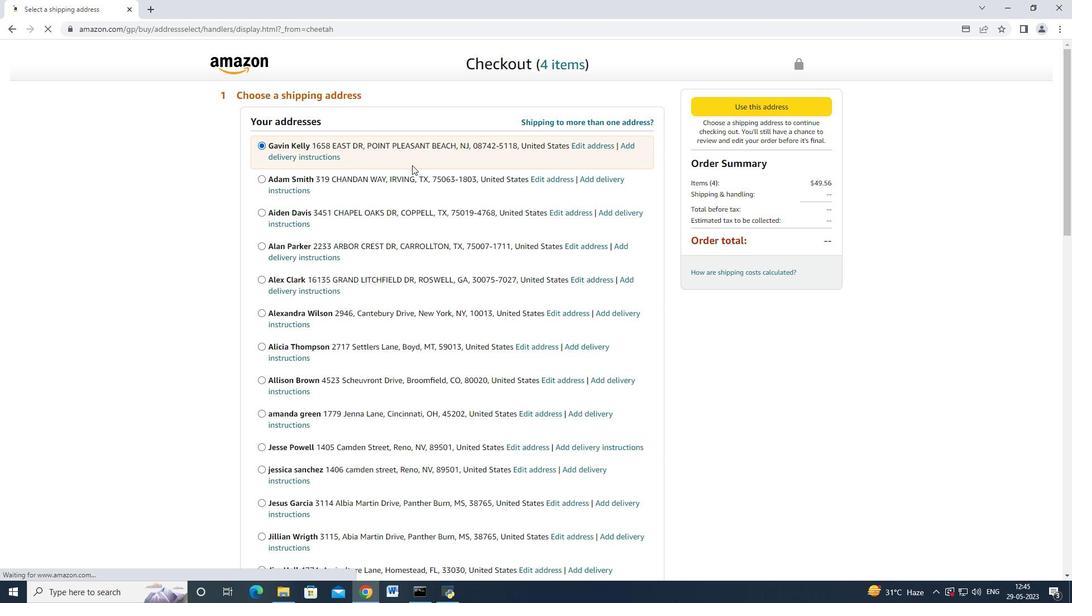 
Action: Mouse moved to (460, 265)
Screenshot: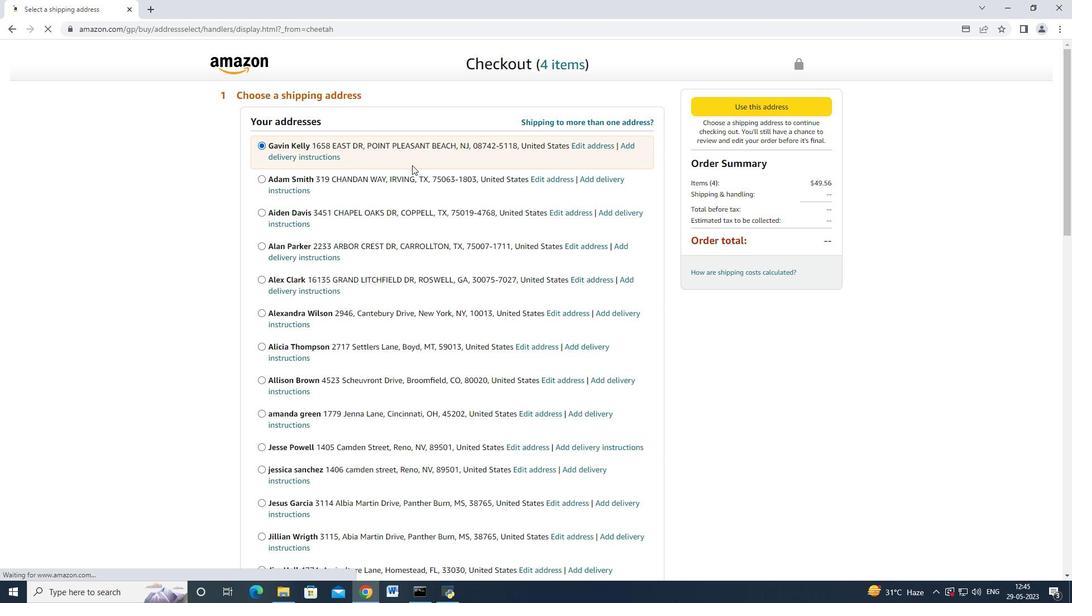 
Action: Mouse scrolled (460, 264) with delta (0, 0)
Screenshot: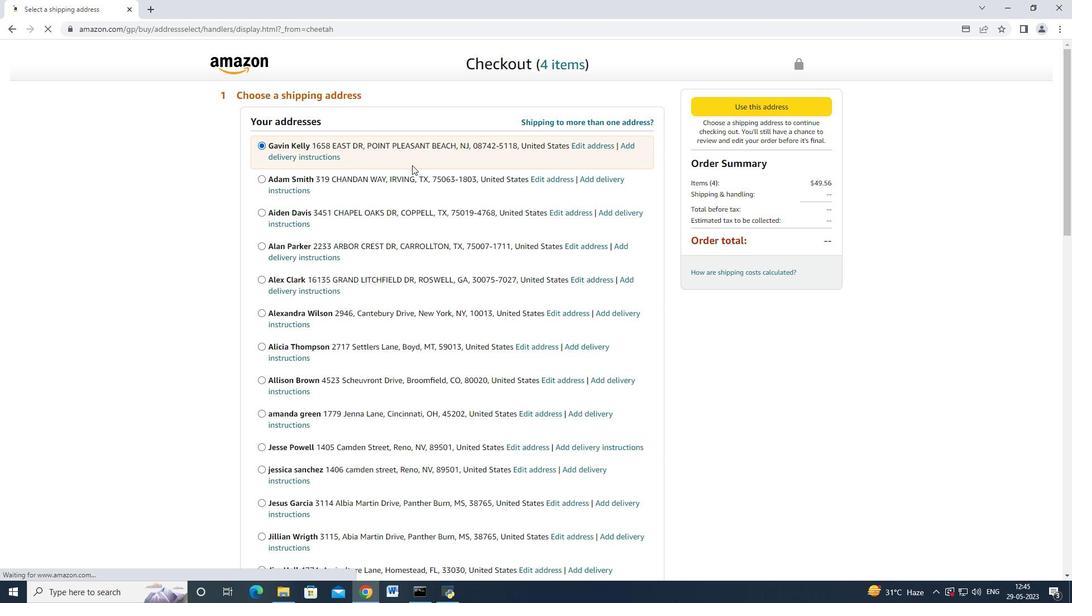 
Action: Mouse scrolled (460, 264) with delta (0, 0)
Screenshot: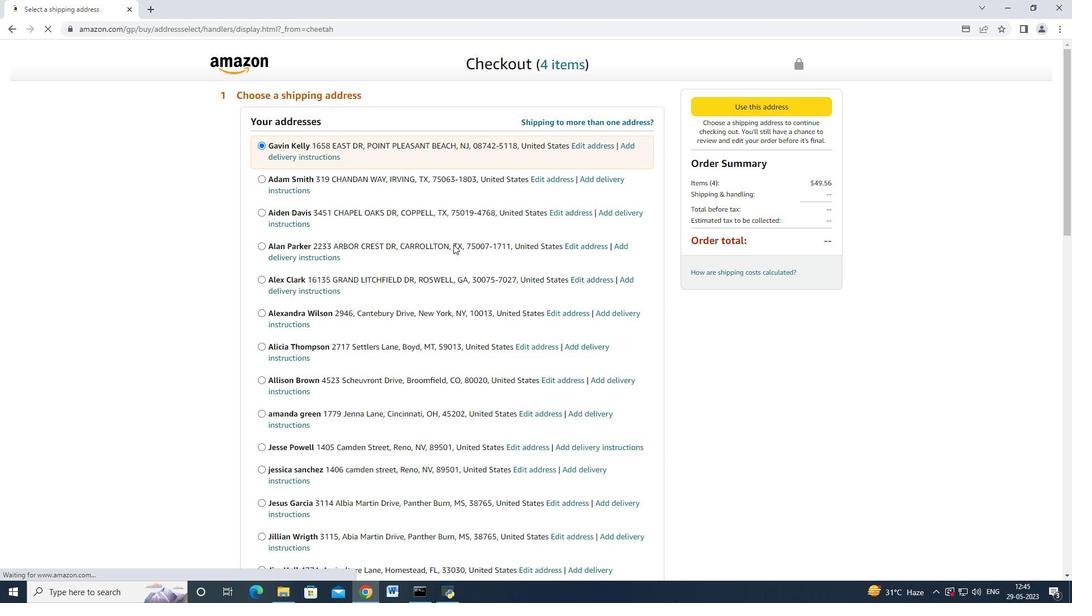 
Action: Mouse scrolled (460, 264) with delta (0, 0)
Screenshot: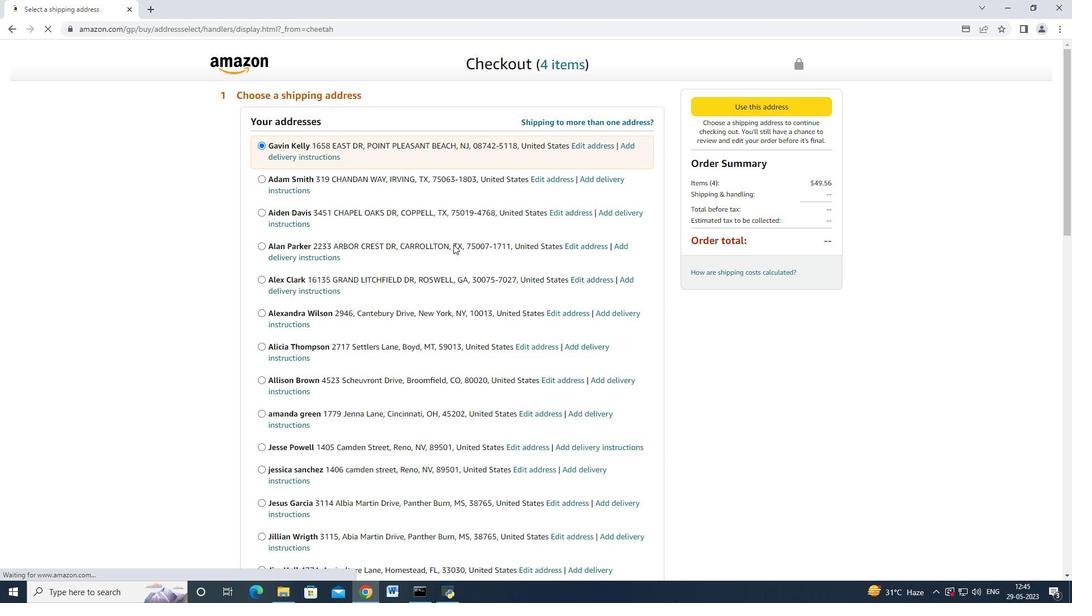 
Action: Mouse scrolled (460, 264) with delta (0, 0)
Screenshot: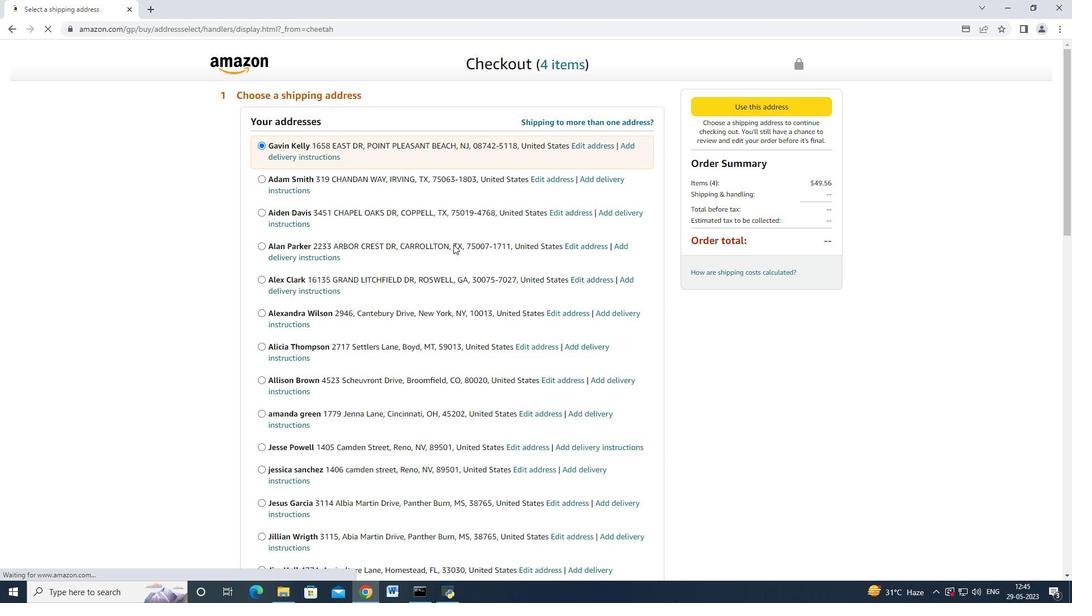 
Action: Mouse moved to (460, 266)
Screenshot: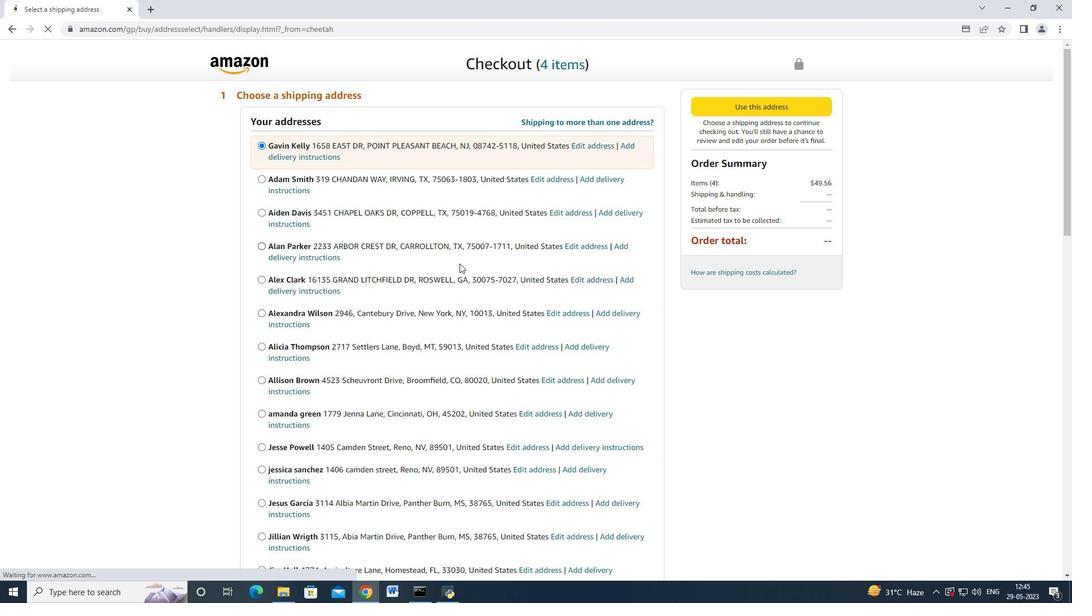 
Action: Mouse scrolled (460, 265) with delta (0, 0)
Screenshot: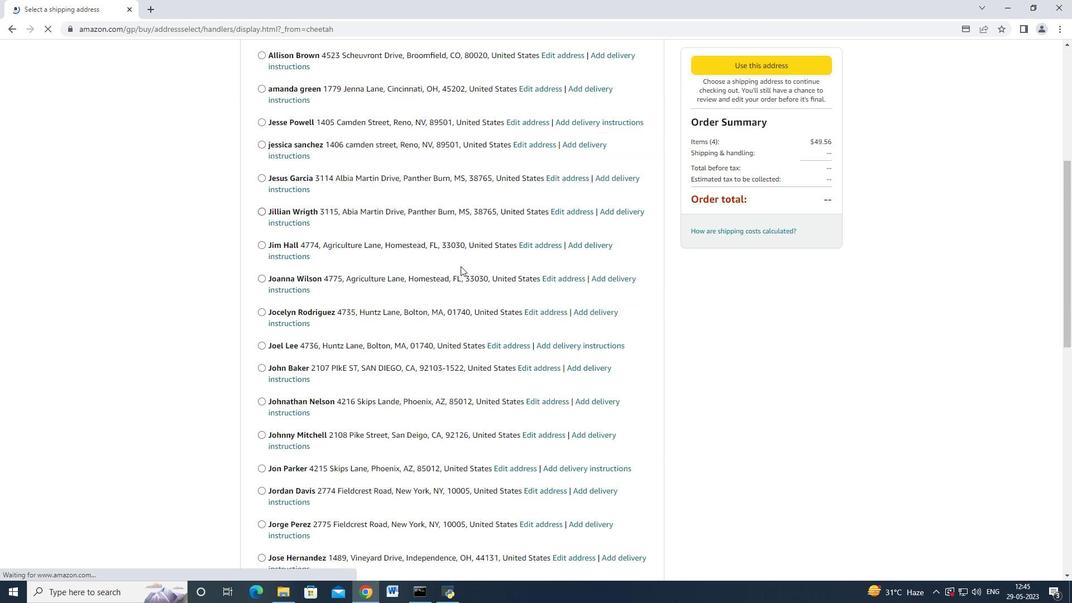
Action: Mouse scrolled (460, 265) with delta (0, 0)
Screenshot: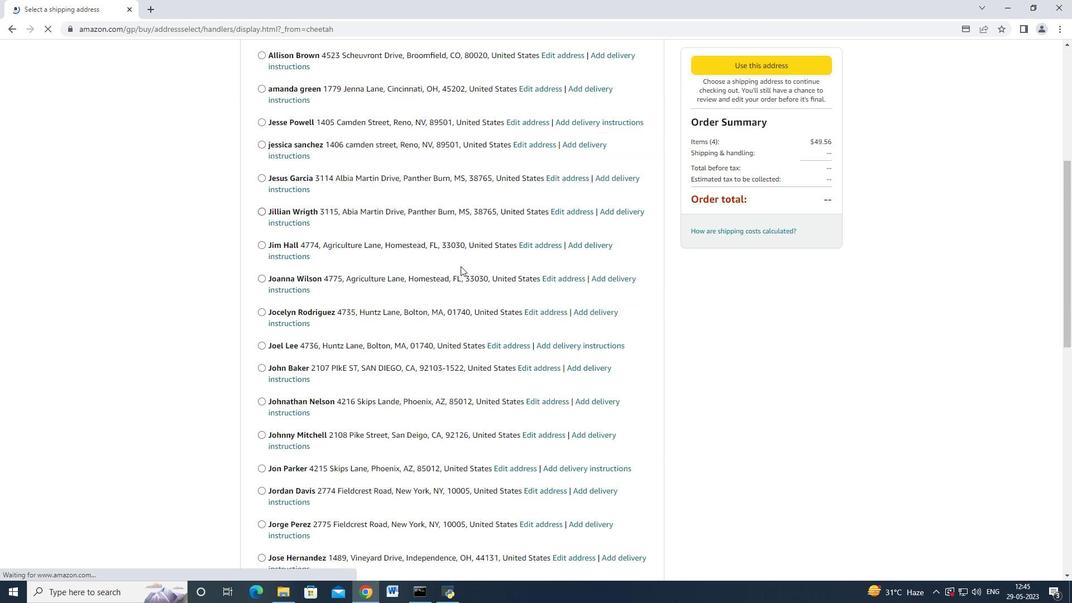 
Action: Mouse scrolled (460, 265) with delta (0, 0)
Screenshot: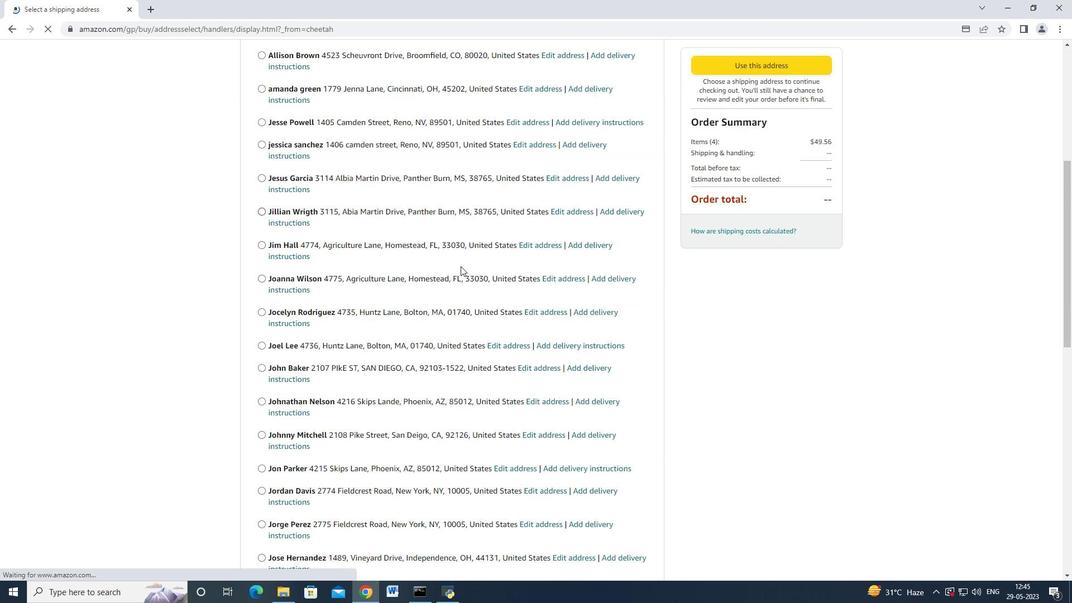 
Action: Mouse scrolled (460, 265) with delta (0, 0)
Screenshot: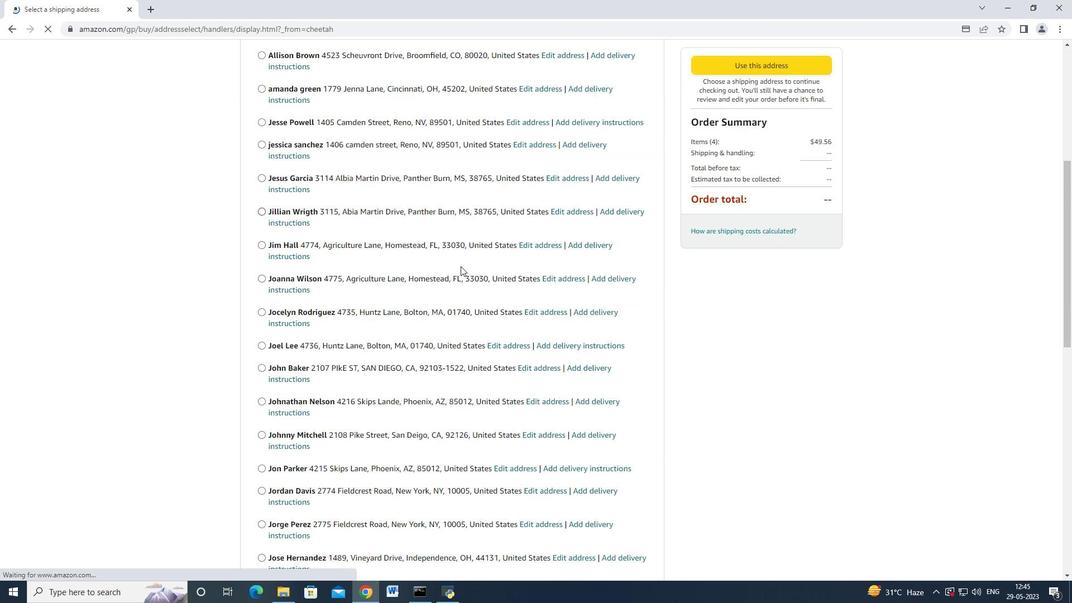
Action: Mouse scrolled (460, 265) with delta (0, 0)
Screenshot: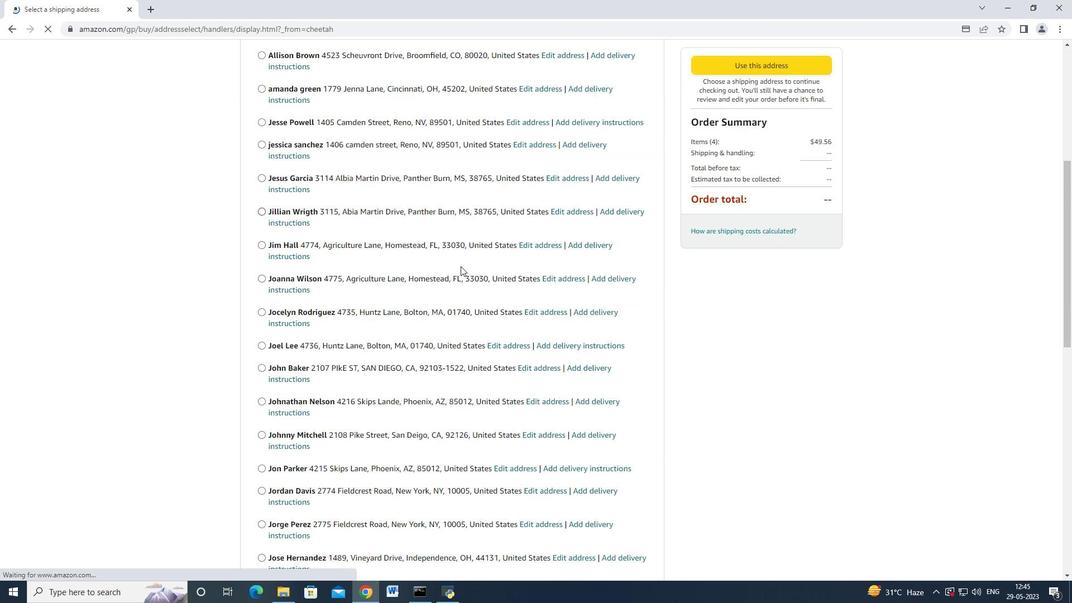 
Action: Mouse scrolled (460, 265) with delta (0, 0)
Screenshot: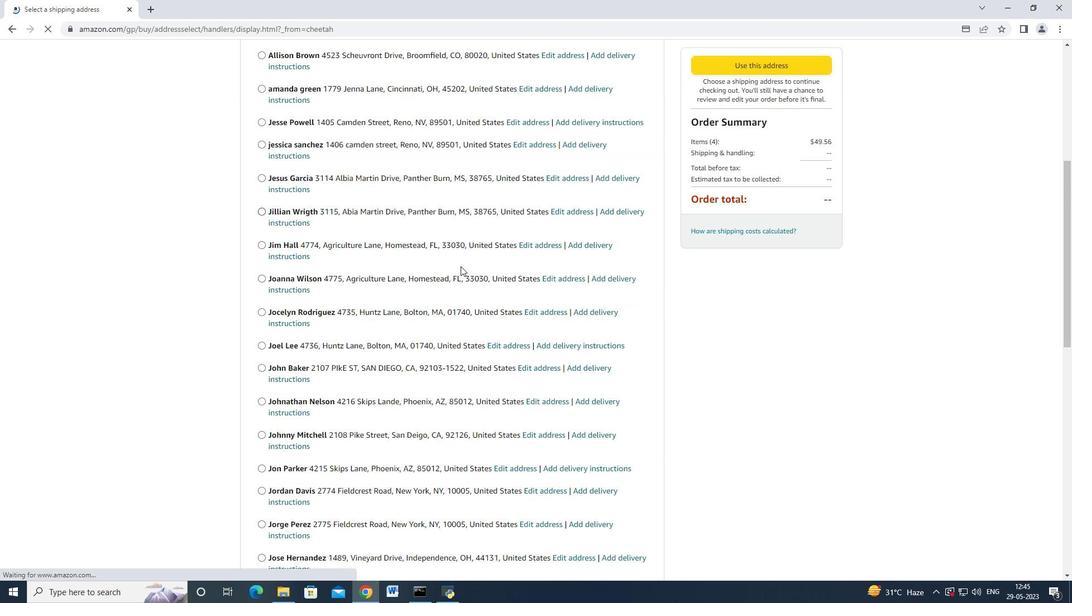 
Action: Mouse moved to (456, 278)
Screenshot: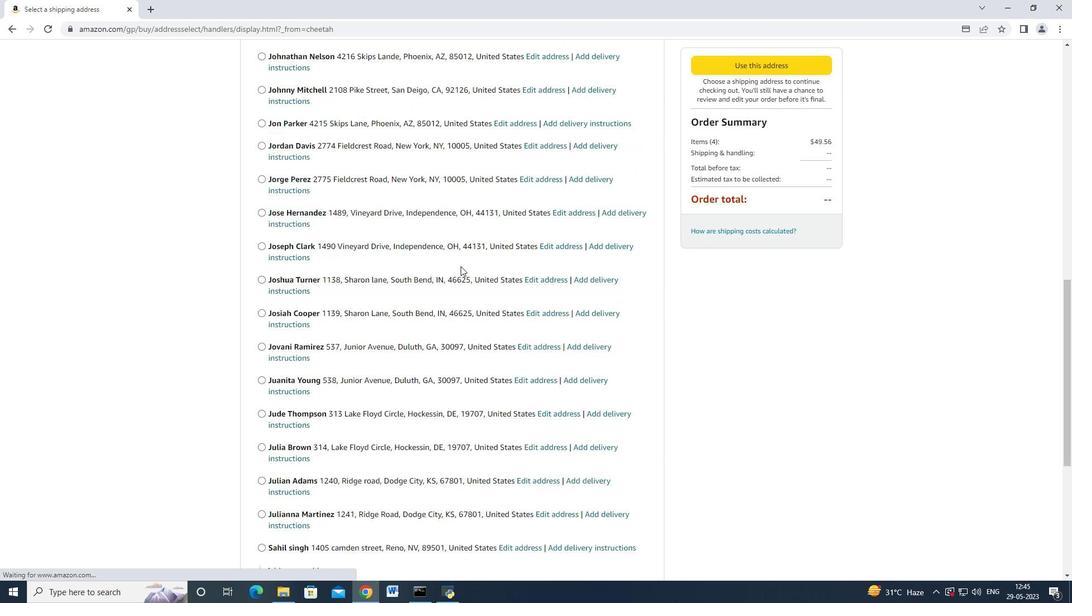 
Action: Mouse scrolled (456, 278) with delta (0, 0)
Screenshot: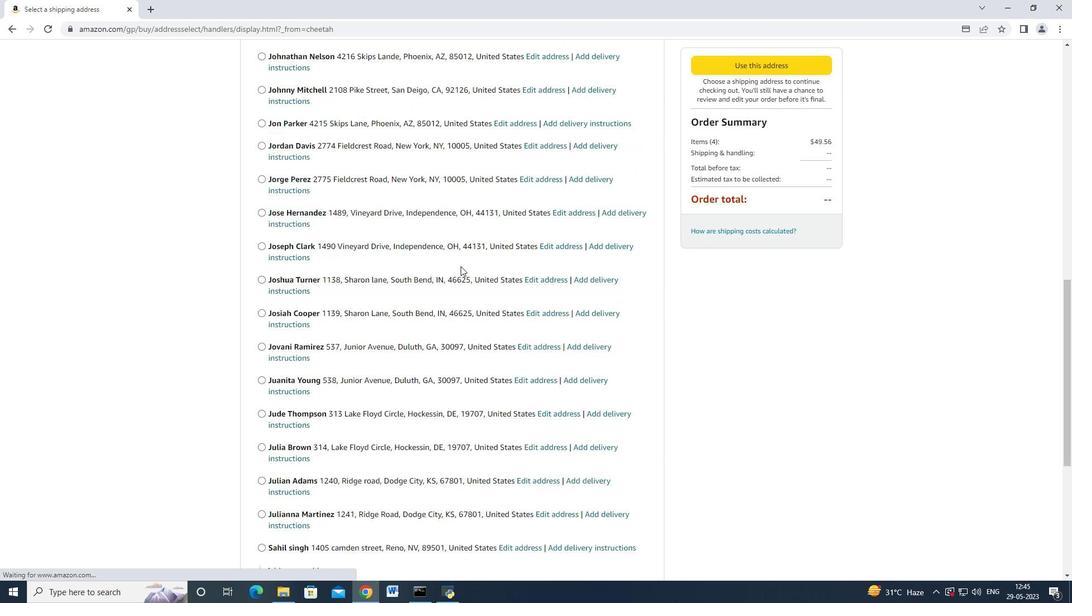 
Action: Mouse scrolled (456, 278) with delta (0, 0)
Screenshot: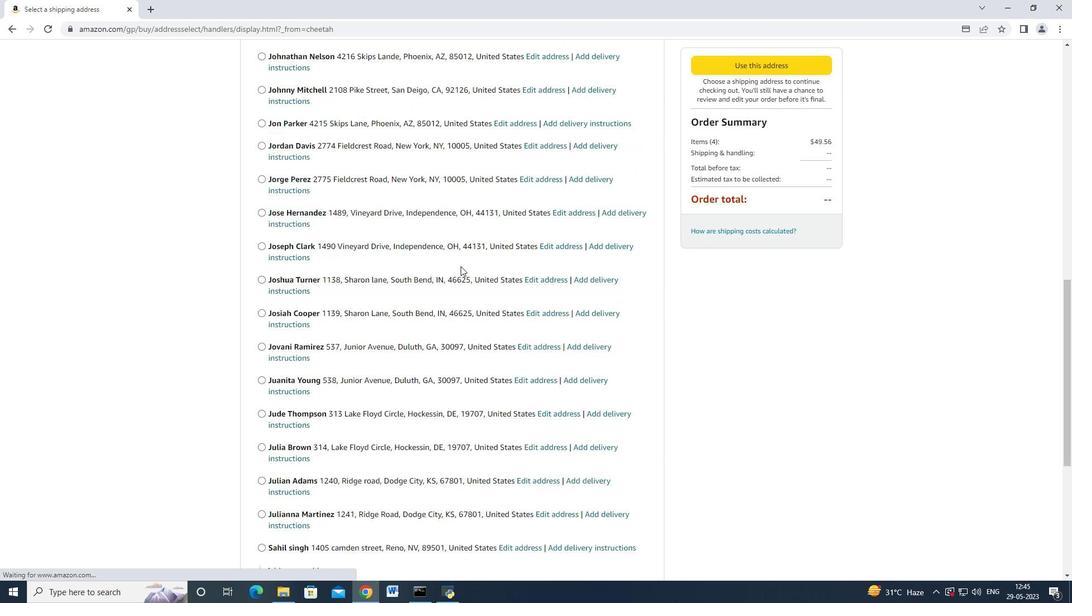 
Action: Mouse scrolled (456, 278) with delta (0, 0)
Screenshot: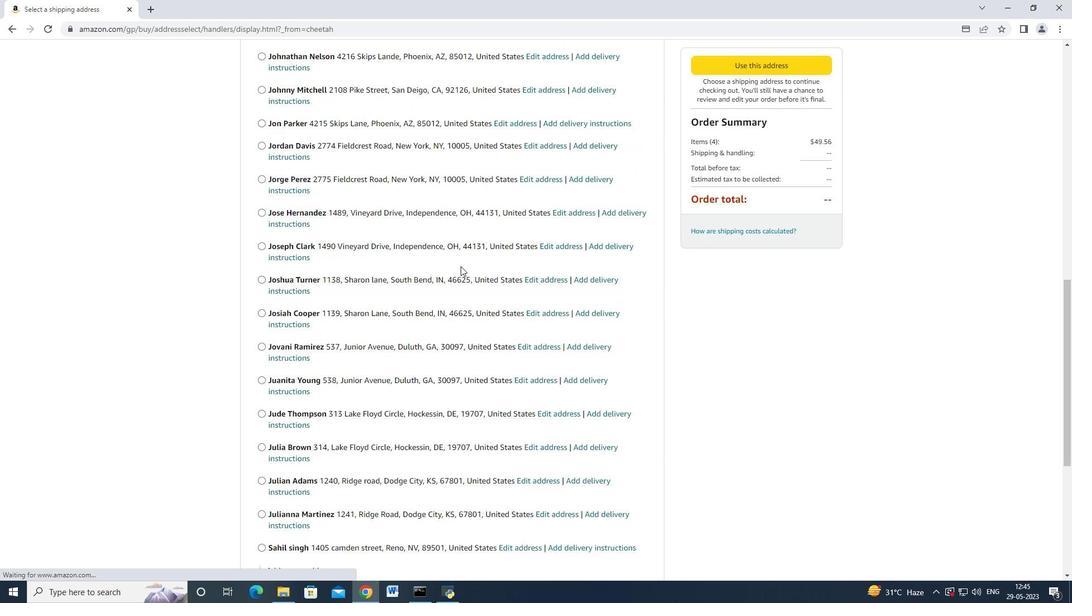 
Action: Mouse moved to (456, 279)
Screenshot: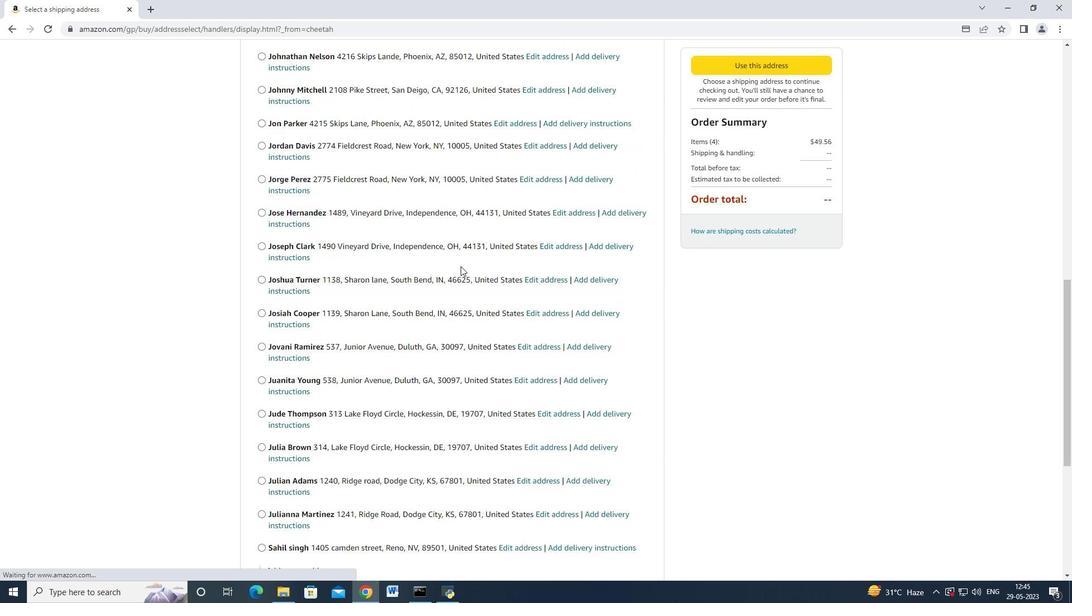 
Action: Mouse scrolled (456, 278) with delta (0, 0)
Screenshot: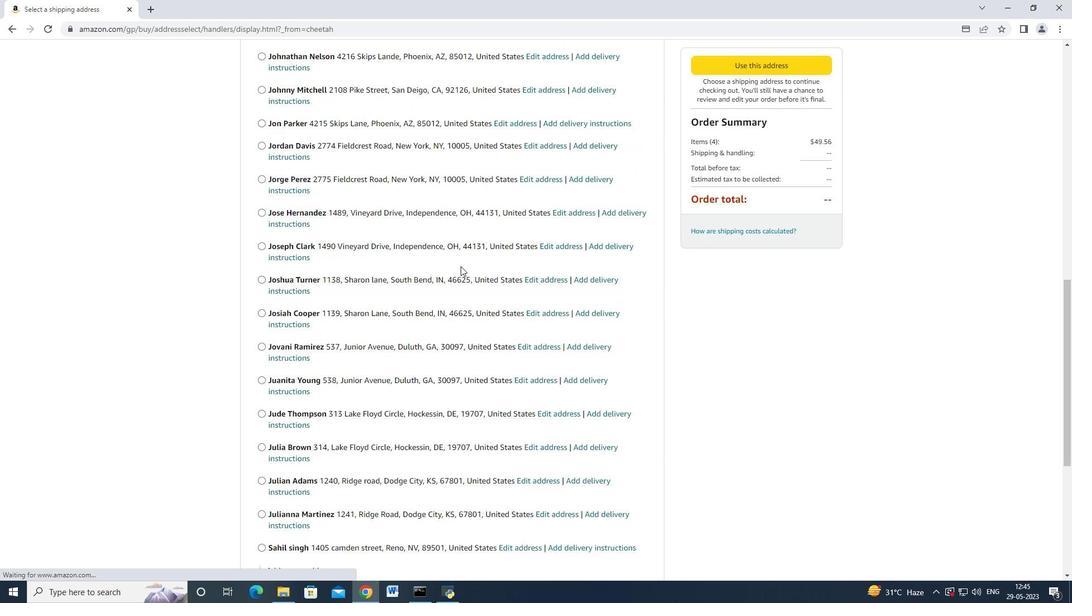 
Action: Mouse scrolled (456, 278) with delta (0, 0)
Screenshot: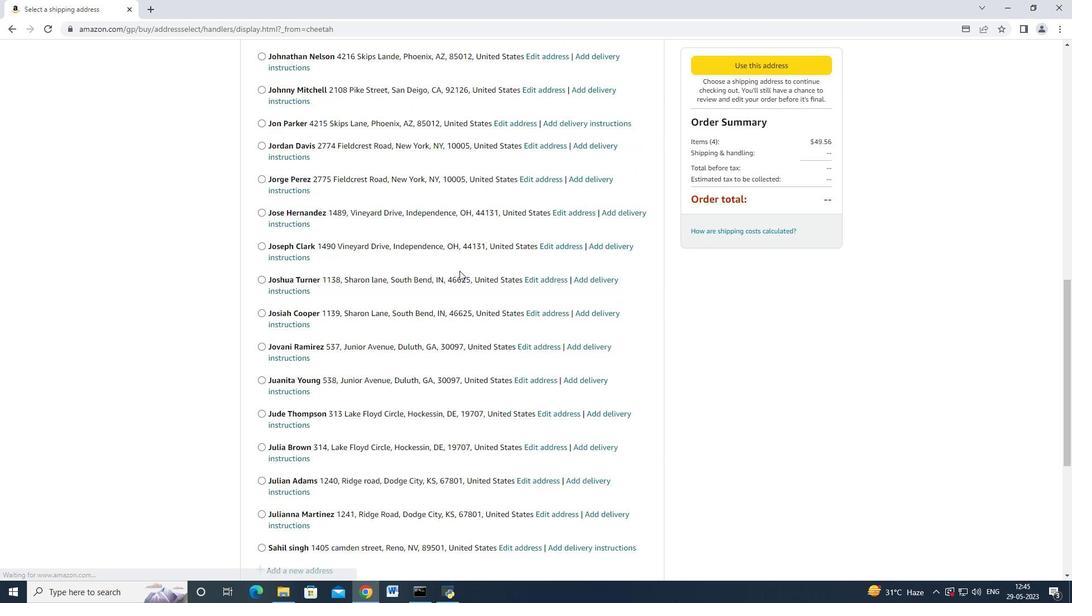 
Action: Mouse moved to (456, 280)
Screenshot: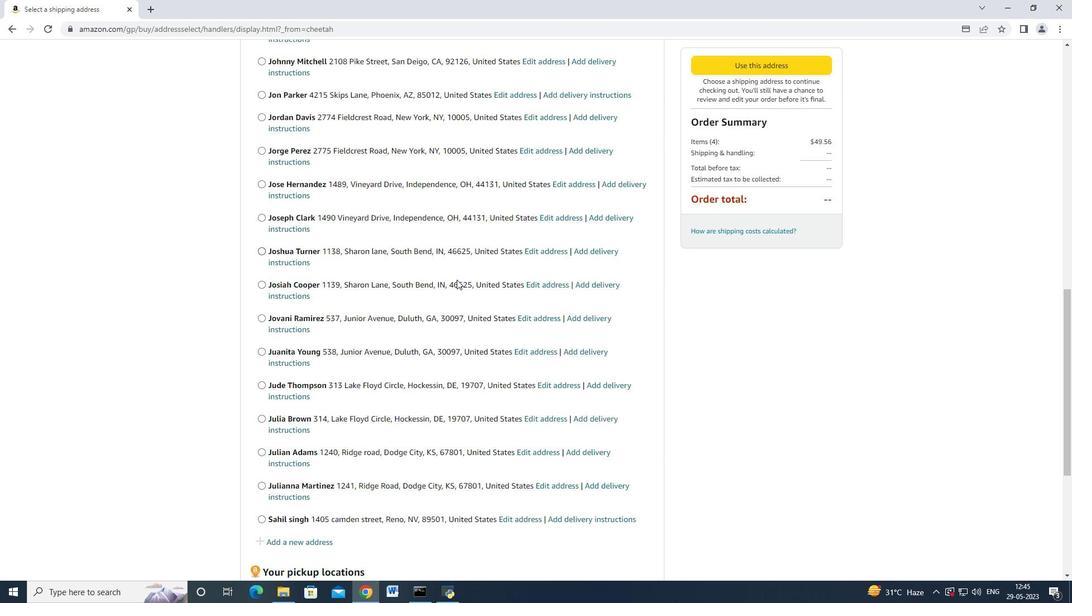
Action: Mouse scrolled (456, 280) with delta (0, 0)
Screenshot: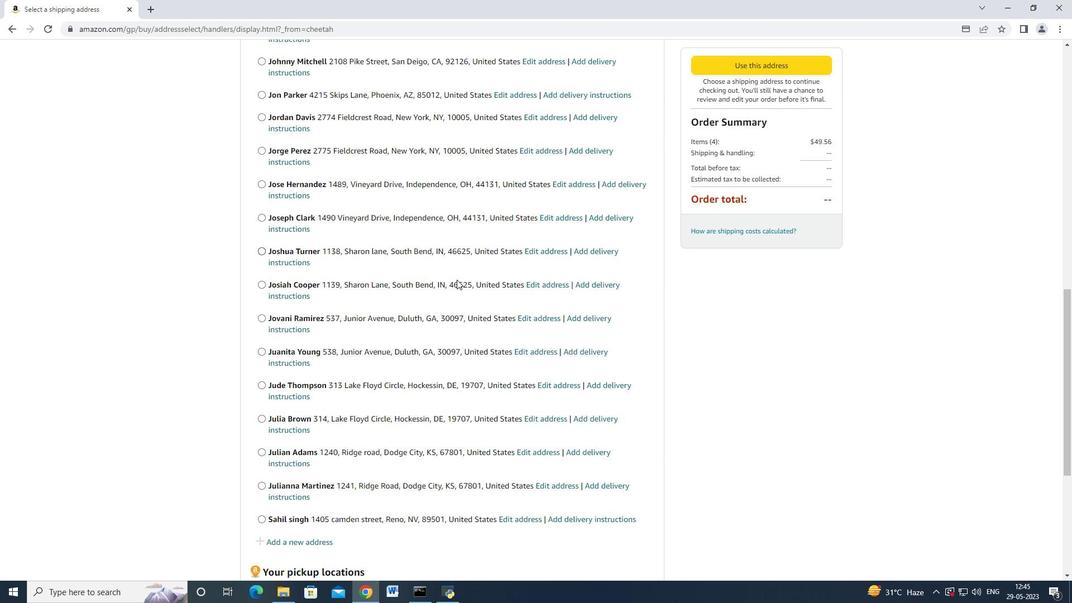 
Action: Mouse scrolled (456, 280) with delta (0, 0)
Screenshot: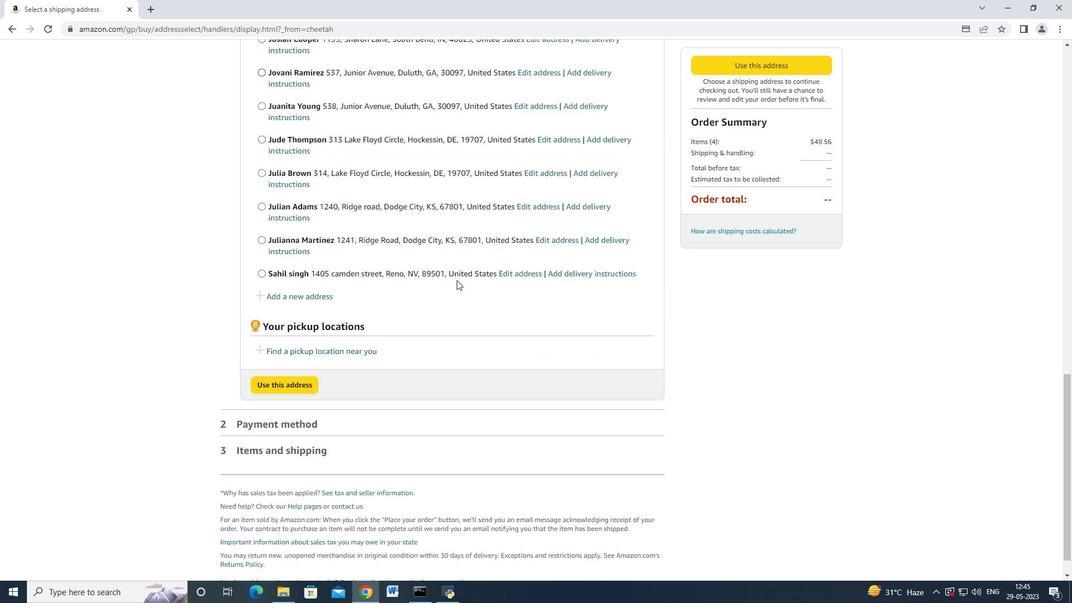 
Action: Mouse scrolled (456, 280) with delta (0, 0)
Screenshot: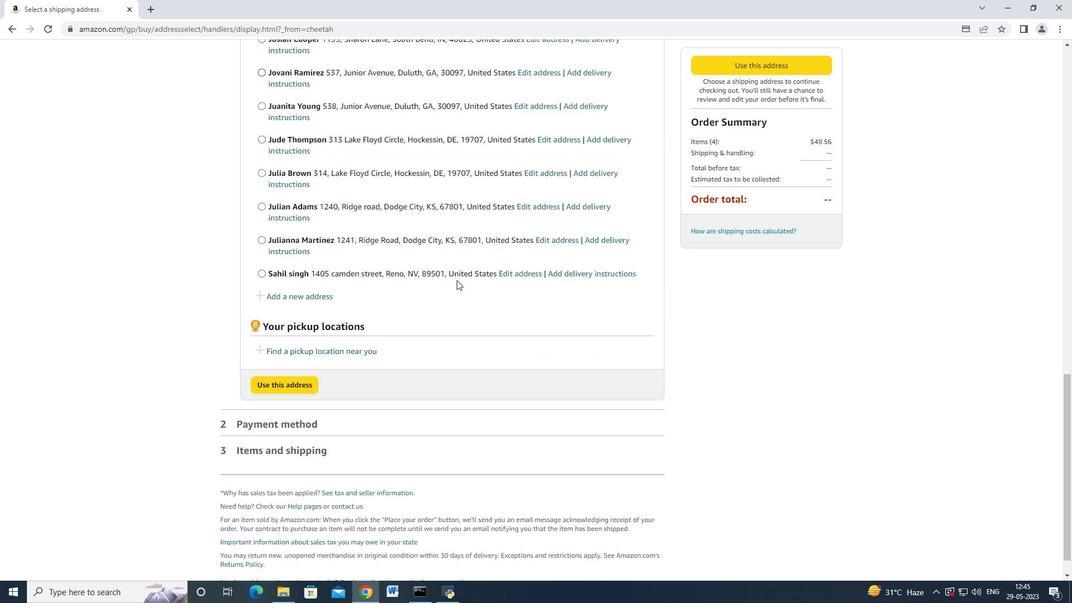 
Action: Mouse scrolled (456, 280) with delta (0, 0)
Screenshot: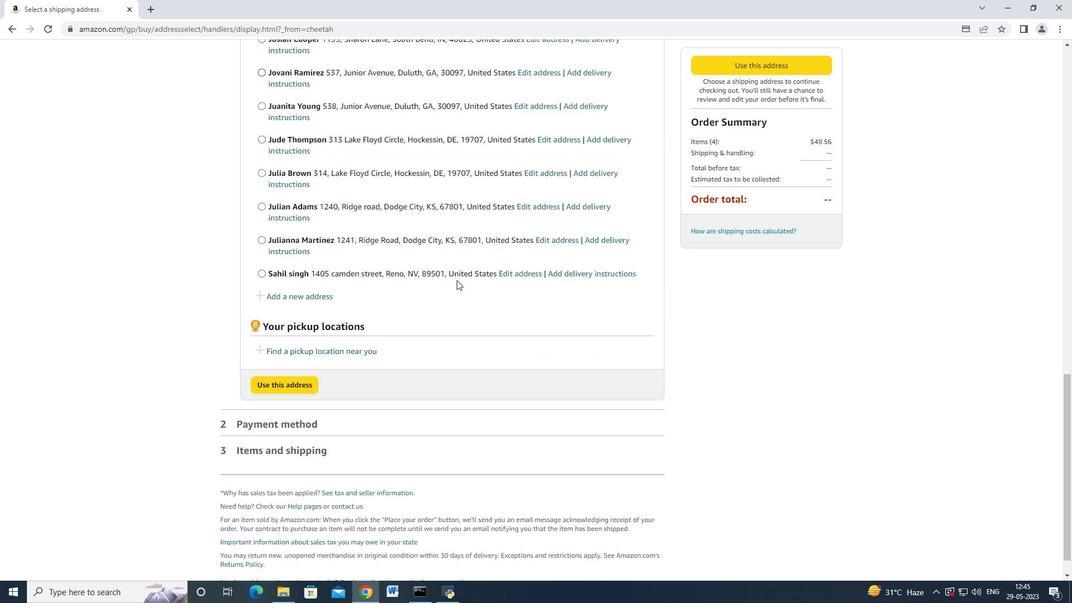 
Action: Mouse scrolled (456, 280) with delta (0, 0)
Screenshot: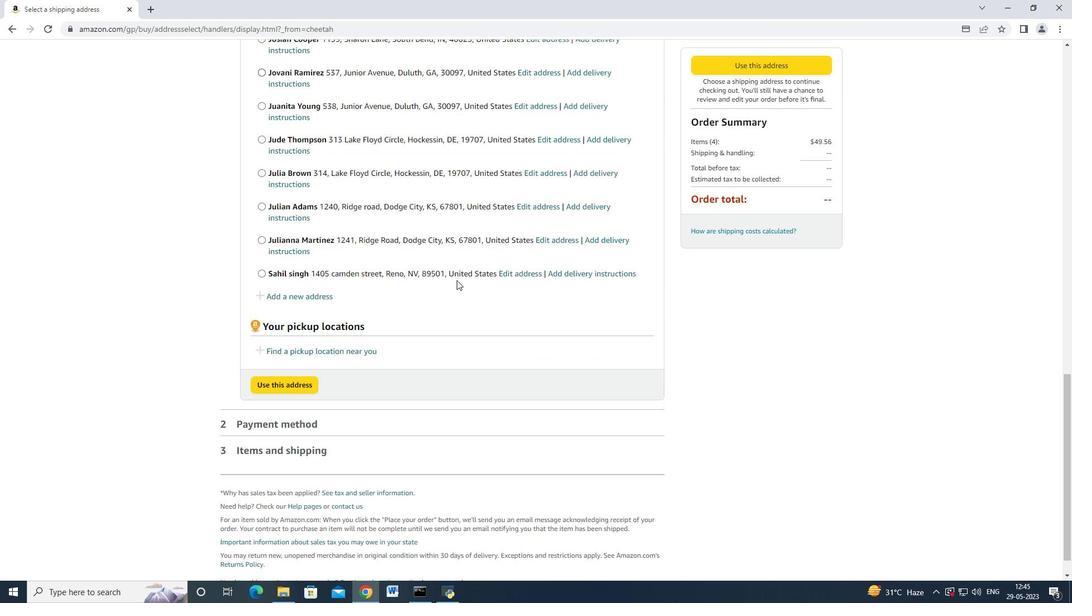 
Action: Mouse moved to (312, 265)
Screenshot: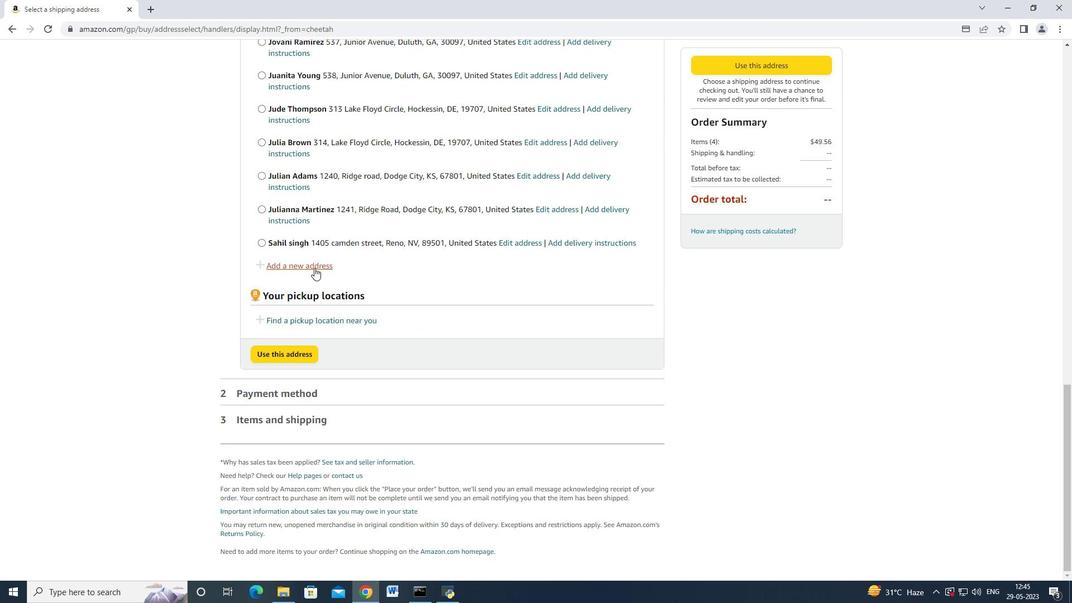 
Action: Mouse pressed left at (312, 265)
Screenshot: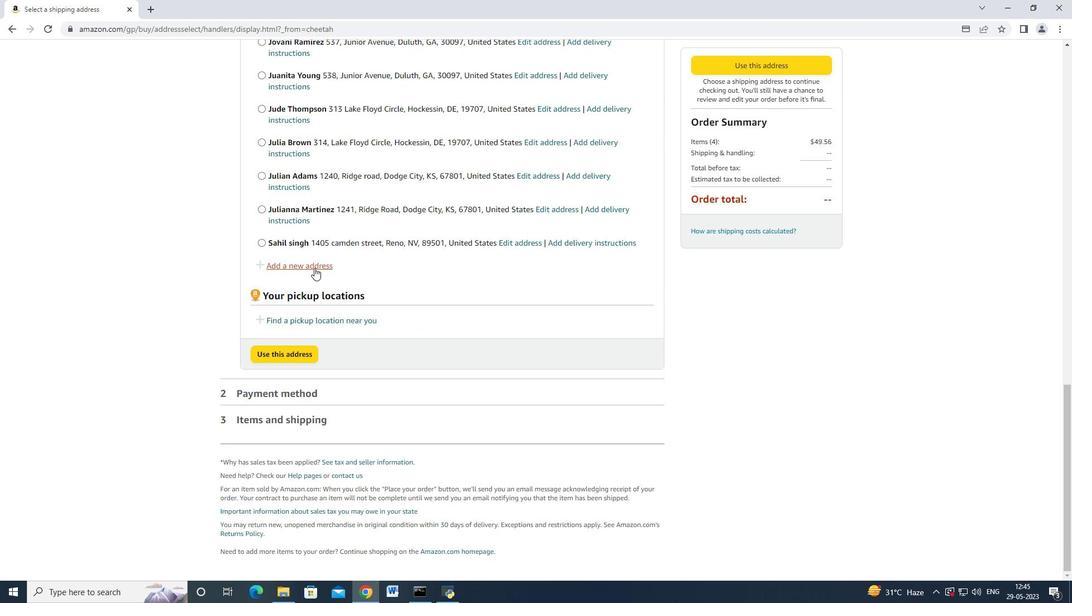 
Action: Mouse moved to (368, 279)
Screenshot: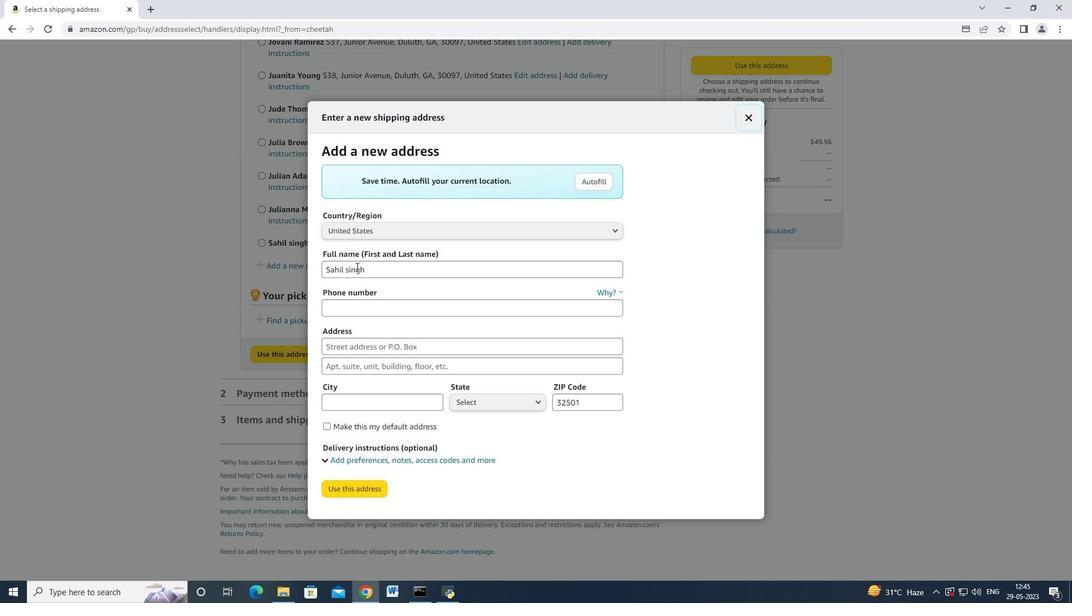 
Action: Mouse pressed left at (368, 279)
Screenshot: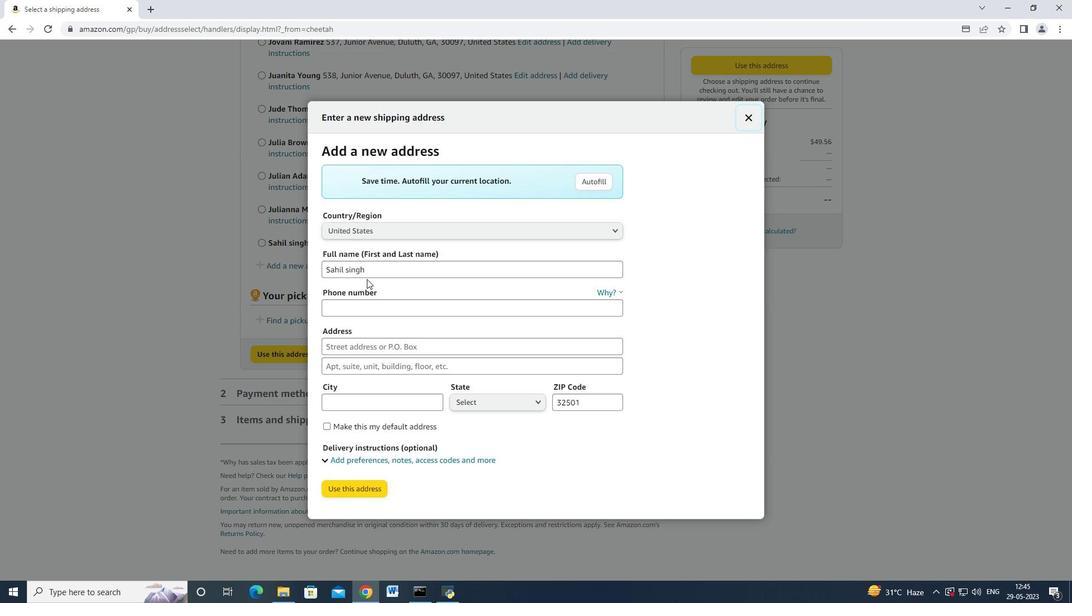 
Action: Mouse moved to (370, 270)
Screenshot: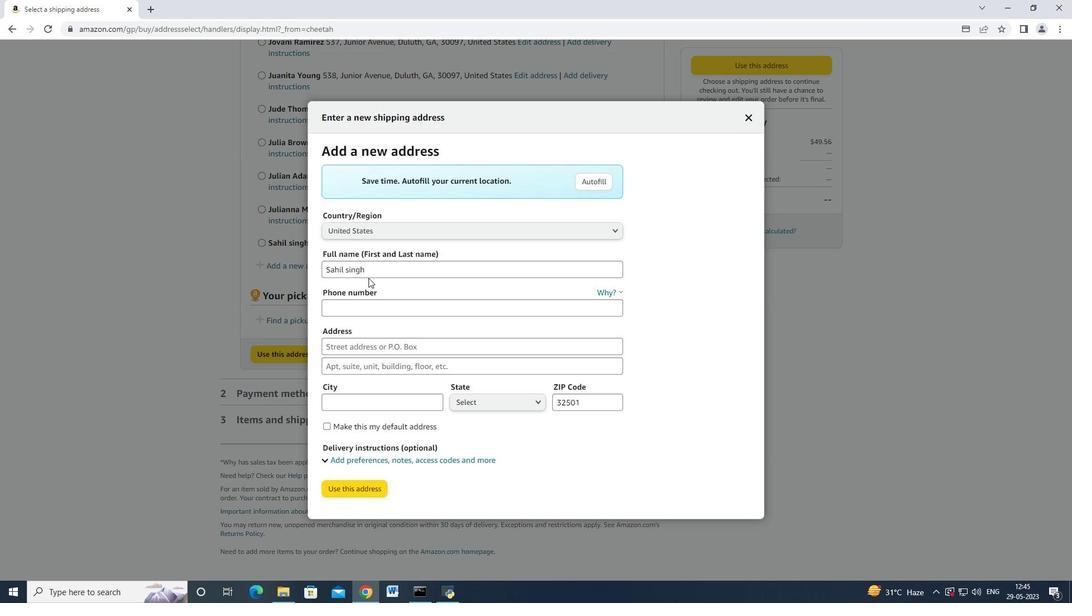 
Action: Mouse pressed left at (370, 270)
Screenshot: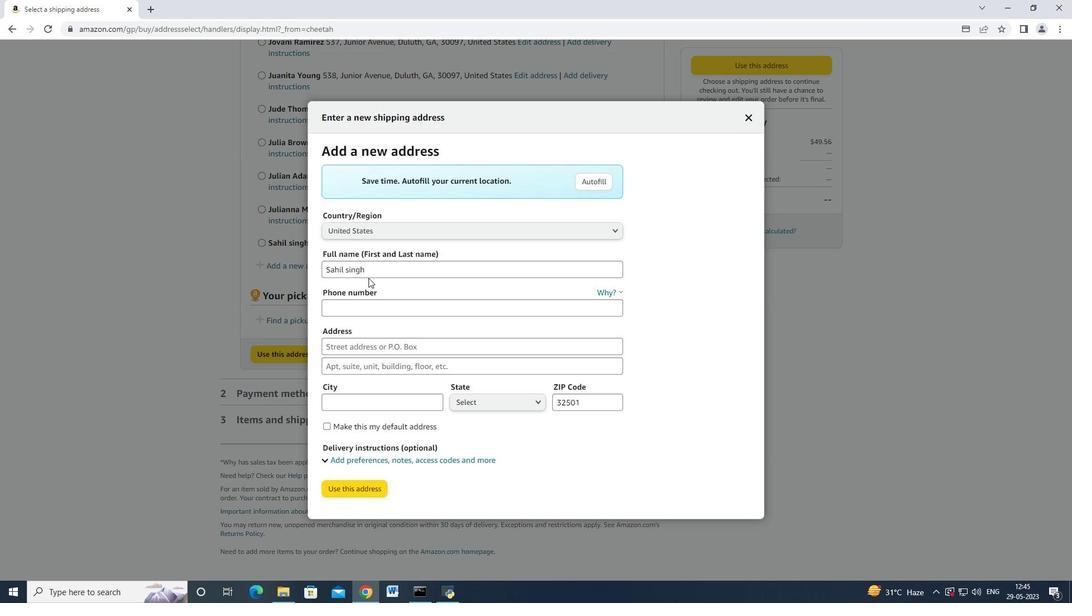
Action: Mouse moved to (391, 252)
Screenshot: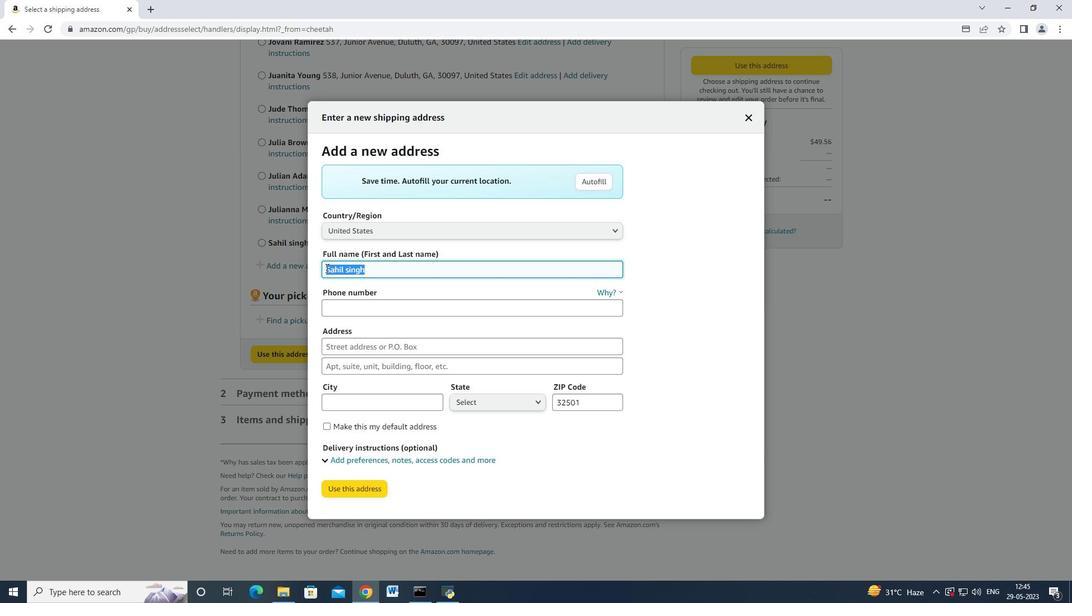
Action: Key pressed <Key.backspace><Key.shift_r>Amber<Key.space><Key.shift>Rodriguez<Key.tab><Key.tab>9102435488<Key.tab>4615,<Key.space><Key.shift_r>Clarence<Key.space><Key.shift>Court<Key.tab><Key.tab><Key.shift><Key.shift><Key.shift><Key.shift><Key.shift><Key.shift><Key.shift><Key.shift><Key.shift>Fayetteville<Key.tab>
Screenshot: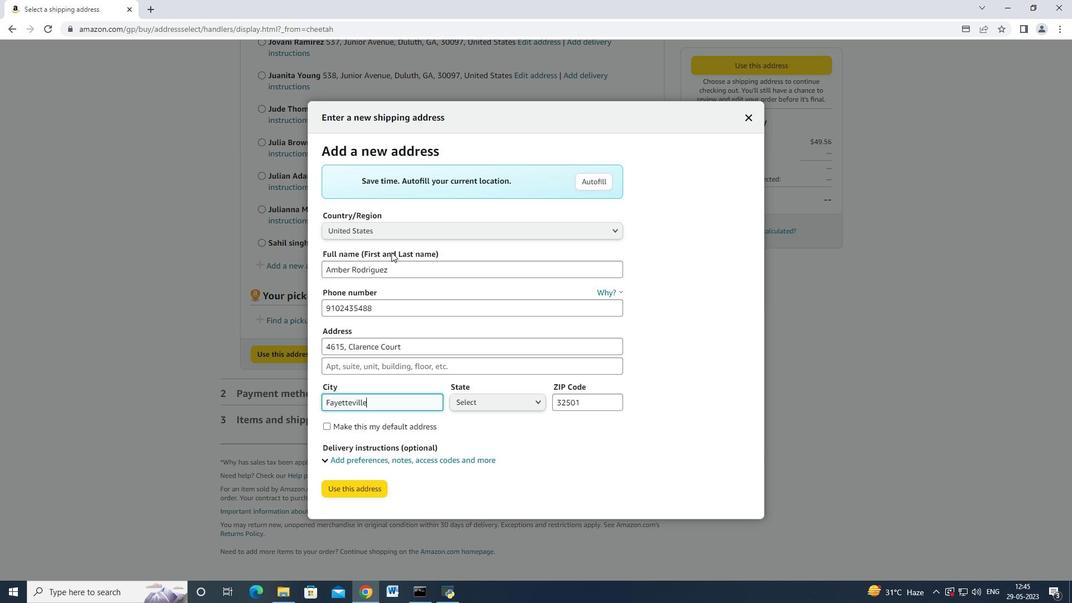 
Action: Mouse moved to (500, 406)
Screenshot: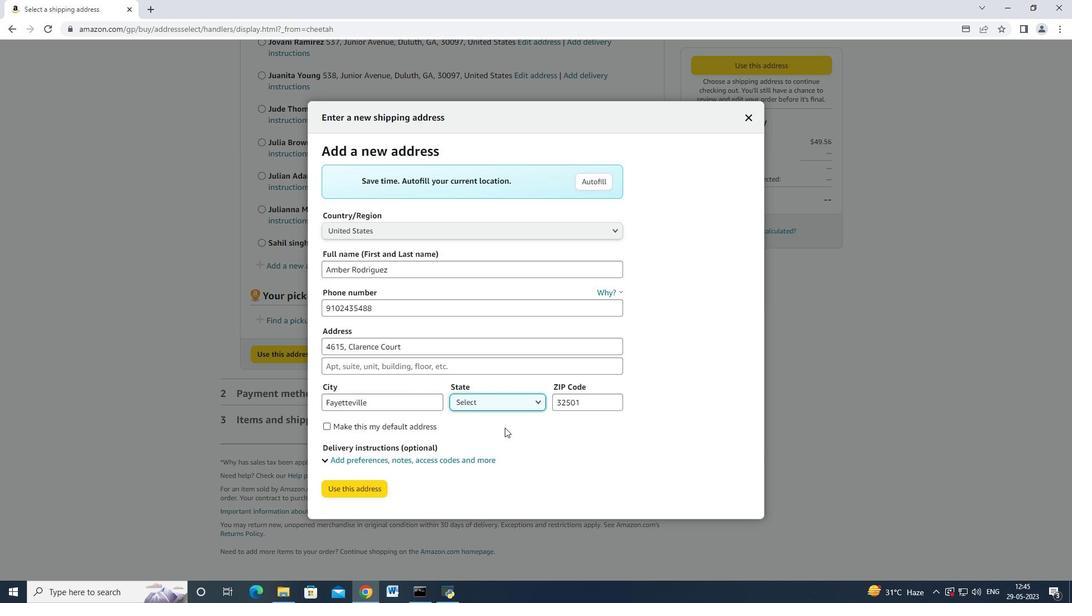 
Action: Mouse pressed left at (500, 406)
Screenshot: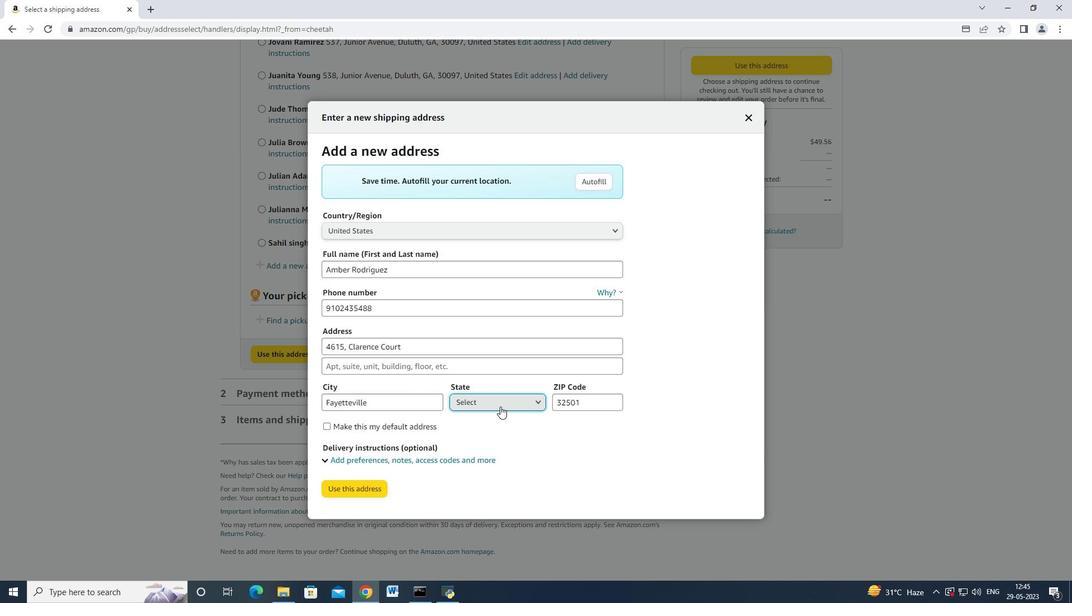 
Action: Mouse moved to (528, 211)
Screenshot: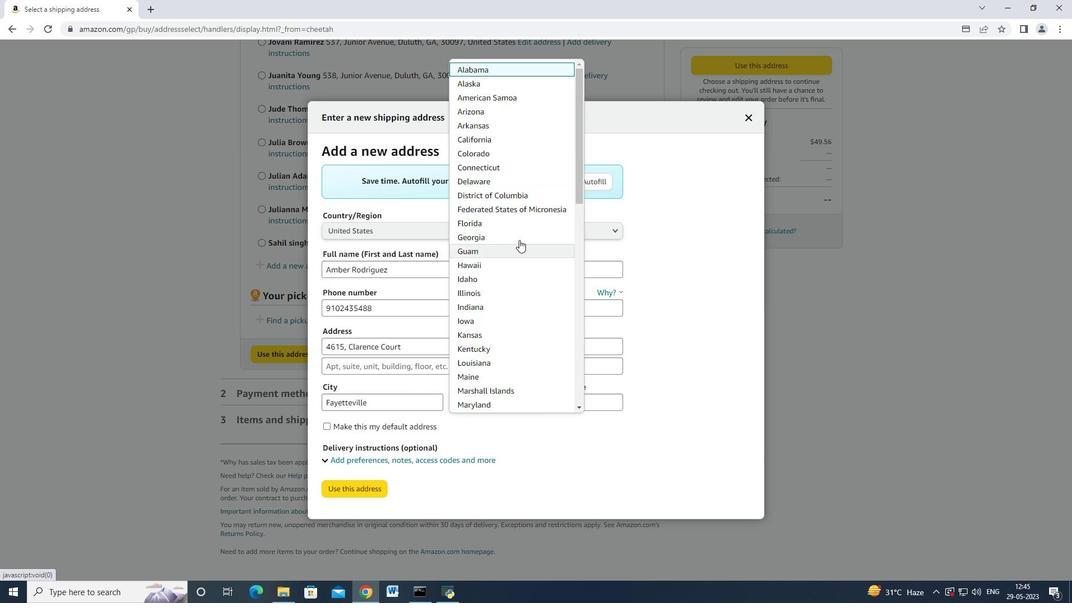 
Action: Mouse scrolled (528, 210) with delta (0, 0)
Screenshot: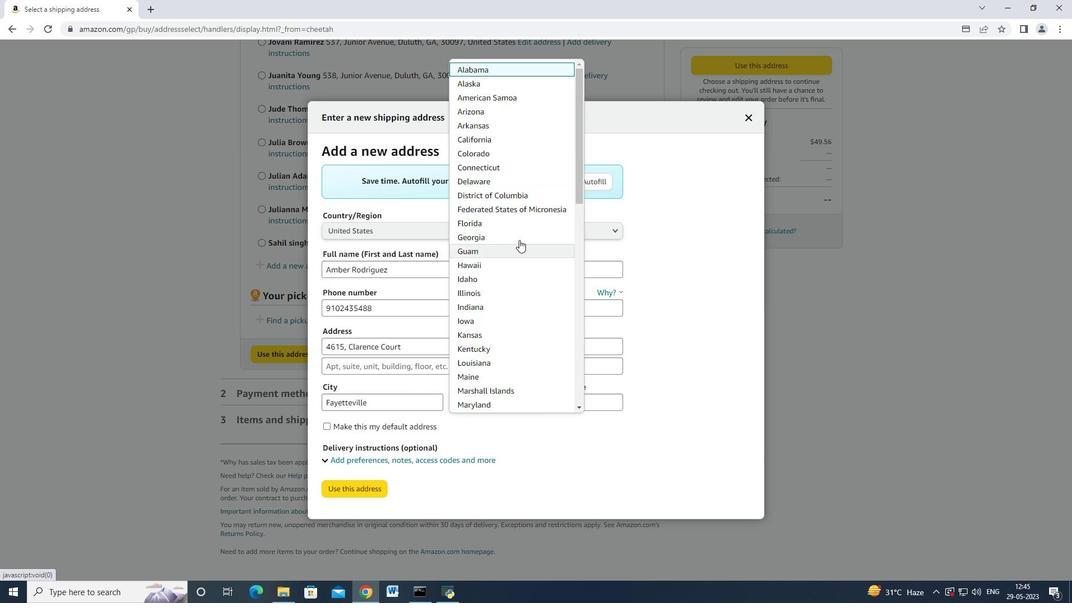
Action: Mouse moved to (528, 211)
Screenshot: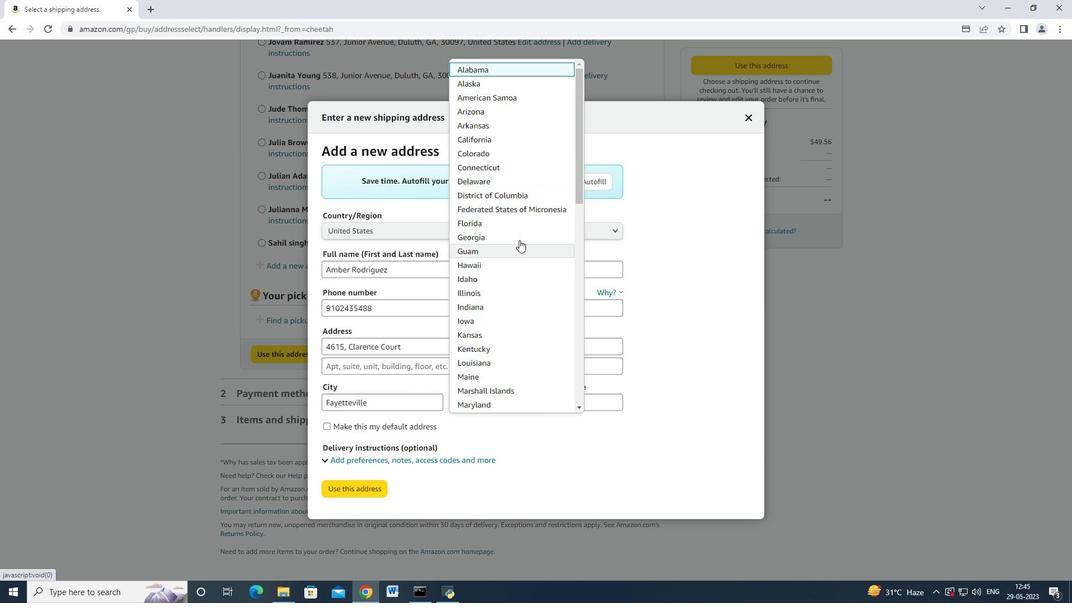 
Action: Mouse scrolled (528, 210) with delta (0, 0)
Screenshot: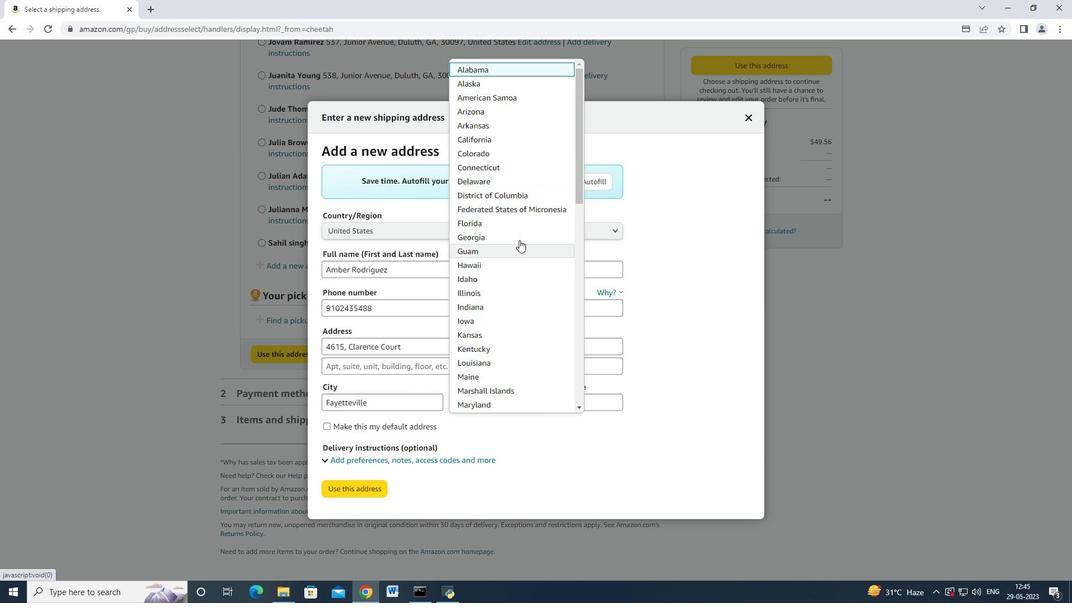 
Action: Mouse scrolled (528, 210) with delta (0, 0)
Screenshot: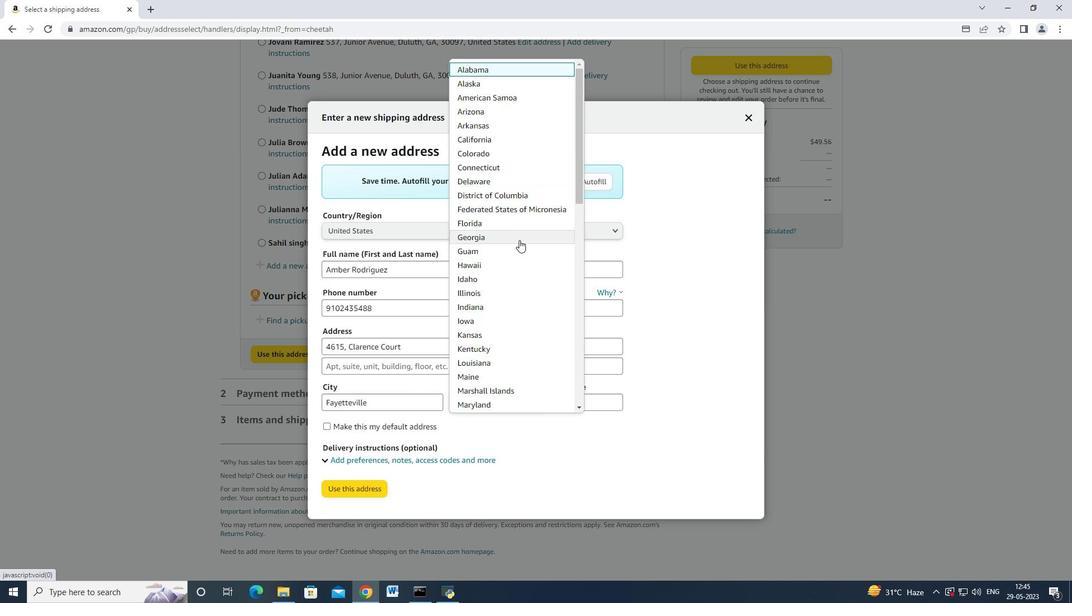 
Action: Mouse moved to (527, 211)
Screenshot: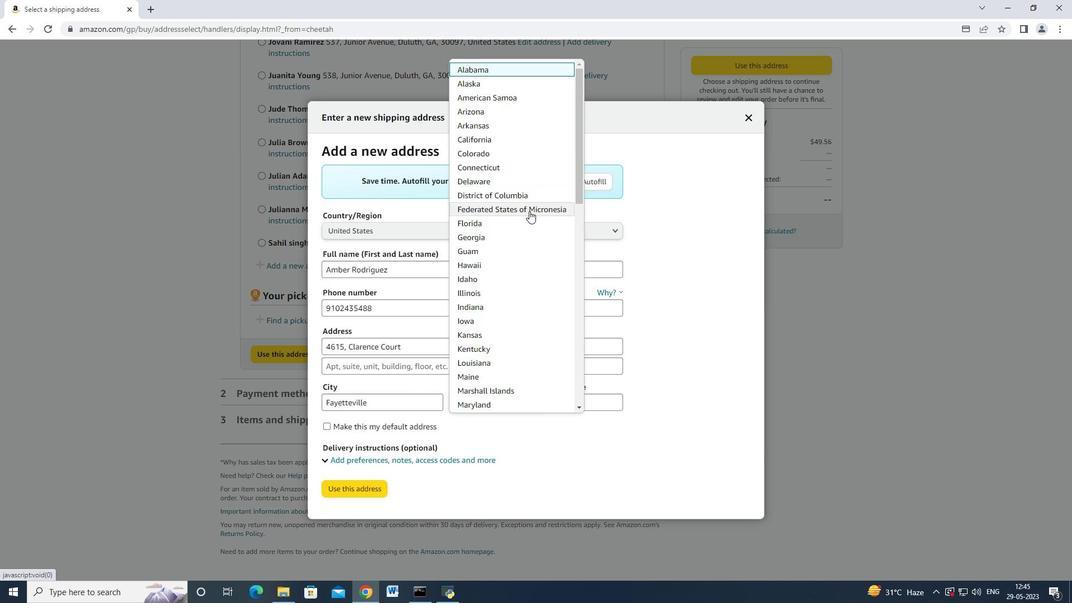 
Action: Mouse scrolled (527, 210) with delta (0, 0)
Screenshot: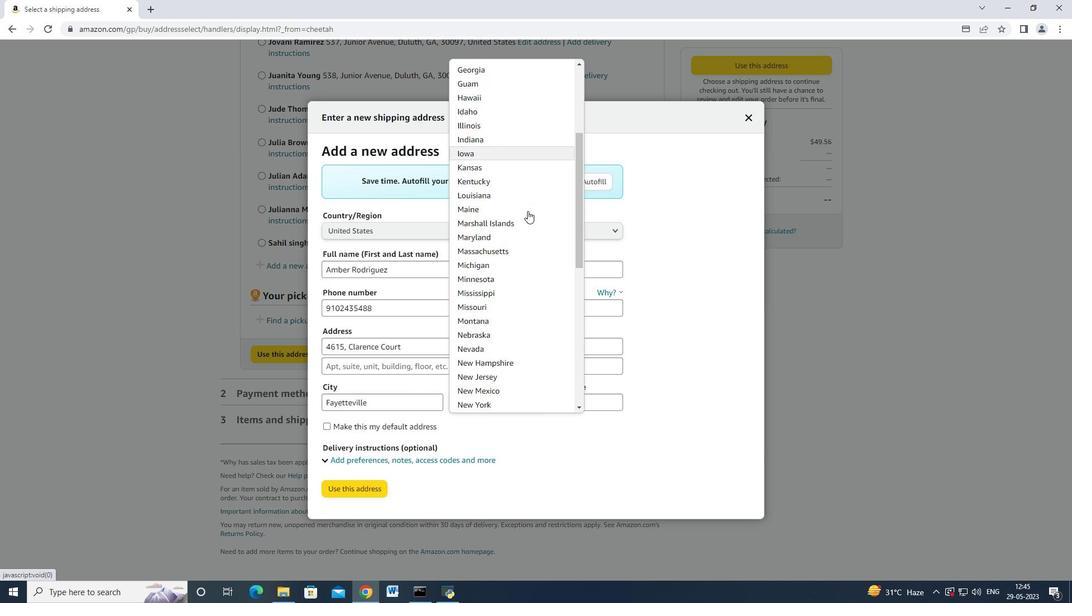 
Action: Mouse moved to (504, 364)
Screenshot: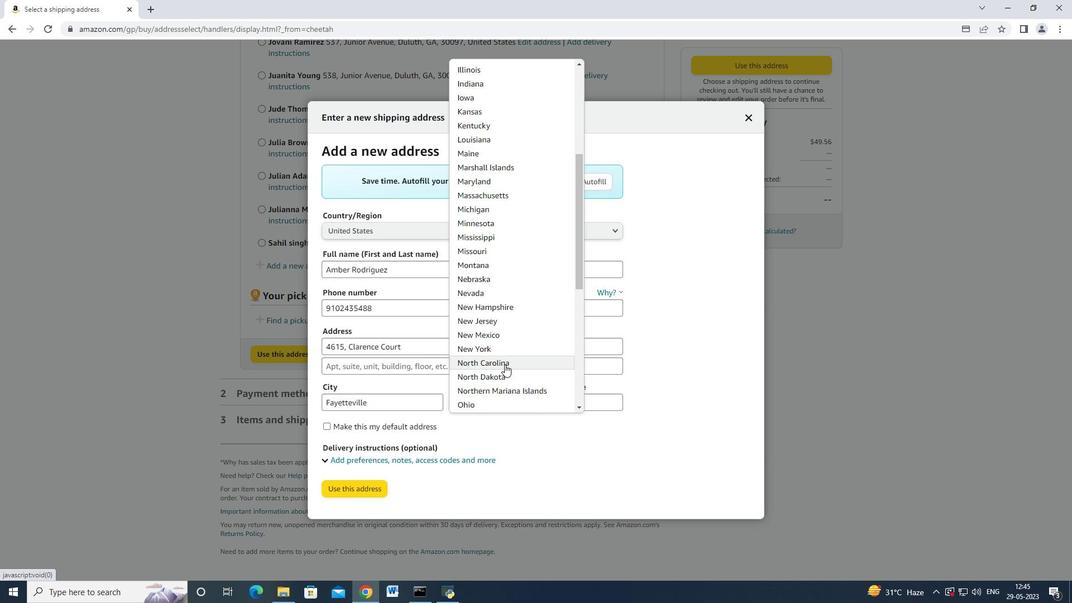 
Action: Mouse pressed left at (504, 364)
Screenshot: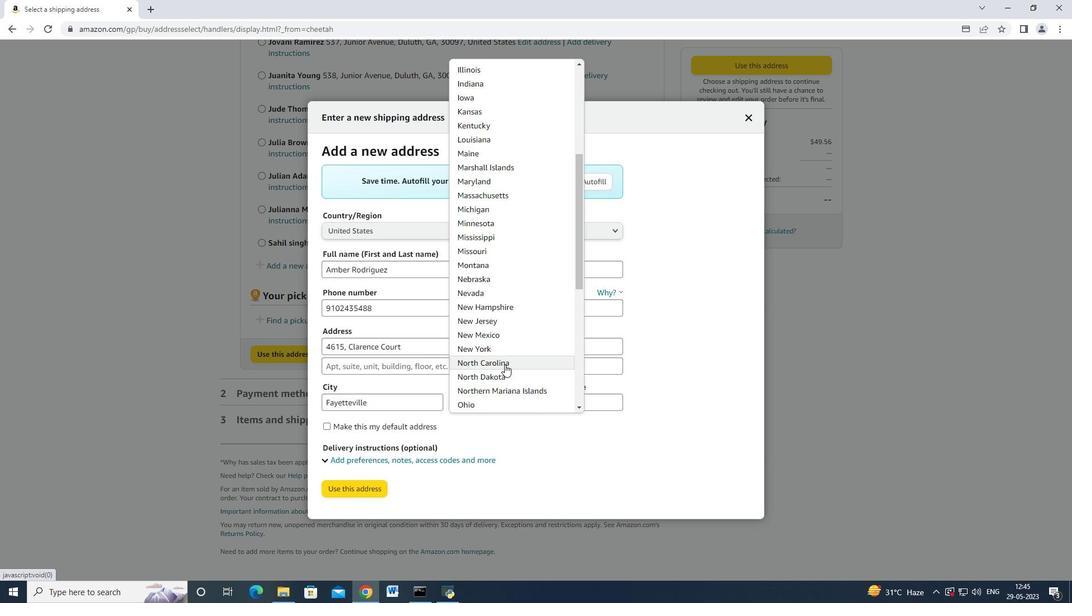 
Action: Mouse moved to (573, 400)
Screenshot: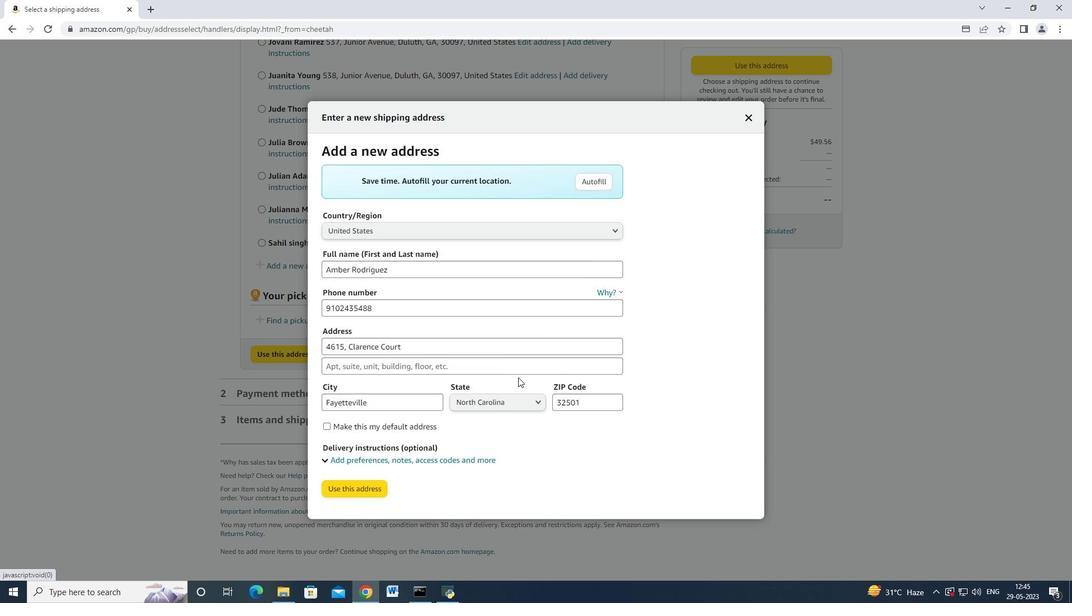 
Action: Mouse pressed left at (573, 400)
Screenshot: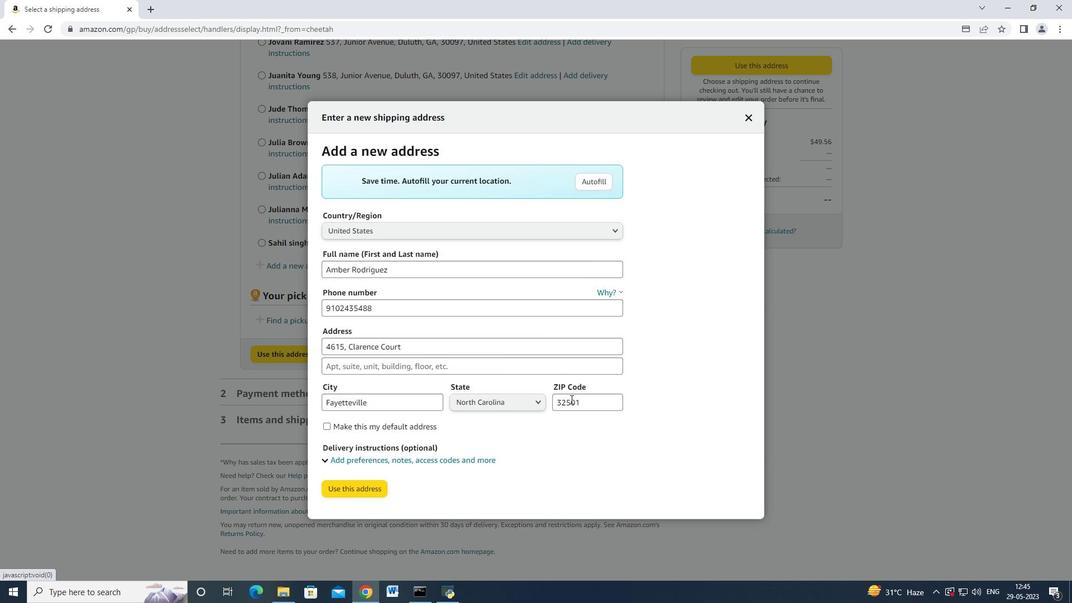 
Action: Mouse moved to (580, 400)
Screenshot: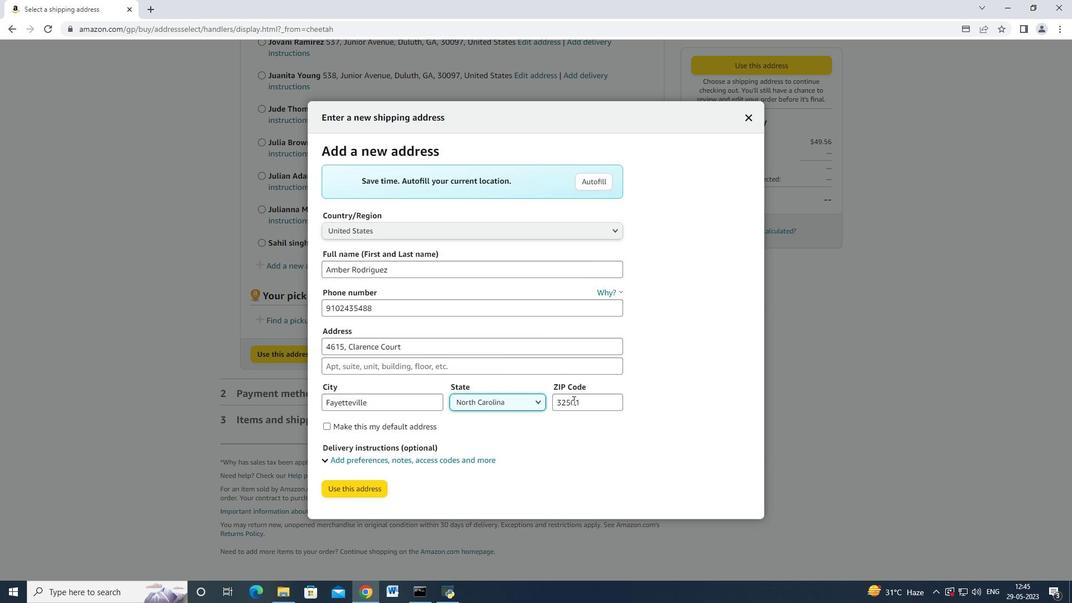 
Action: Mouse pressed left at (580, 400)
Screenshot: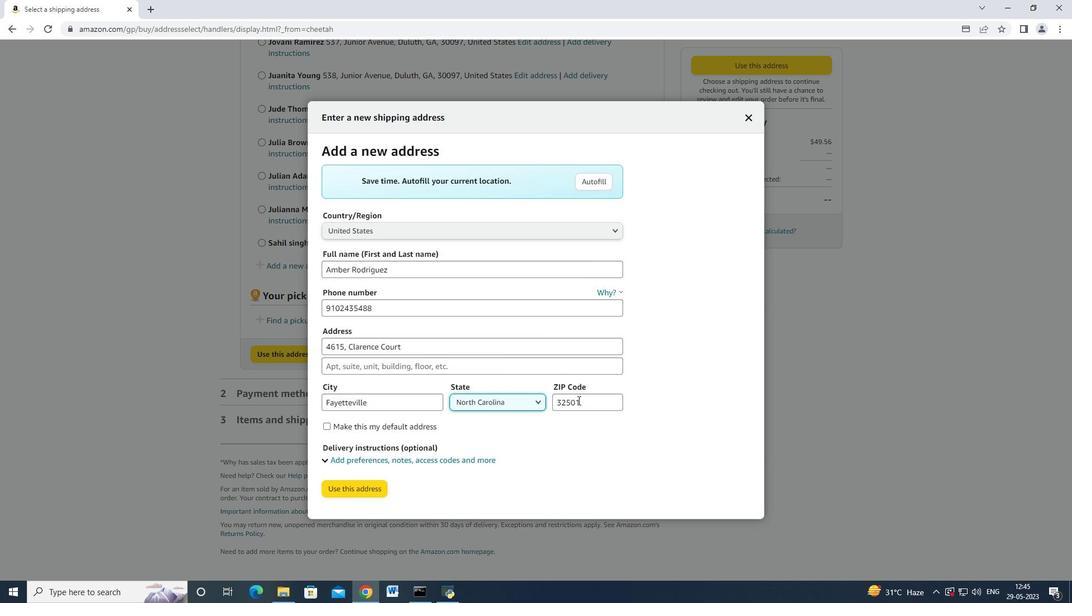 
Action: Mouse moved to (589, 401)
Screenshot: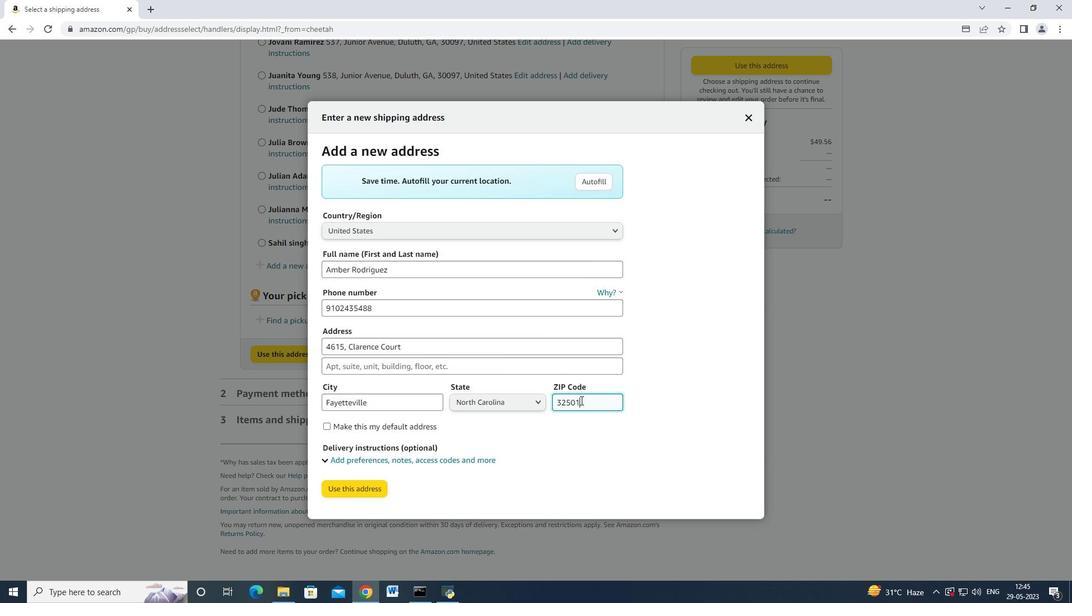 
Action: Mouse pressed left at (589, 401)
Screenshot: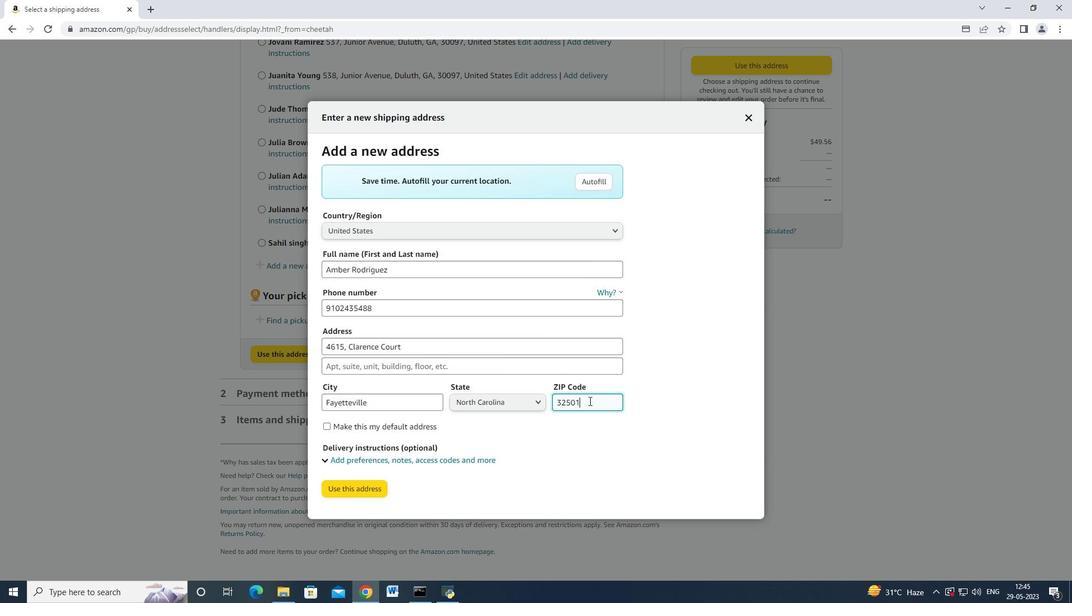 
Action: Mouse moved to (586, 402)
Screenshot: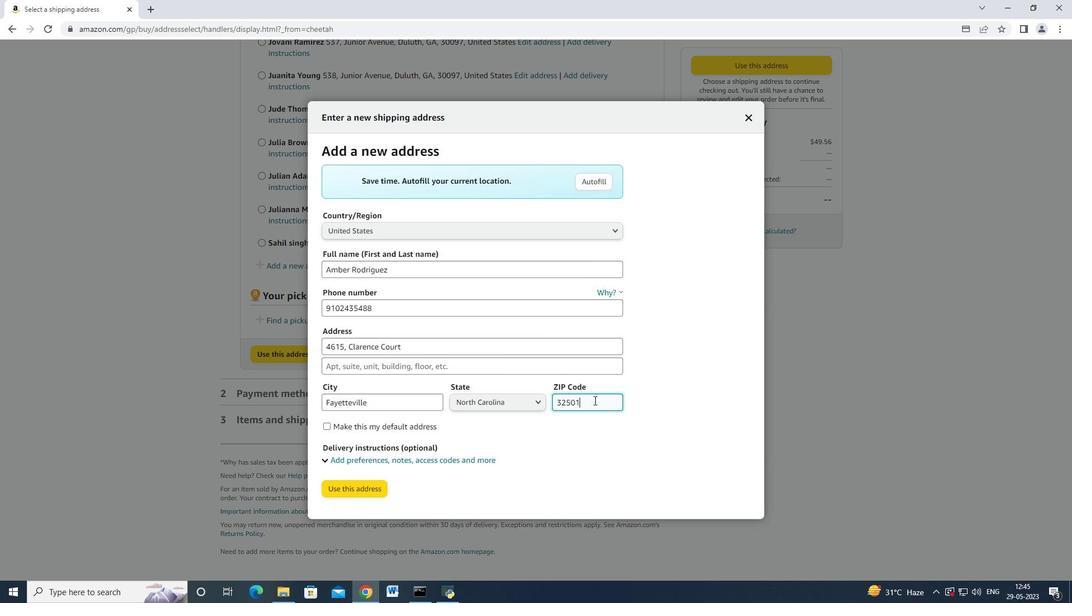 
Action: Key pressed <Key.backspace><Key.backspace><Key.backspace><Key.backspace><Key.backspace><Key.backspace>28307
Screenshot: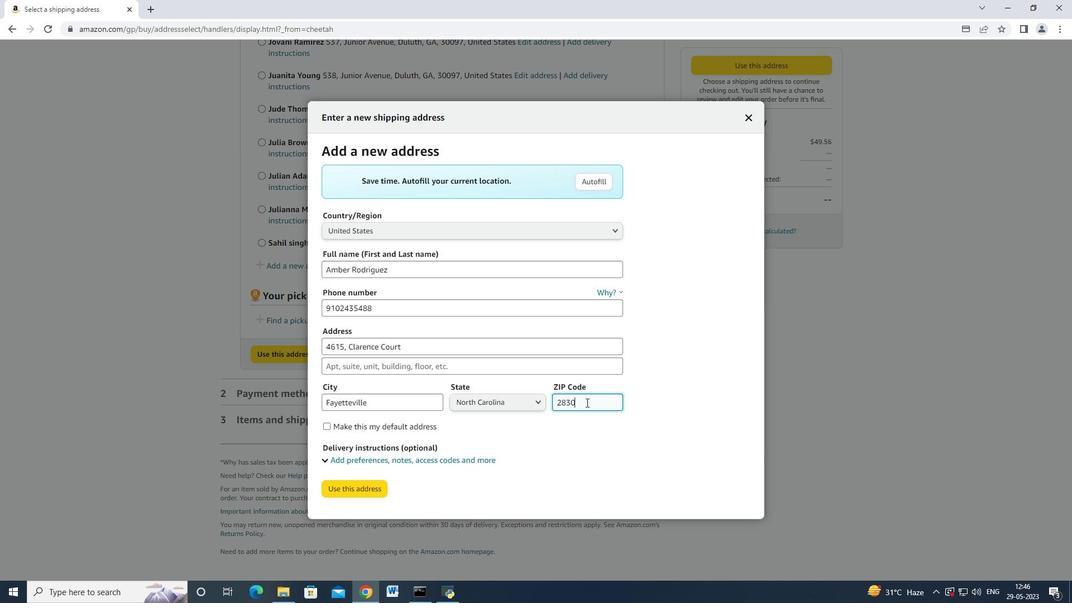 
Action: Mouse moved to (612, 346)
Screenshot: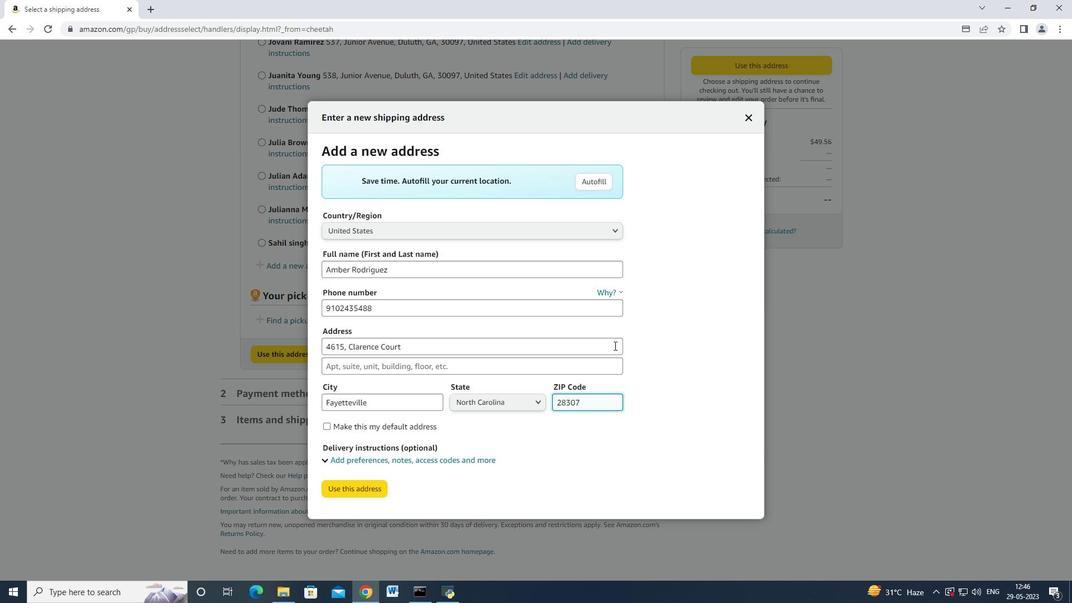 
Action: Mouse scrolled (612, 345) with delta (0, 0)
Screenshot: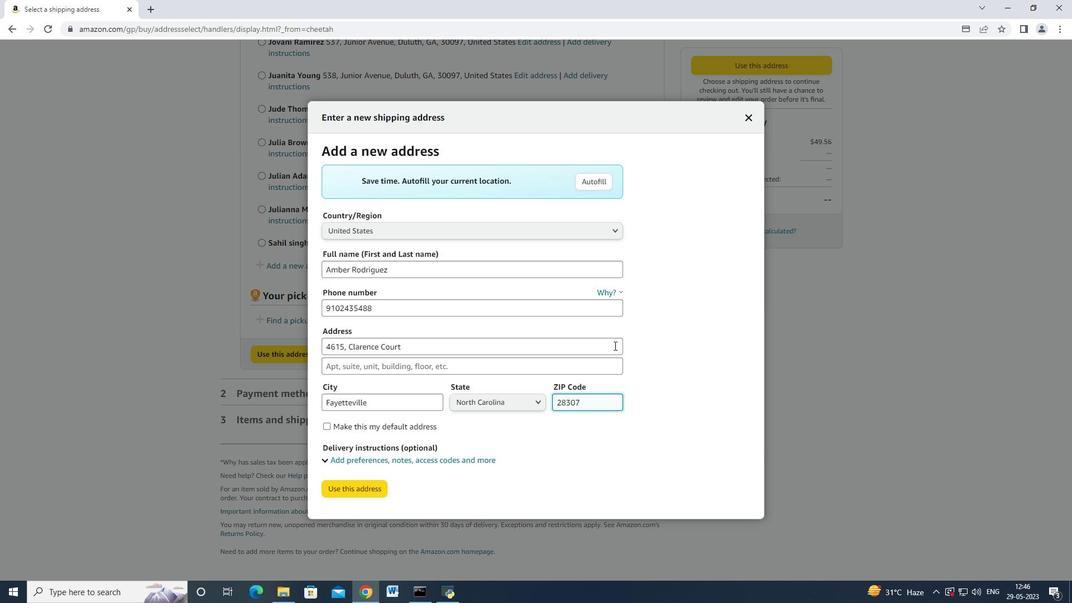 
Action: Mouse moved to (609, 350)
Screenshot: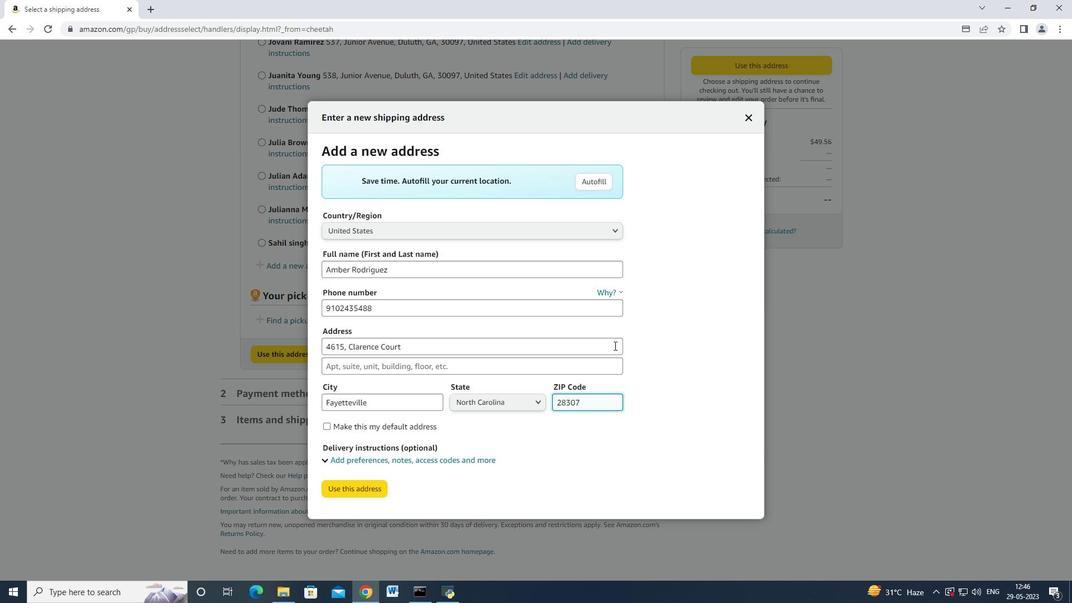 
Action: Mouse scrolled (609, 350) with delta (0, 0)
Screenshot: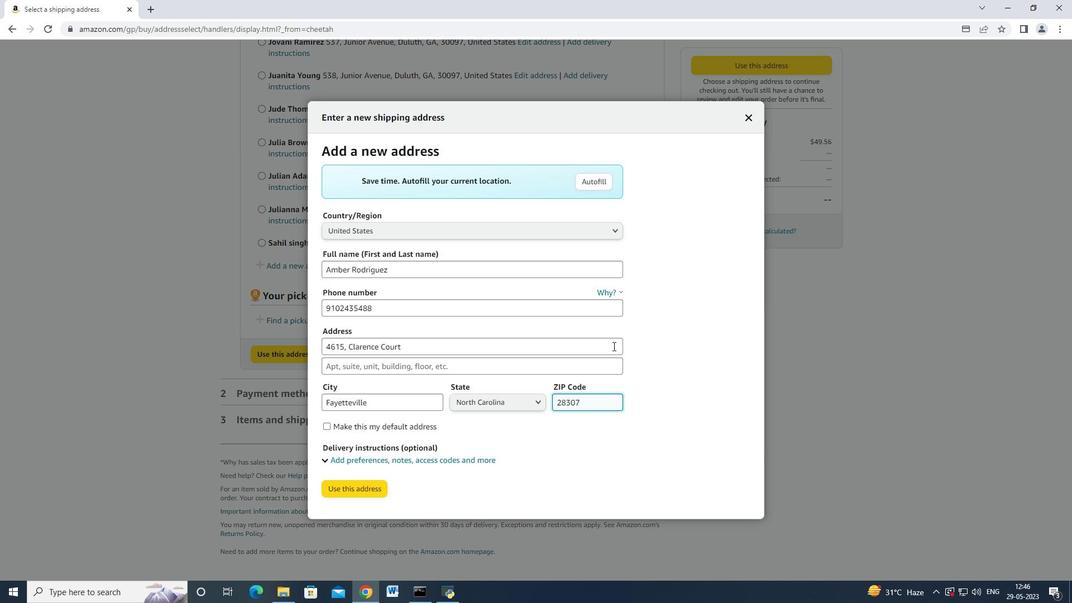 
Action: Mouse moved to (366, 489)
Screenshot: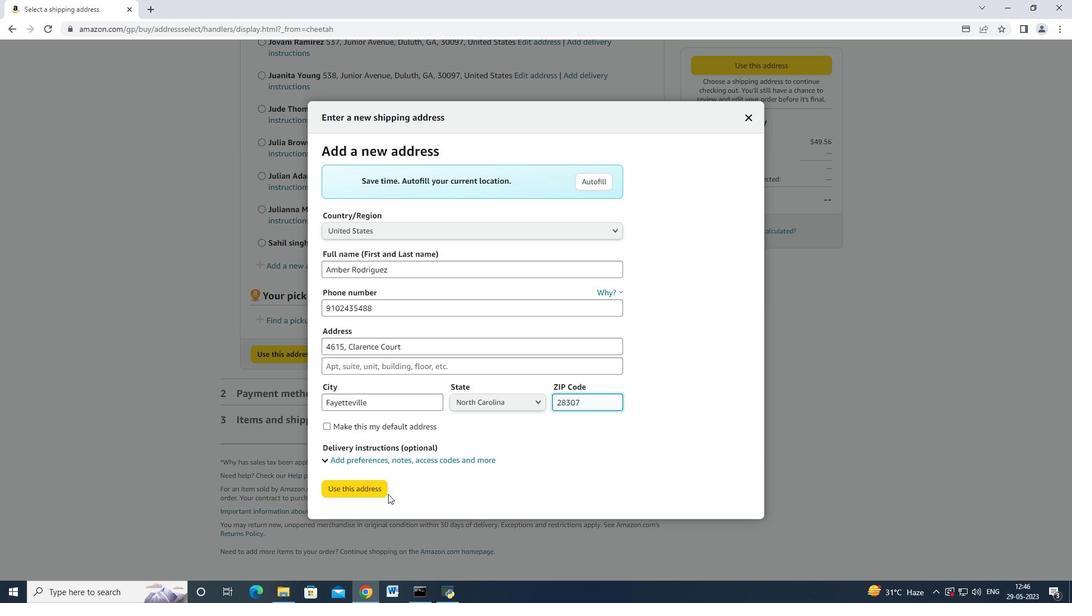 
Action: Mouse pressed left at (366, 489)
Screenshot: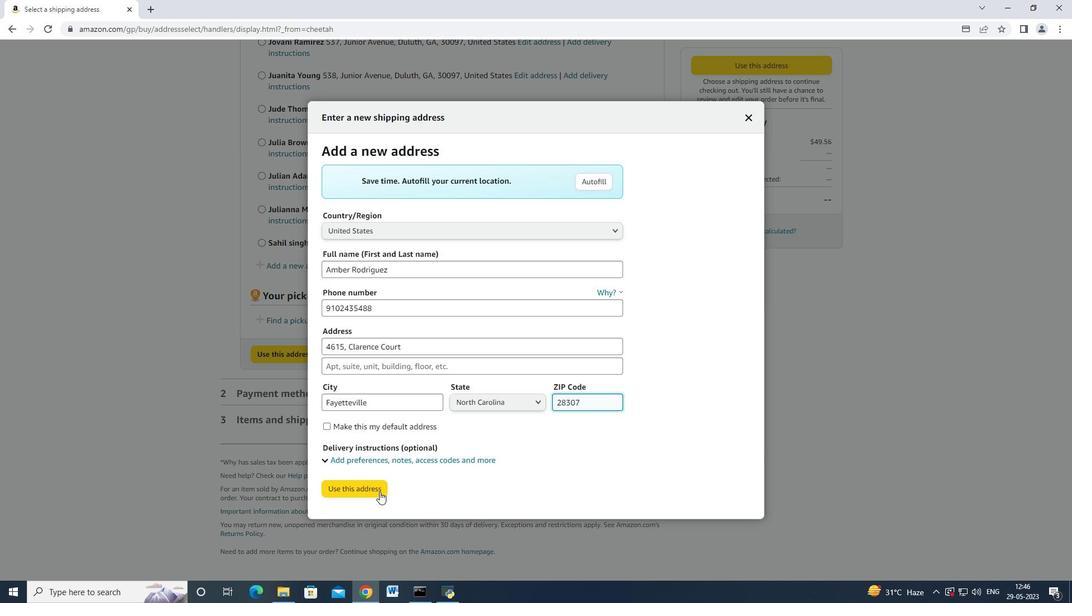 
Action: Mouse moved to (351, 566)
Screenshot: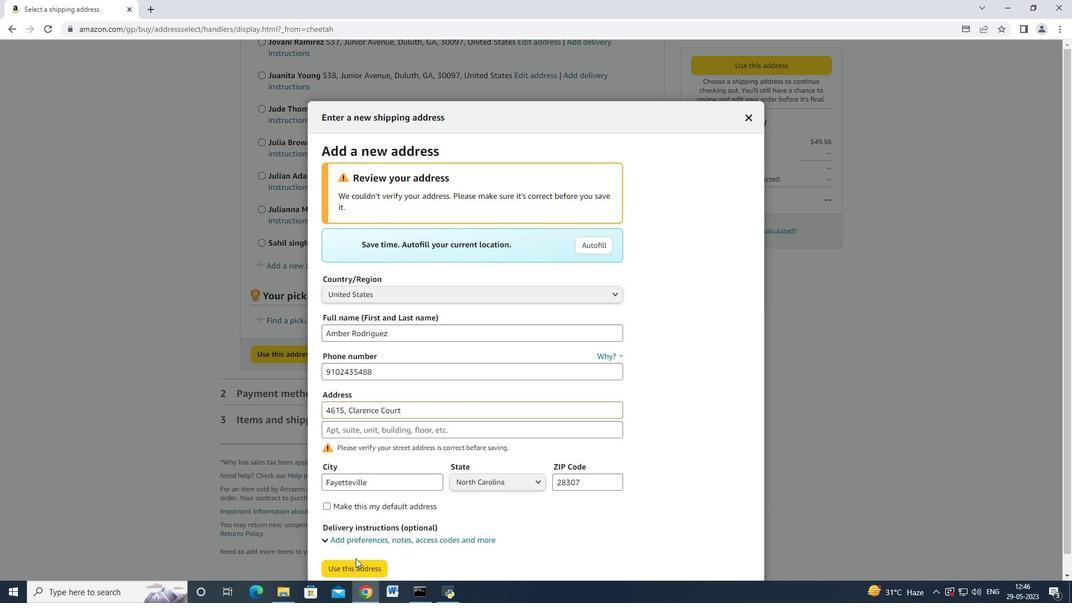 
Action: Mouse pressed left at (351, 566)
Screenshot: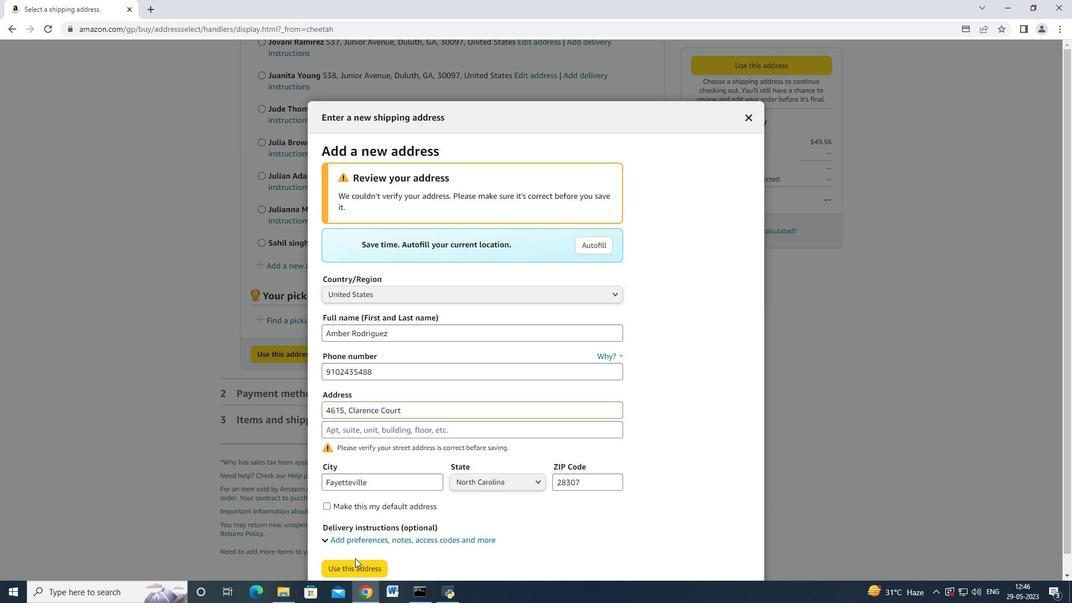 
Action: Mouse moved to (345, 245)
Screenshot: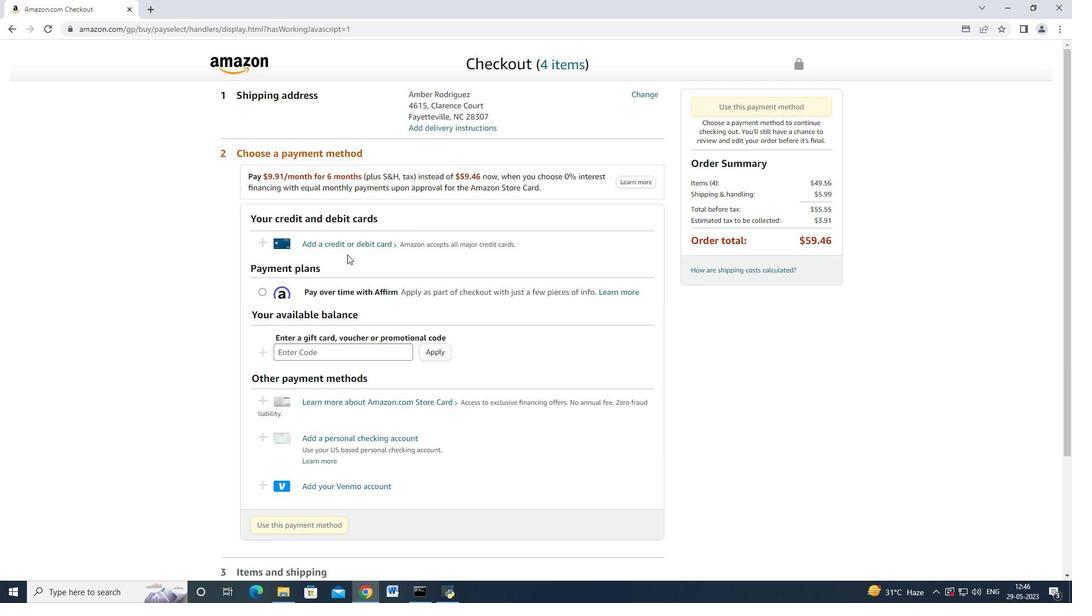 
Action: Mouse pressed left at (345, 245)
Screenshot: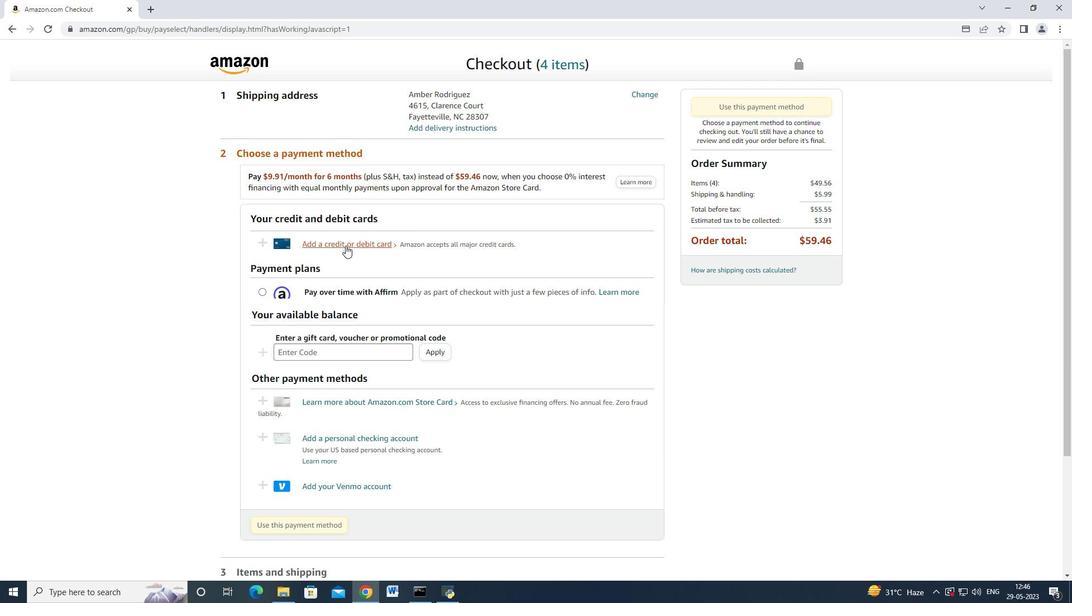 
Action: Mouse moved to (425, 255)
Screenshot: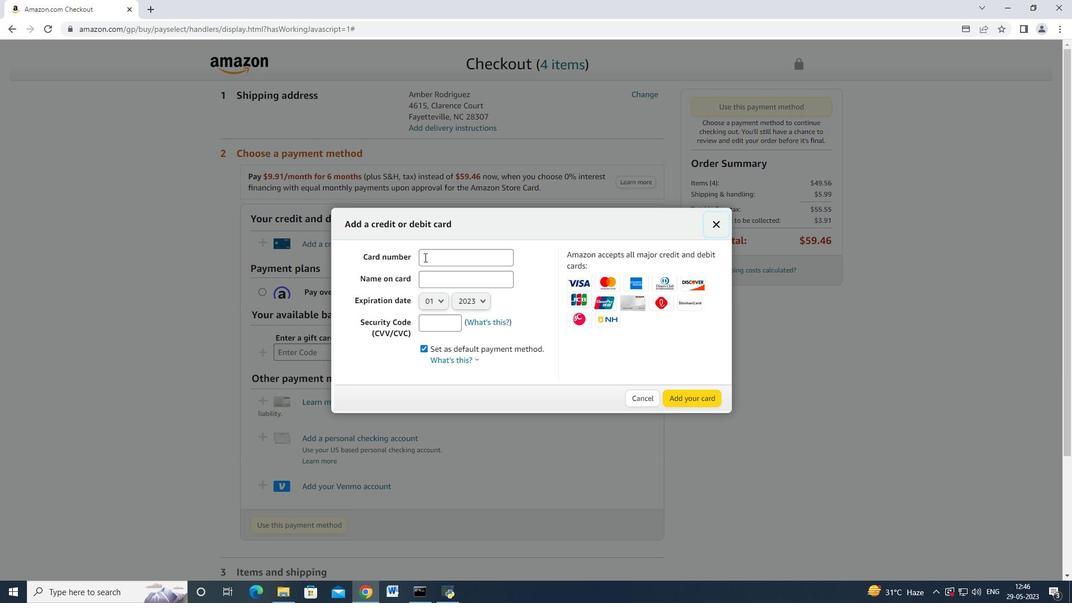 
Action: Mouse pressed left at (425, 255)
Screenshot: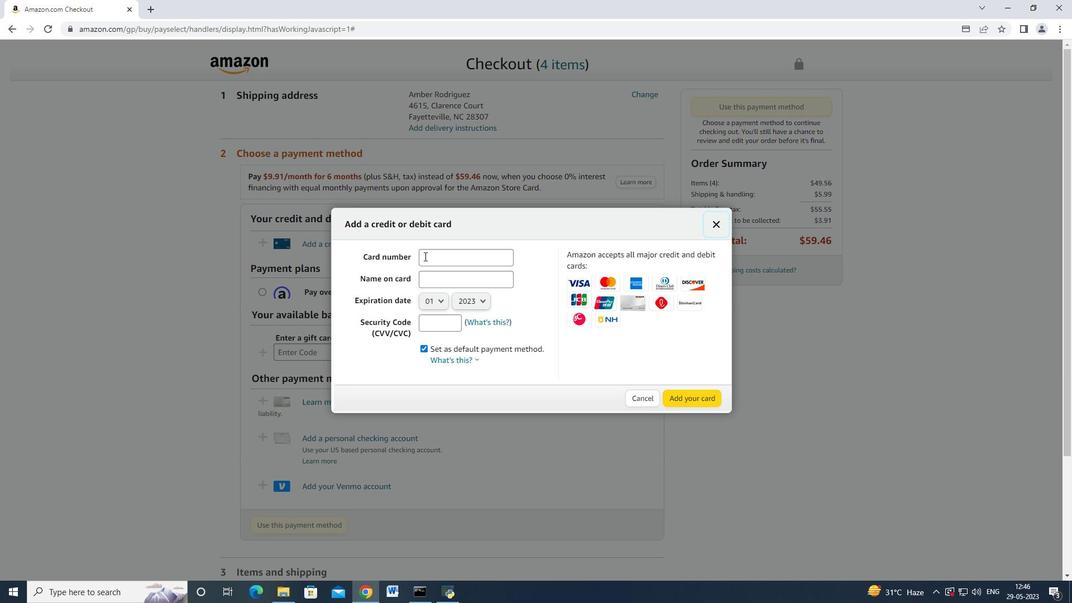 
Action: Mouse moved to (485, 255)
Screenshot: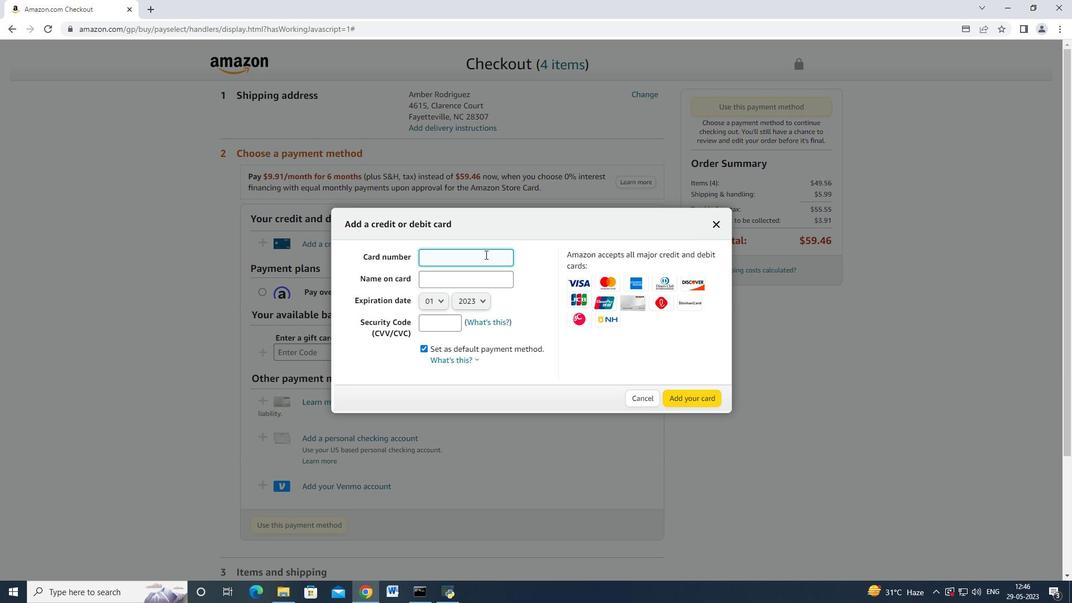 
Action: Key pressed 4726664277526010<Key.tab><Key.shift>Mark<Key.space><Key.shift_r>Adams<Key.tab><Key.enter><Key.down><Key.down><Key.down><Key.enter><Key.tab><Key.tab><Key.enter><Key.down><Key.down><Key.enter><Key.tab>682<Key.tab><Key.tab>
Screenshot: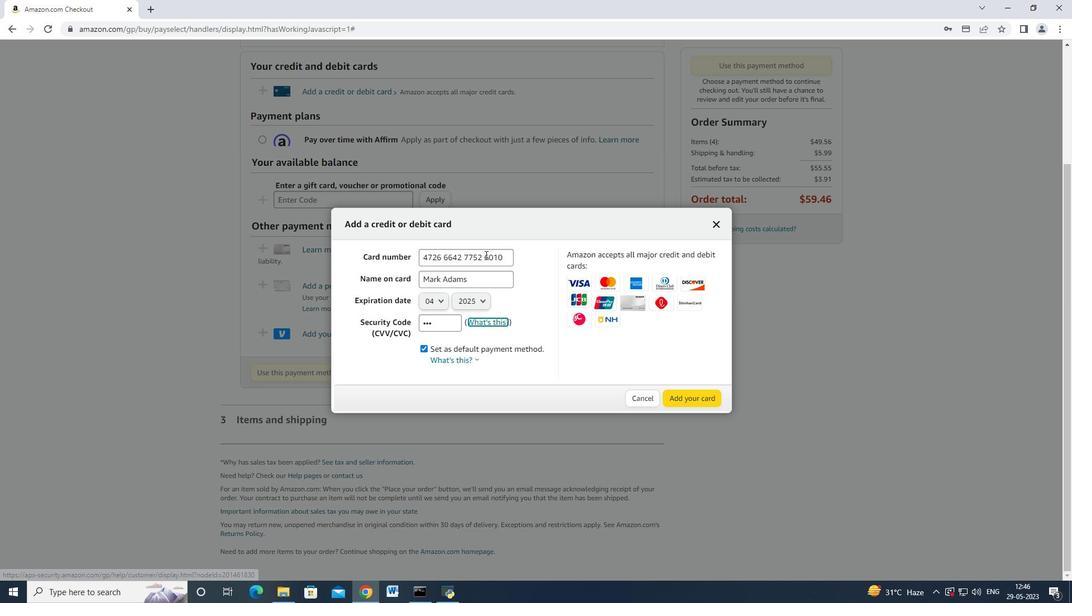 
Action: Mouse moved to (502, 266)
Screenshot: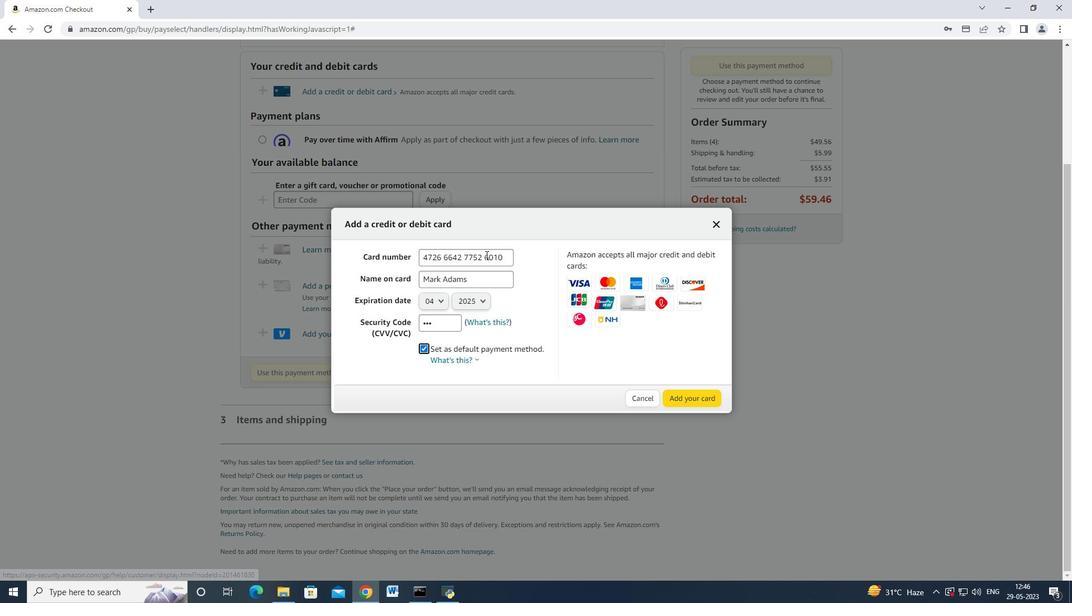 
Action: Key pressed <Key.tab>
Screenshot: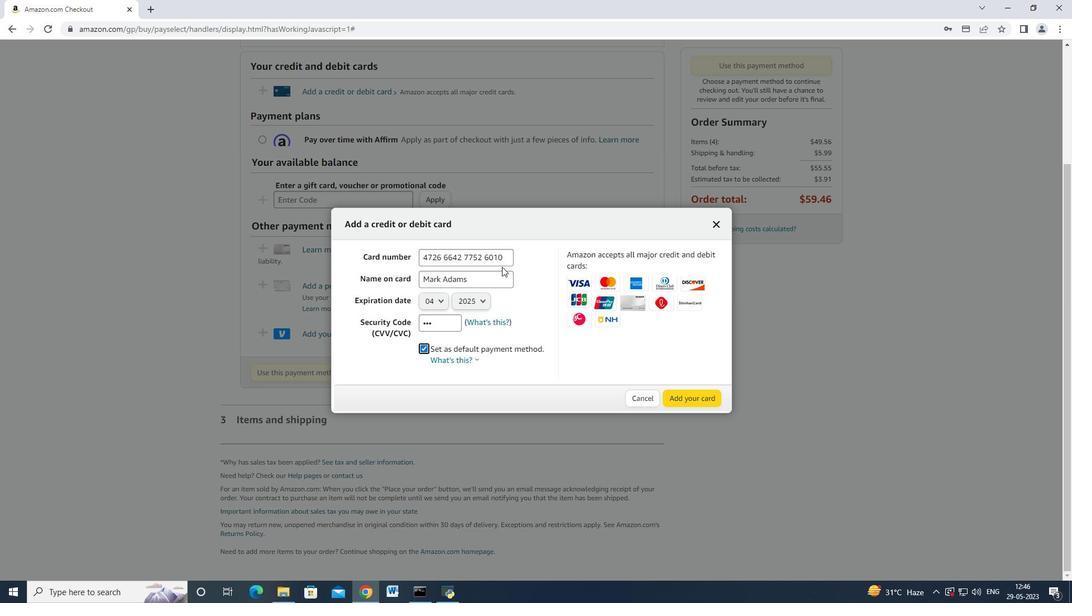 
Action: Mouse moved to (503, 271)
Screenshot: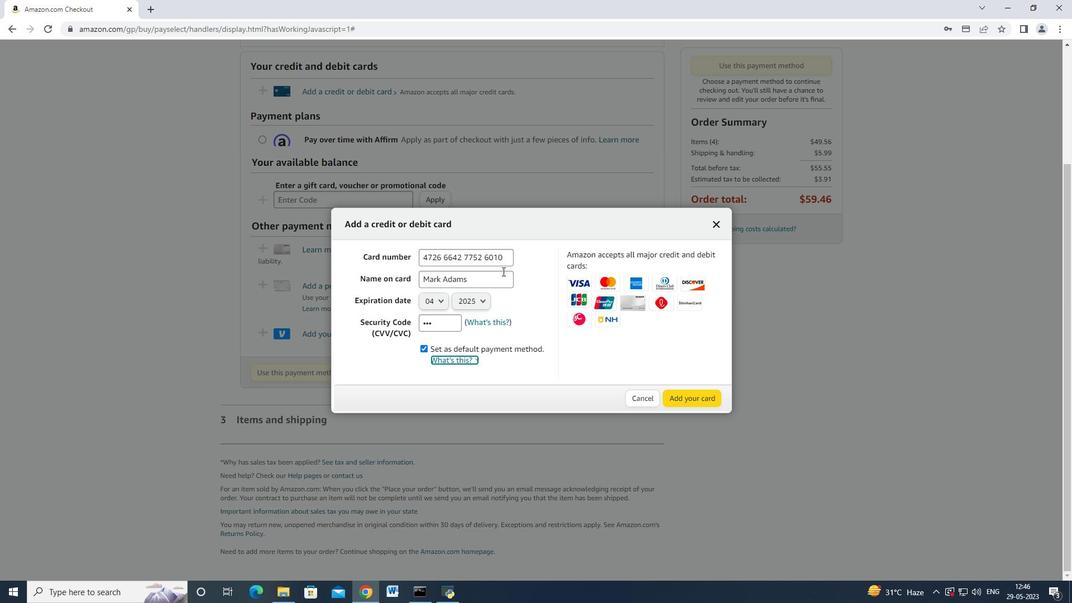 
Action: Key pressed <Key.tab><Key.tab>
Screenshot: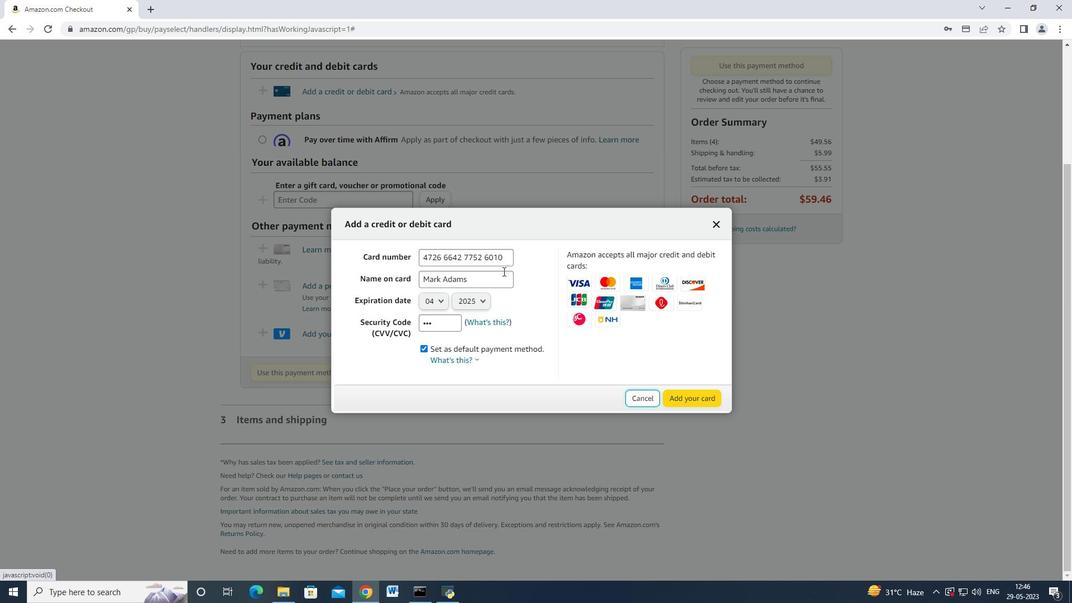 
Action: Mouse moved to (498, 276)
Screenshot: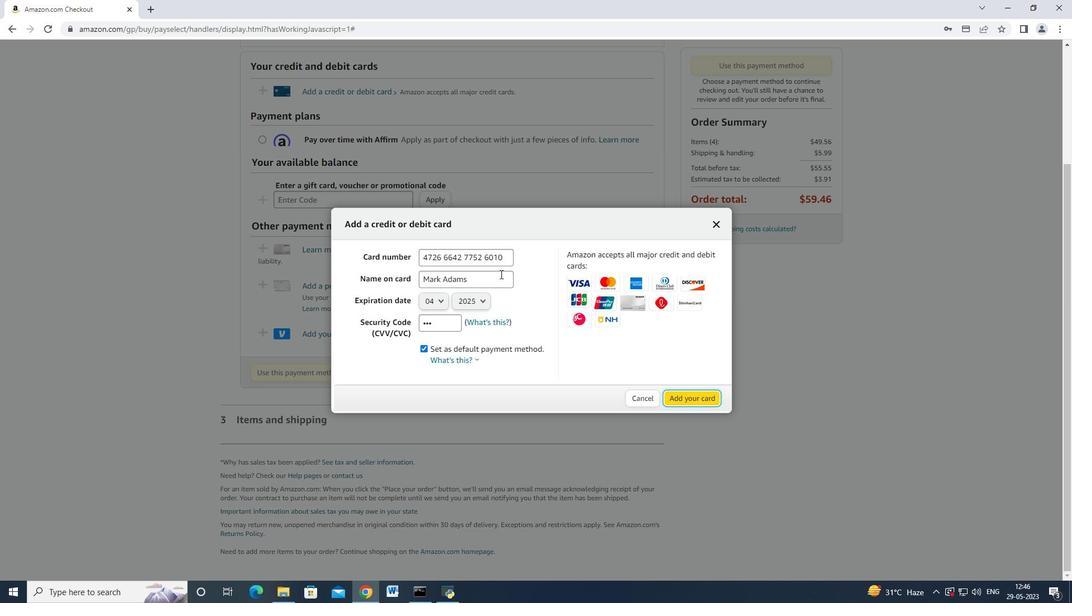 
